Task: Find connections with filter location Doda with filter topic #Selfworthwith filter profile language German with filter current company Indian Oil Corporation Limited with filter school Lucknow freshers Jobs with filter industry Metal Valve, Ball, and Roller Manufacturing with filter service category Business Analytics with filter keywords title Marketing Staff
Action: Mouse moved to (186, 291)
Screenshot: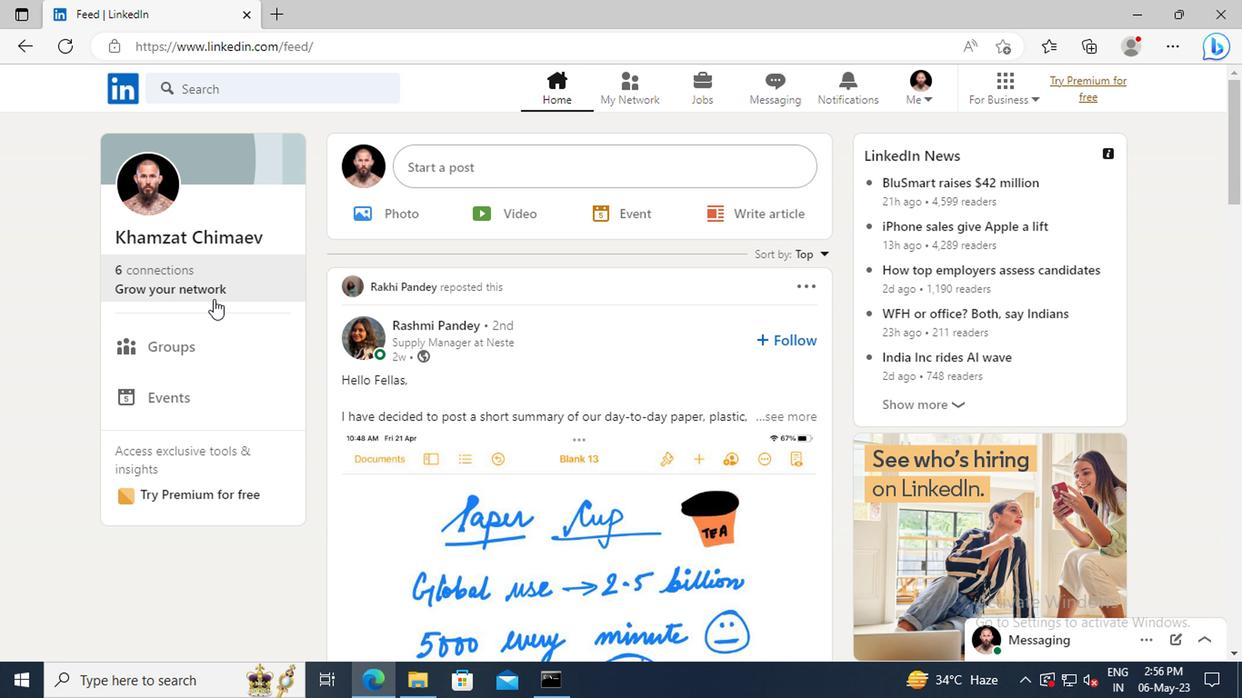 
Action: Mouse pressed left at (186, 291)
Screenshot: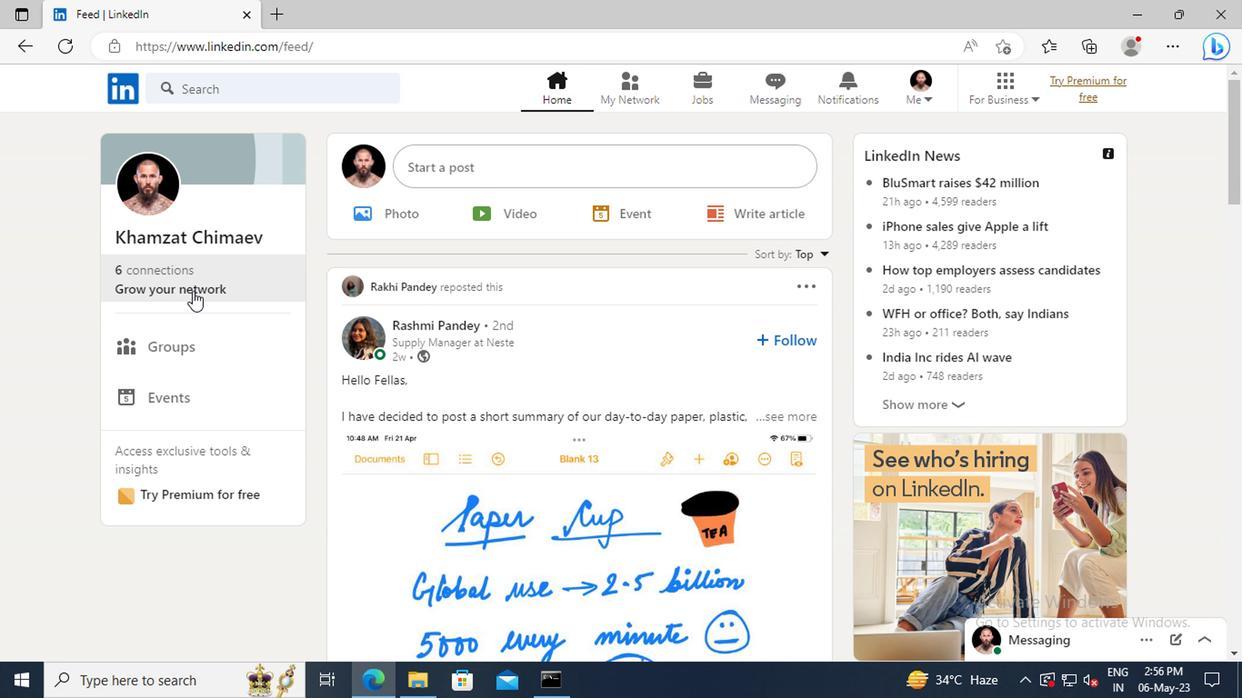 
Action: Mouse moved to (186, 194)
Screenshot: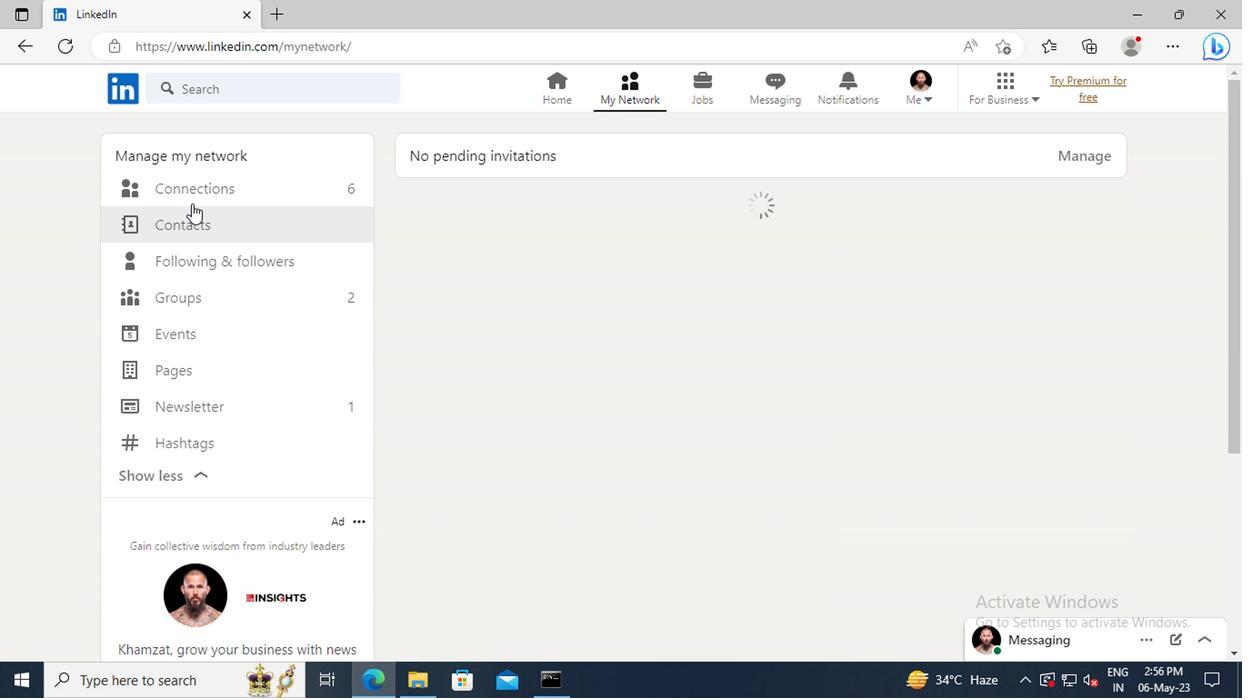 
Action: Mouse pressed left at (186, 194)
Screenshot: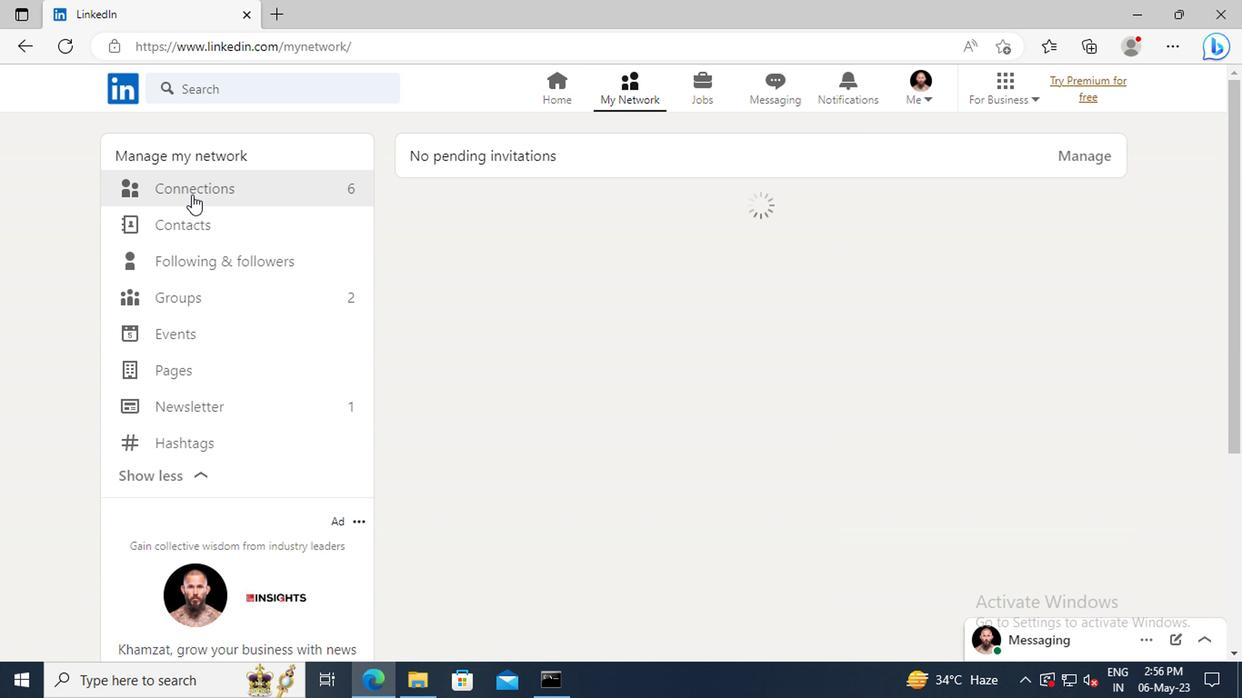 
Action: Mouse moved to (744, 199)
Screenshot: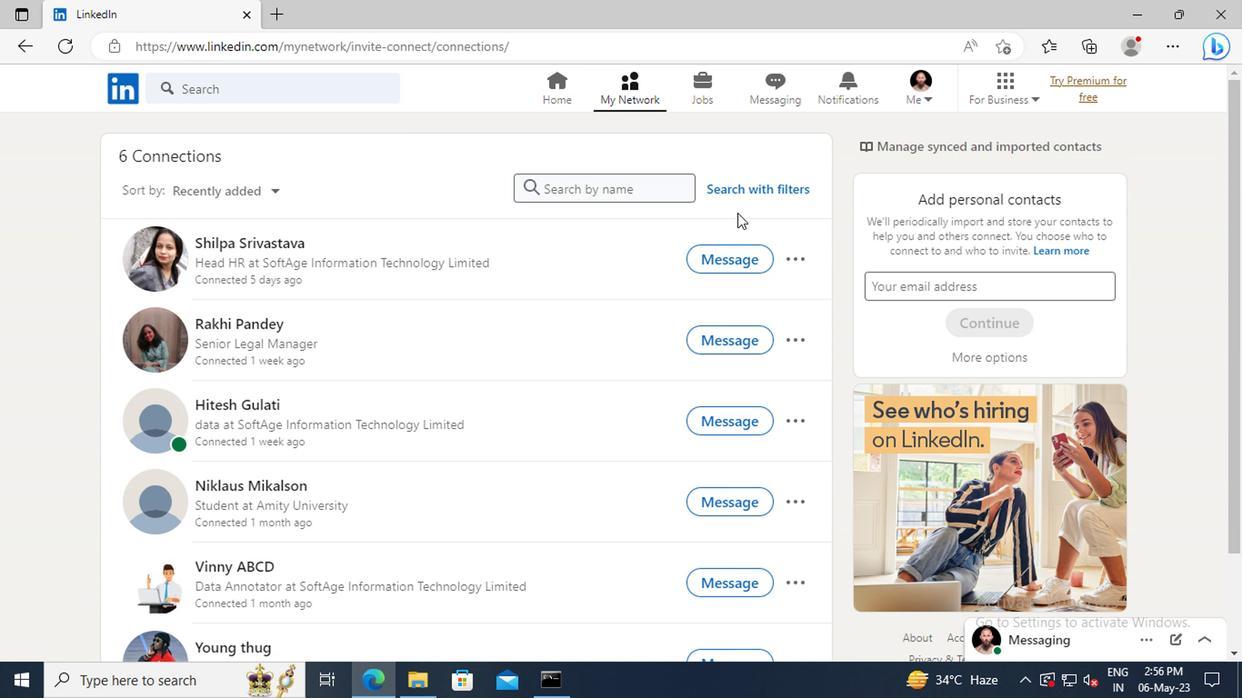 
Action: Mouse pressed left at (744, 199)
Screenshot: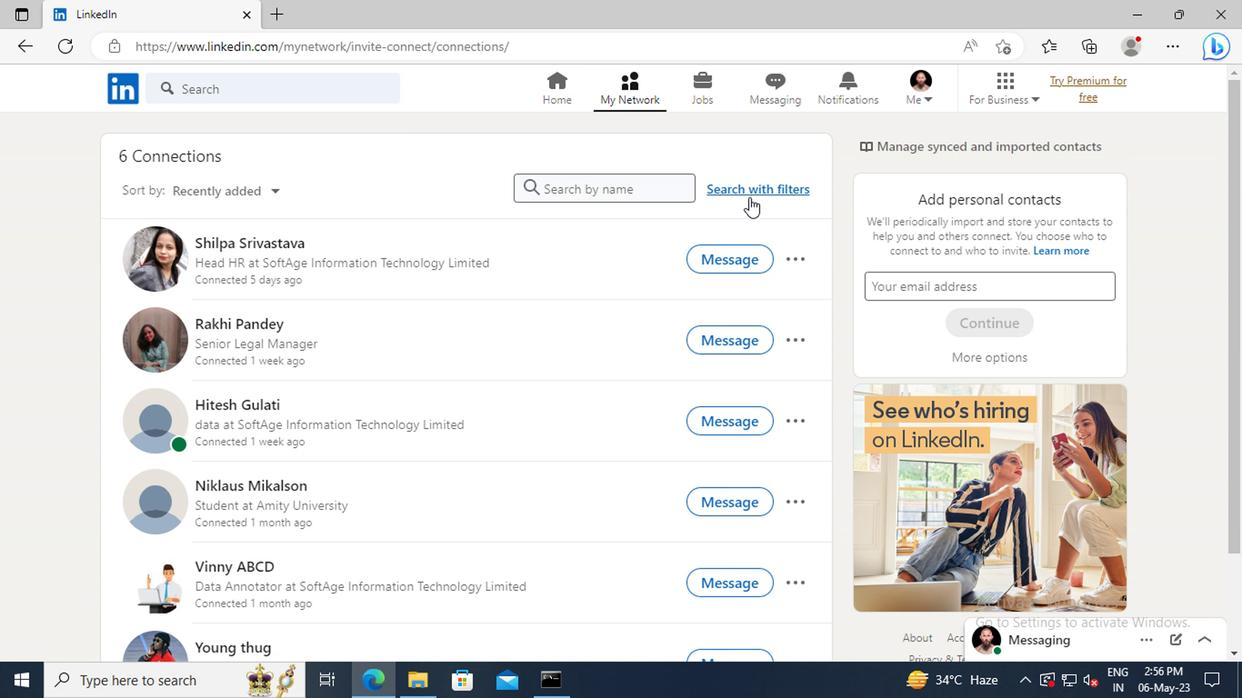 
Action: Mouse moved to (683, 144)
Screenshot: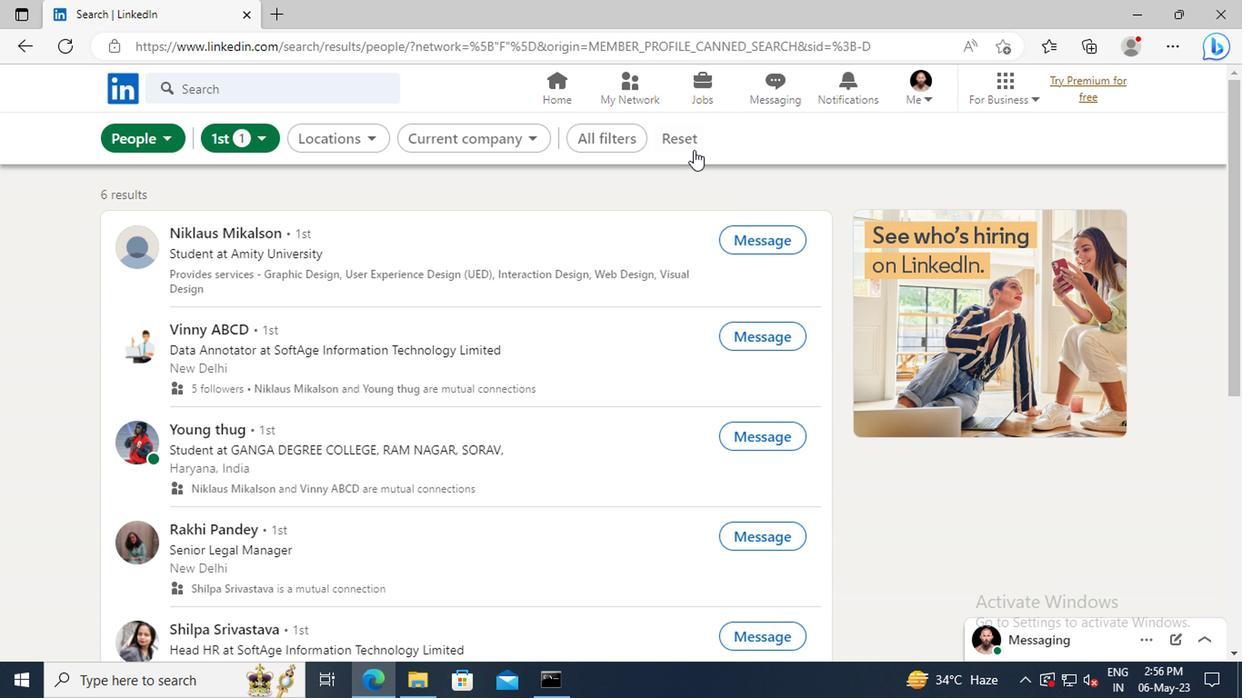 
Action: Mouse pressed left at (683, 144)
Screenshot: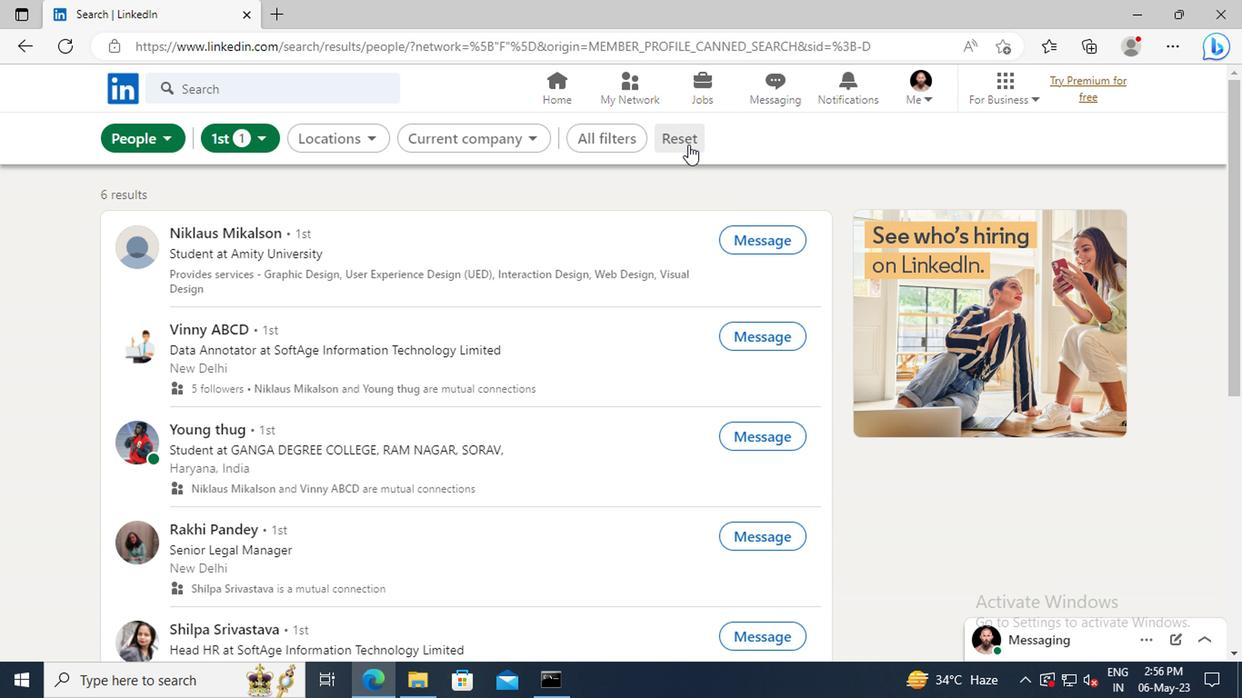 
Action: Mouse moved to (666, 142)
Screenshot: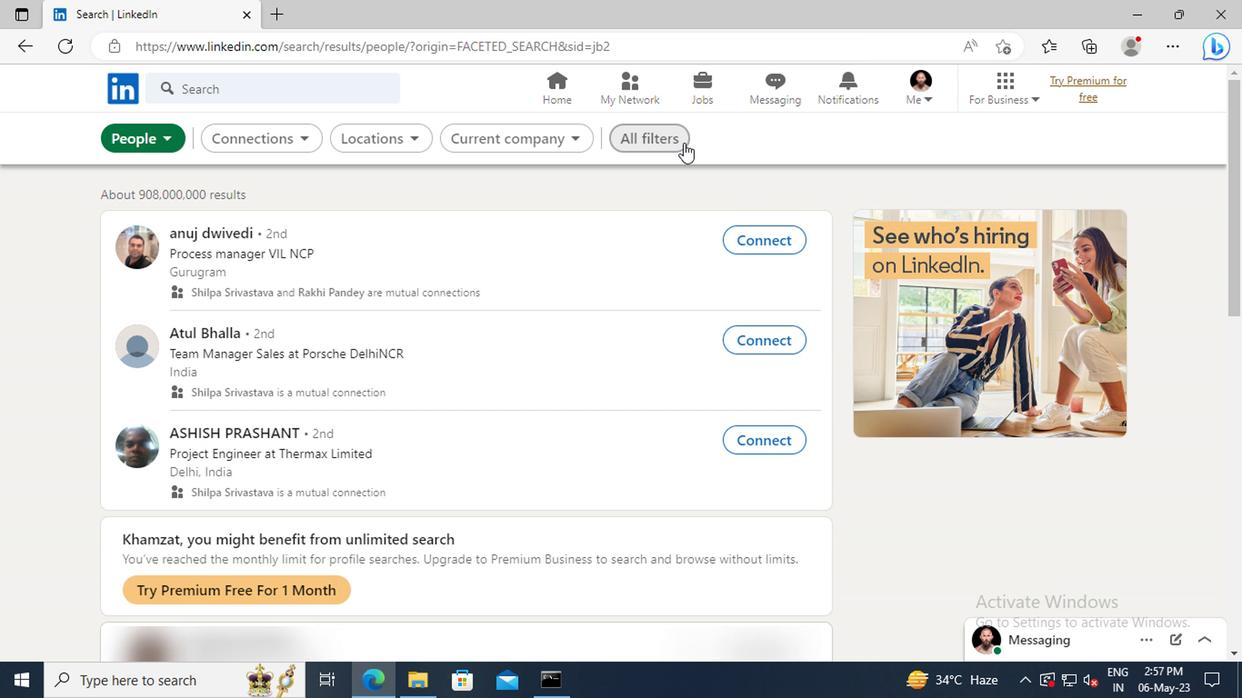
Action: Mouse pressed left at (666, 142)
Screenshot: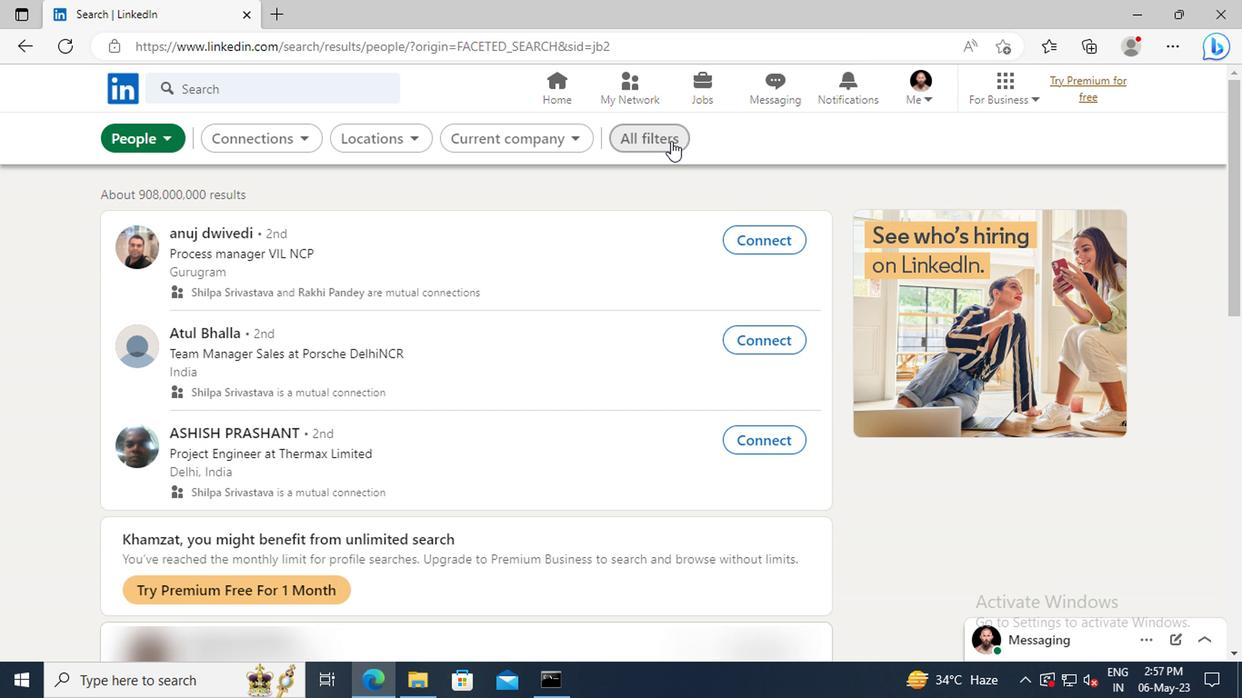 
Action: Mouse moved to (996, 349)
Screenshot: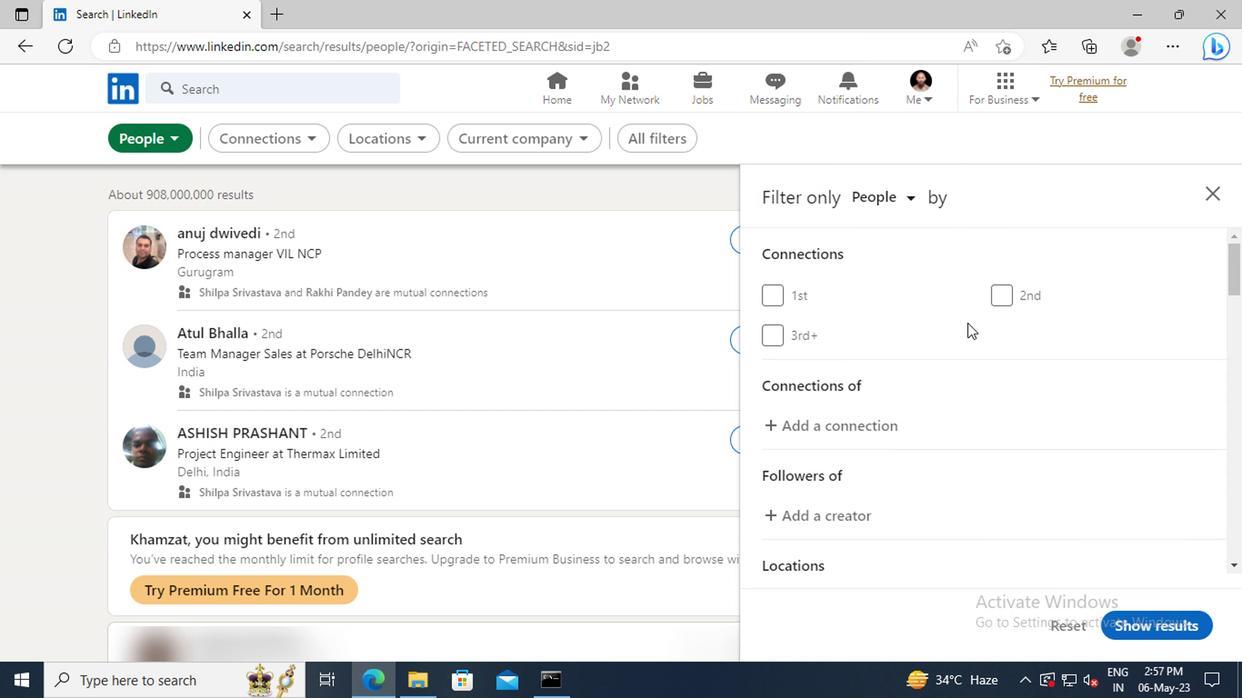 
Action: Mouse scrolled (996, 348) with delta (0, -1)
Screenshot: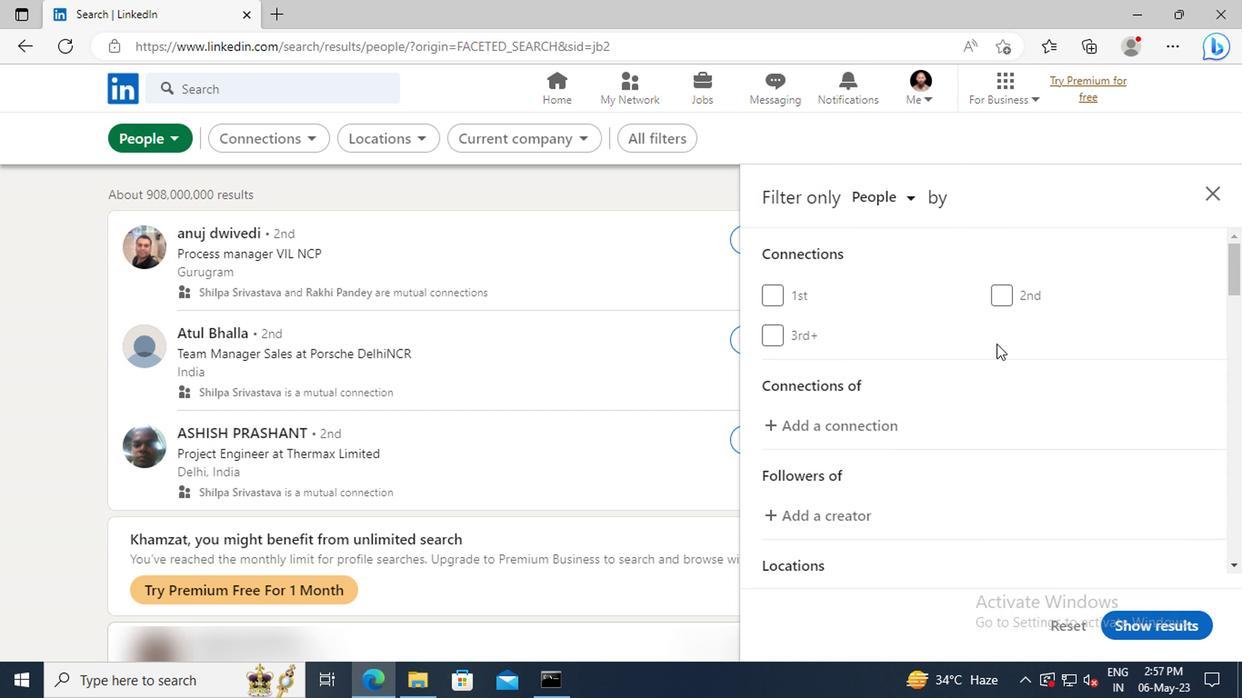 
Action: Mouse scrolled (996, 348) with delta (0, -1)
Screenshot: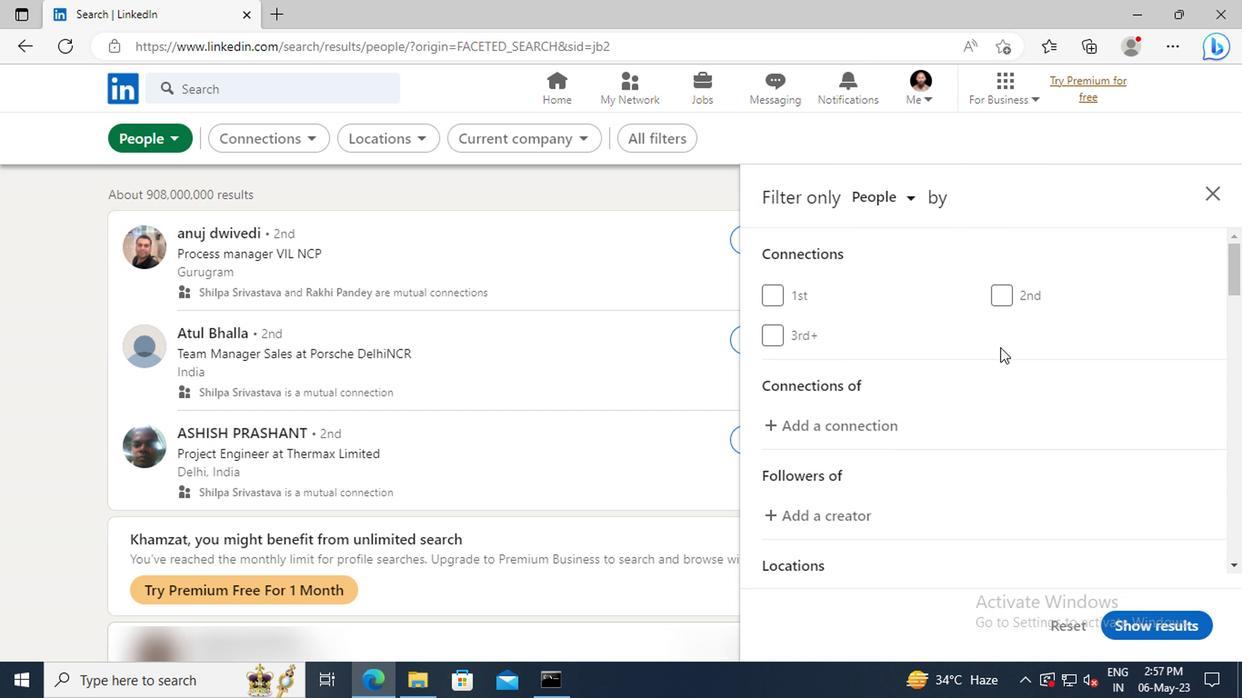 
Action: Mouse scrolled (996, 348) with delta (0, -1)
Screenshot: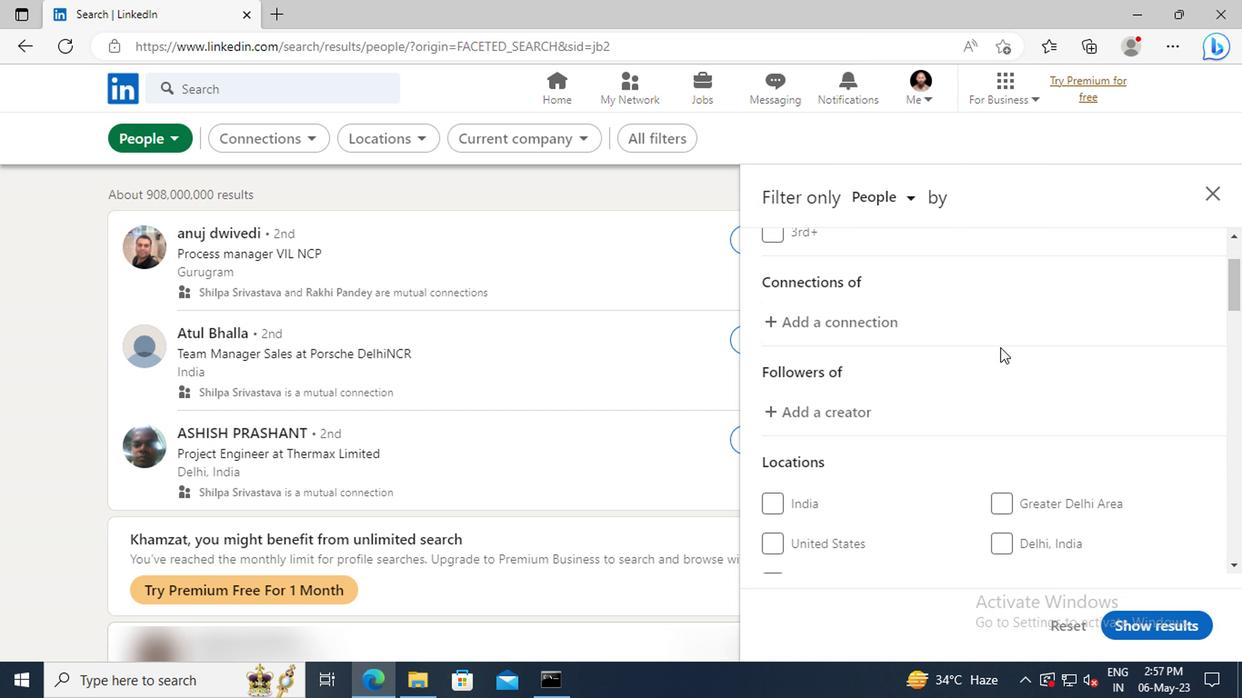
Action: Mouse scrolled (996, 348) with delta (0, -1)
Screenshot: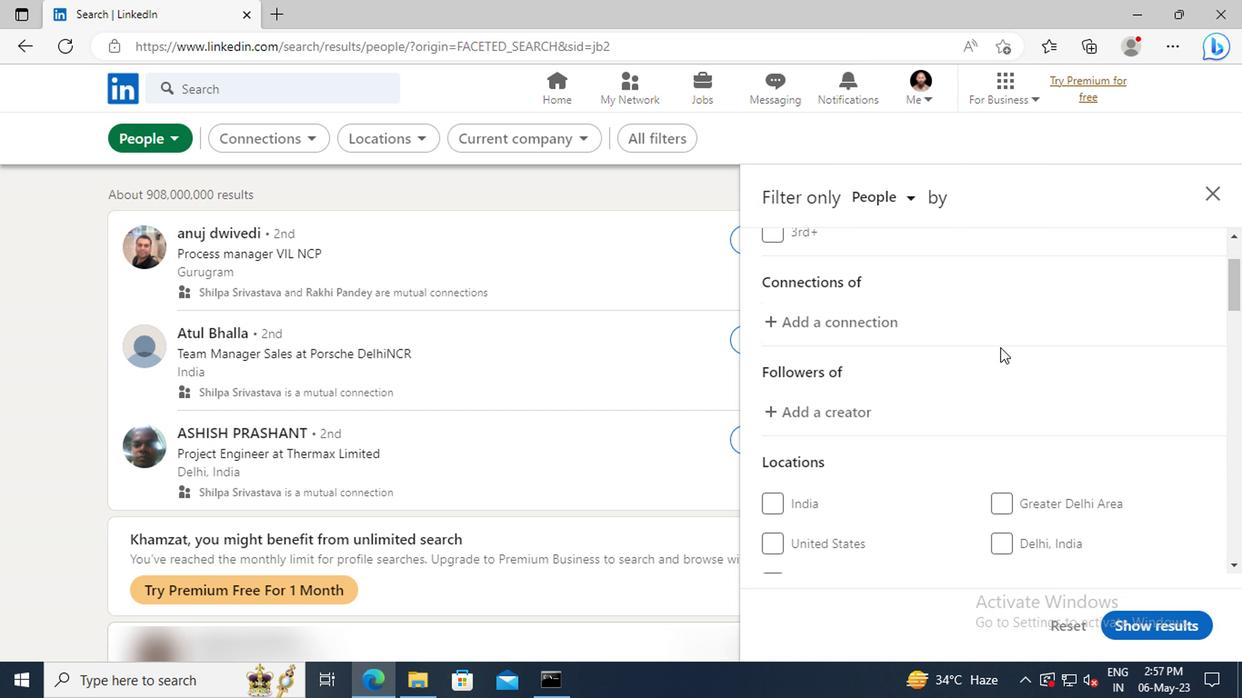 
Action: Mouse scrolled (996, 348) with delta (0, -1)
Screenshot: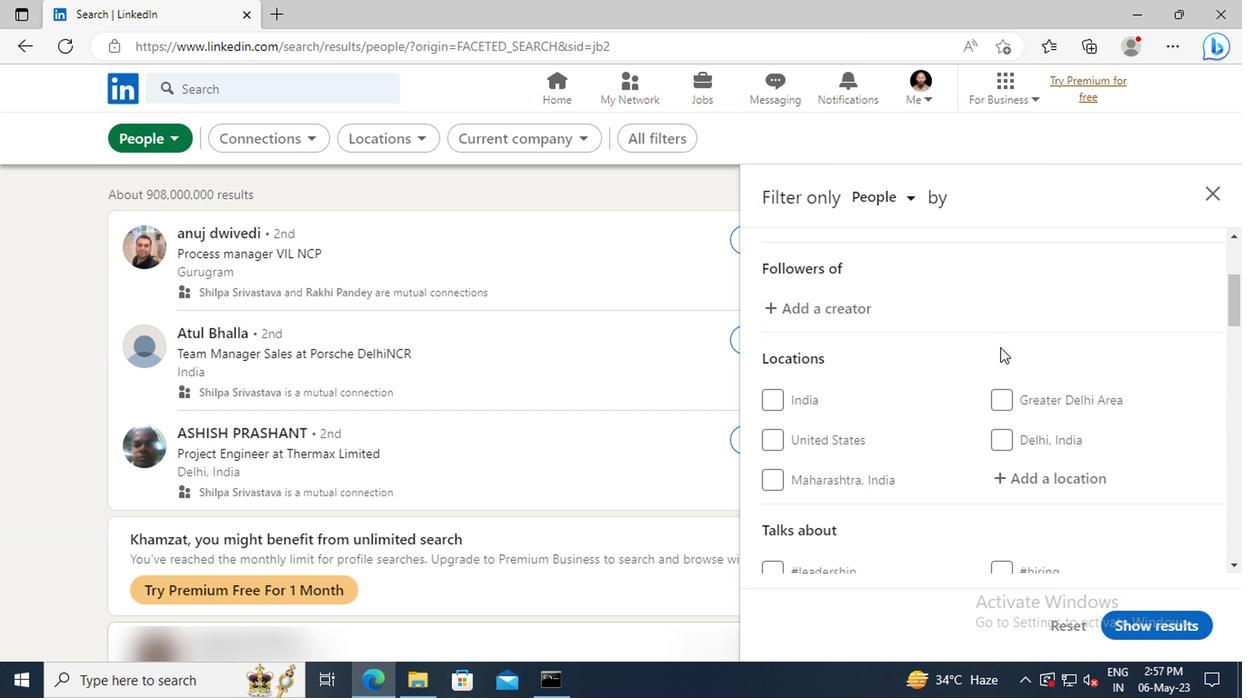 
Action: Mouse scrolled (996, 348) with delta (0, -1)
Screenshot: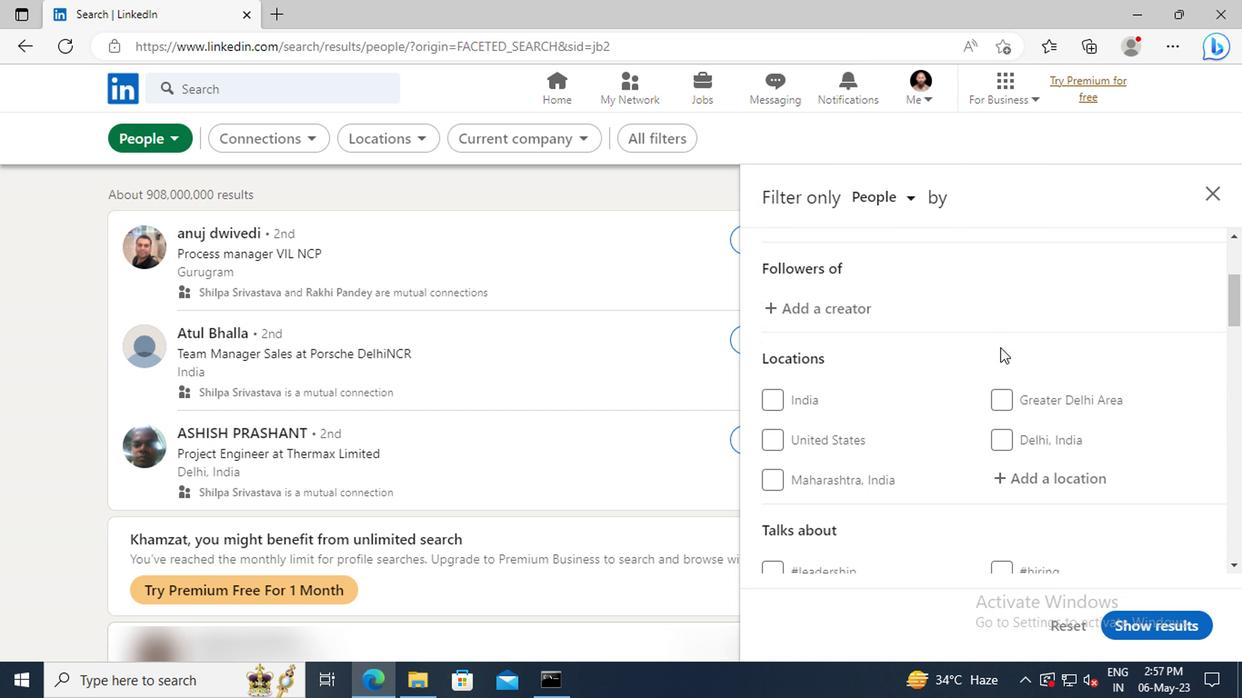 
Action: Mouse moved to (1003, 375)
Screenshot: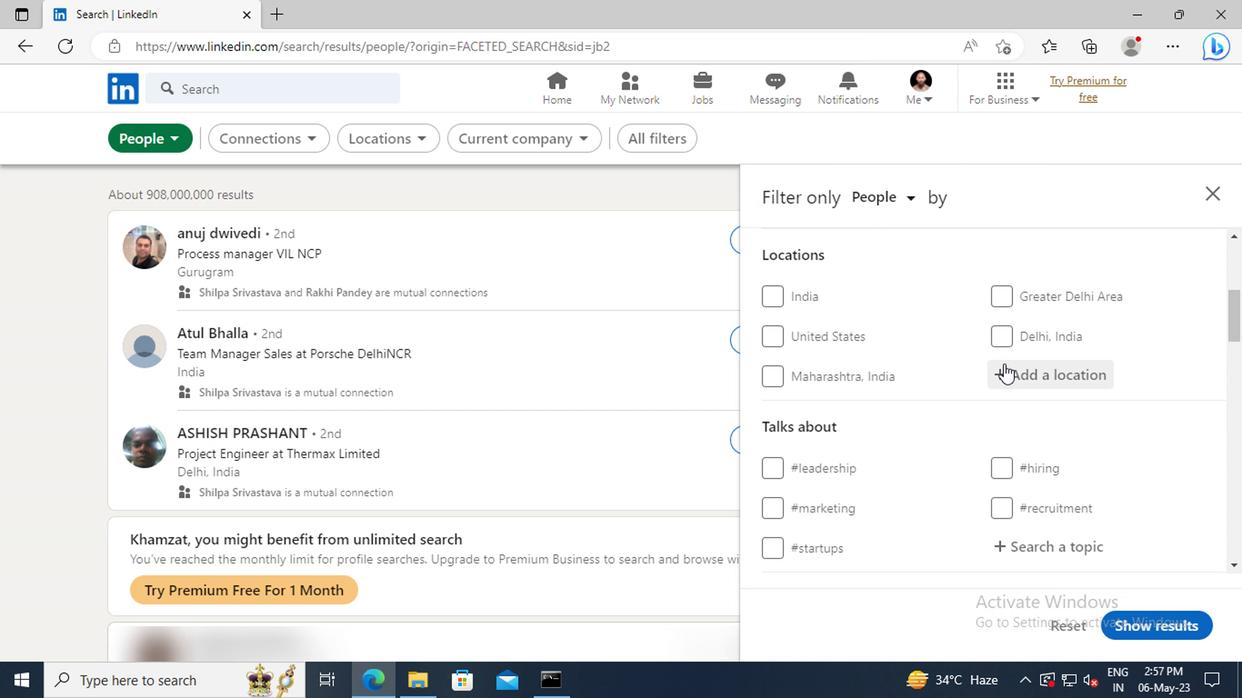 
Action: Mouse pressed left at (1003, 375)
Screenshot: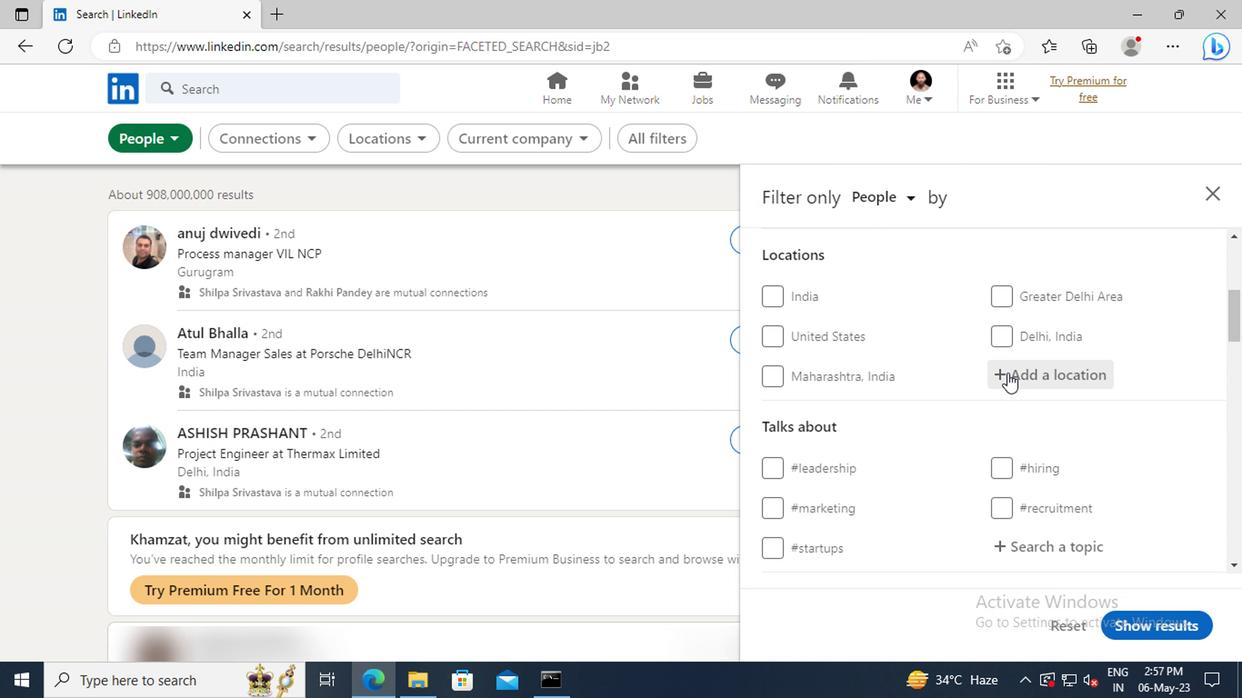 
Action: Key pressed <Key.shift>DODA
Screenshot: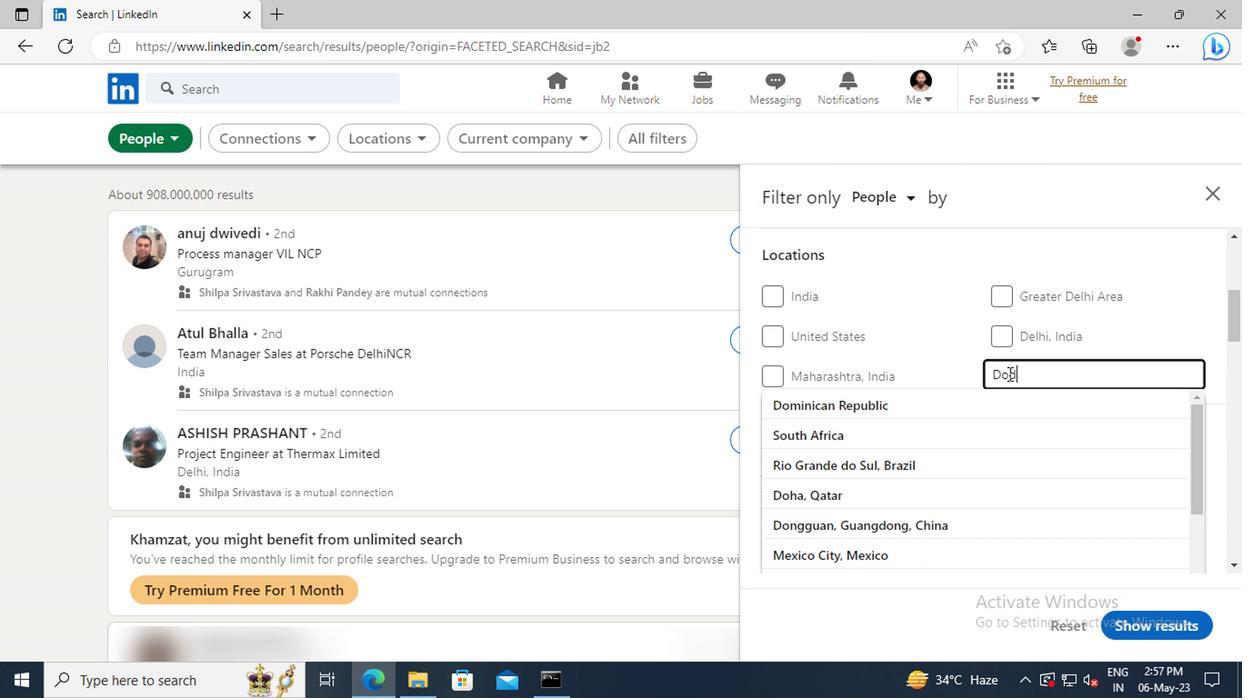 
Action: Mouse moved to (1003, 403)
Screenshot: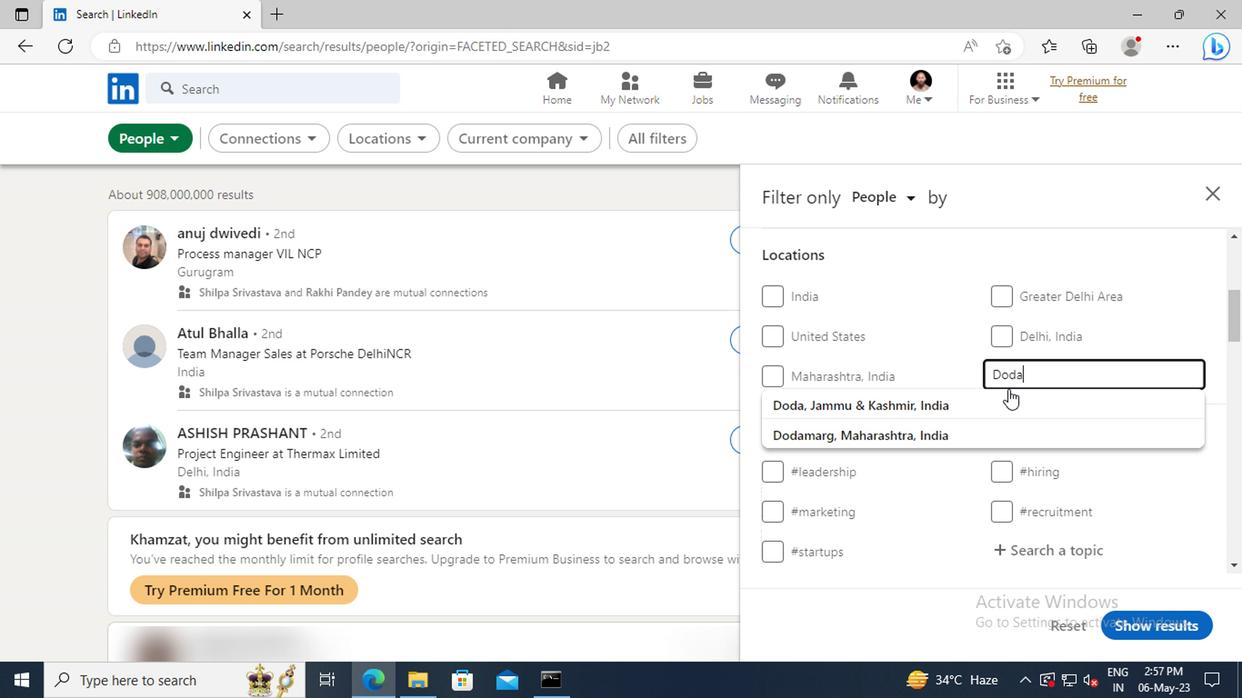 
Action: Mouse pressed left at (1003, 403)
Screenshot: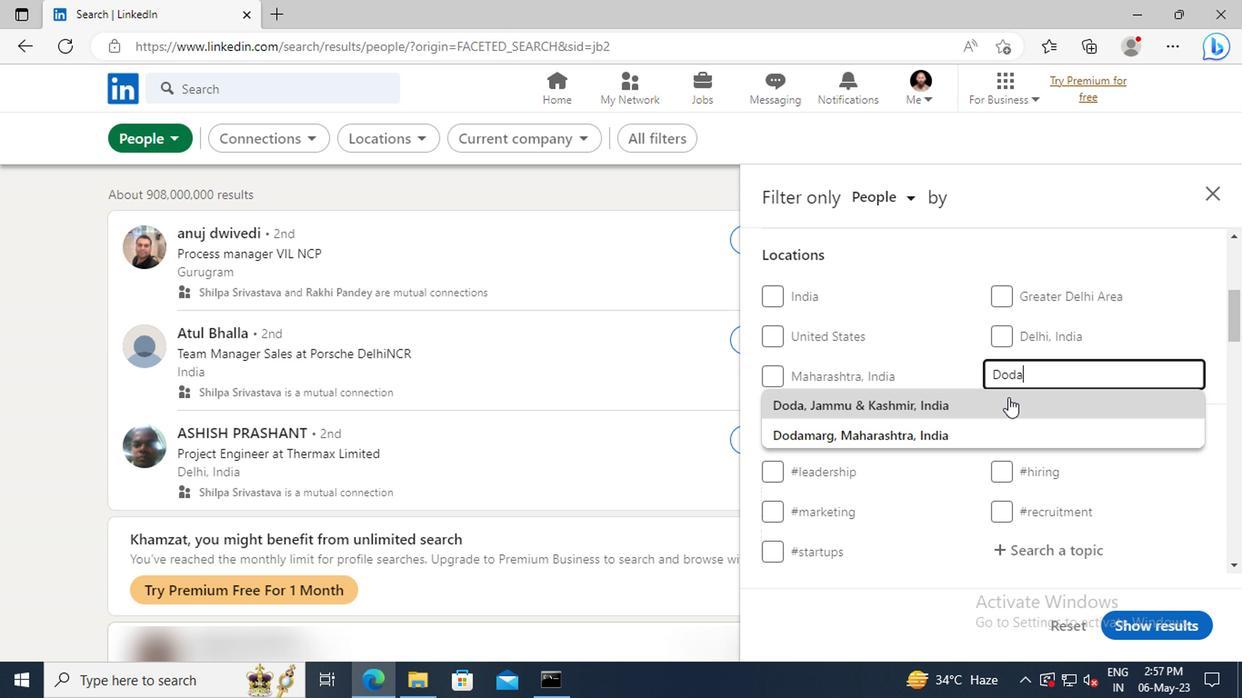
Action: Mouse scrolled (1003, 401) with delta (0, -1)
Screenshot: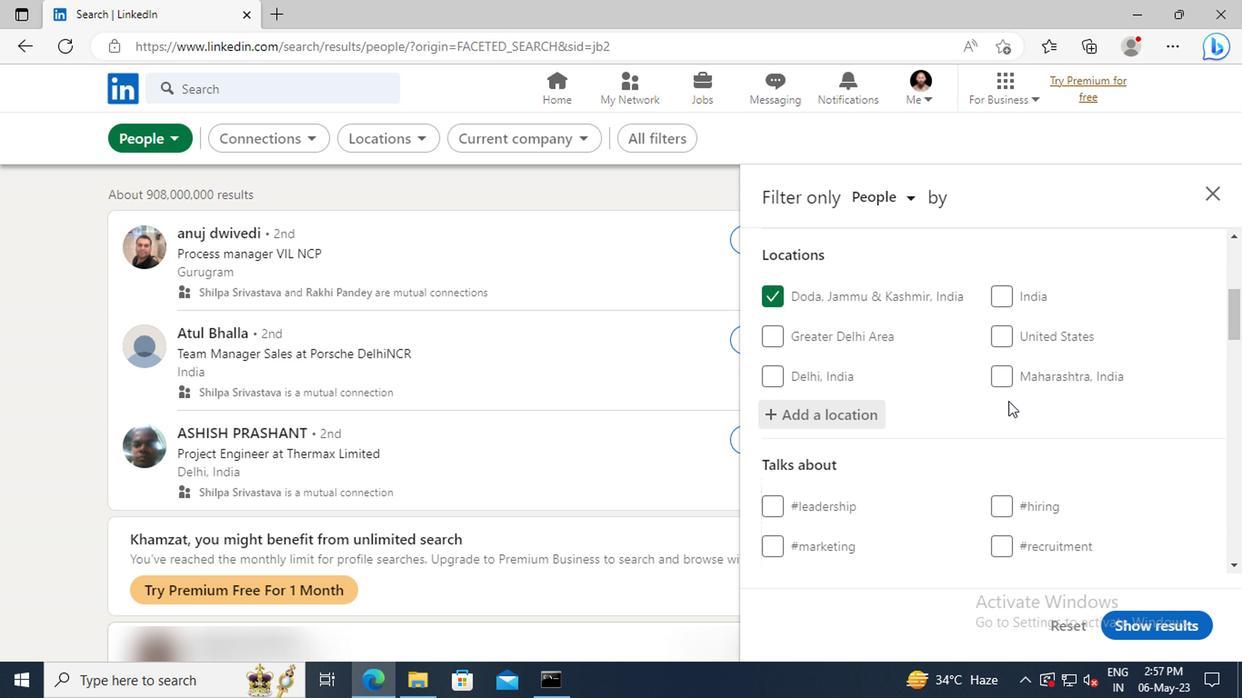 
Action: Mouse scrolled (1003, 401) with delta (0, -1)
Screenshot: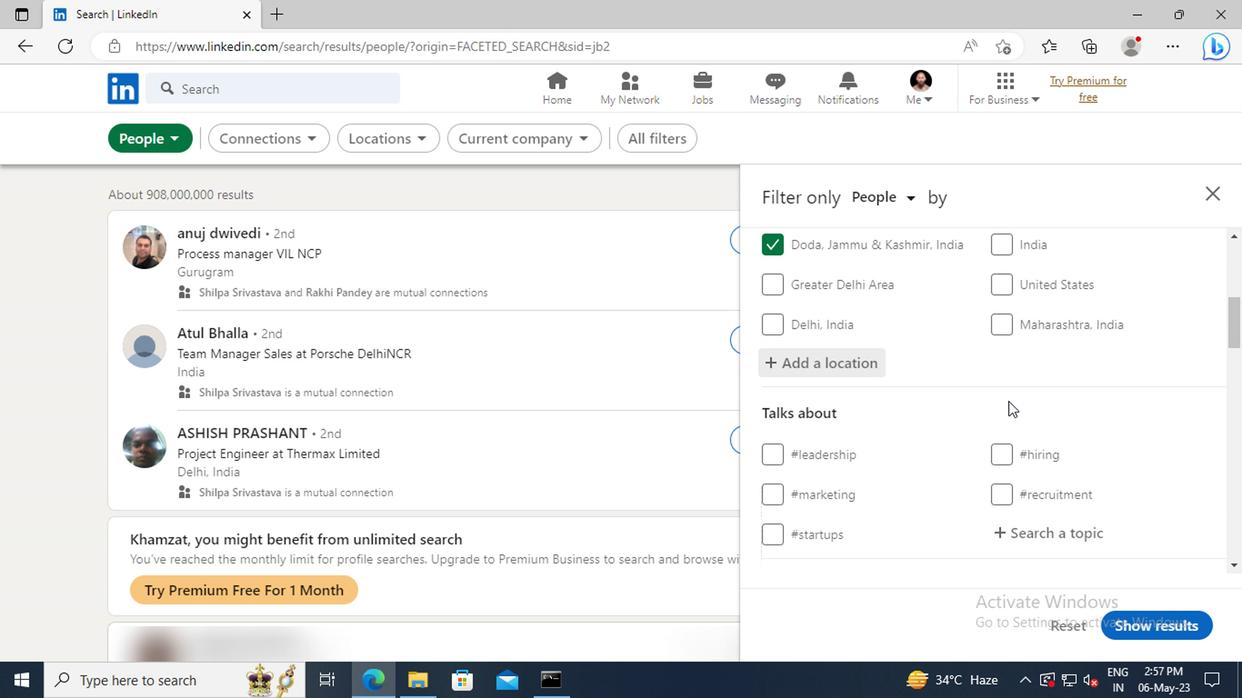 
Action: Mouse scrolled (1003, 401) with delta (0, -1)
Screenshot: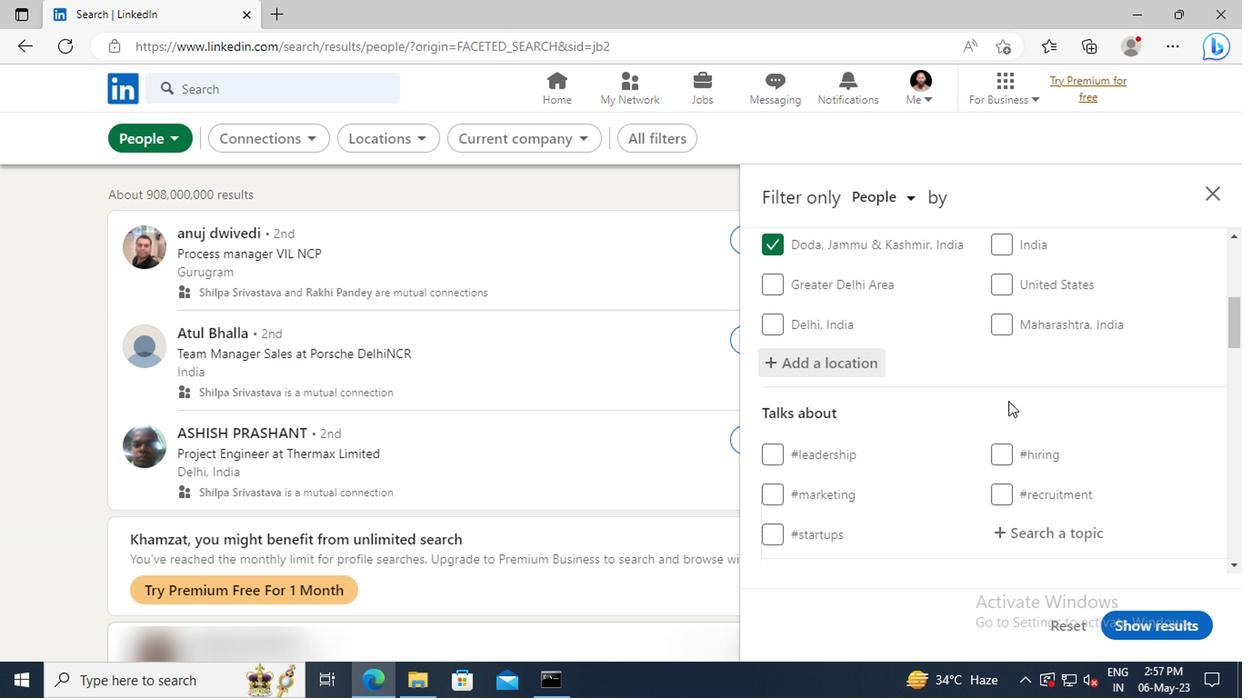 
Action: Mouse moved to (1011, 431)
Screenshot: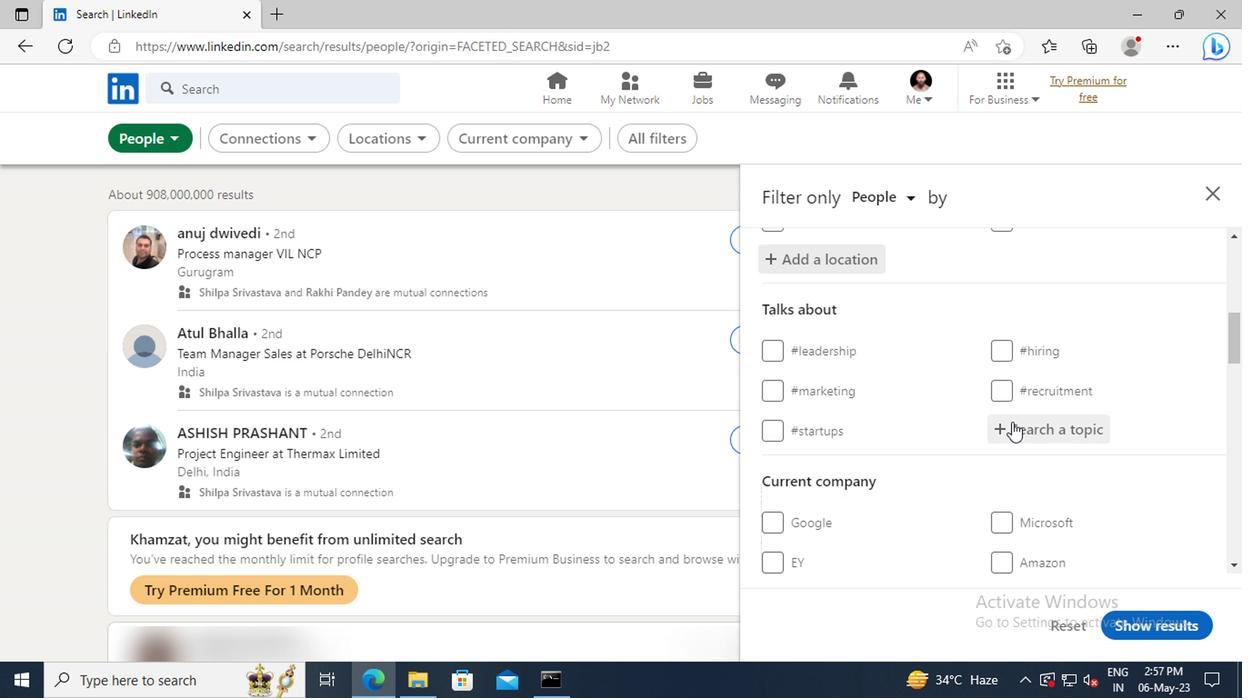 
Action: Mouse pressed left at (1011, 431)
Screenshot: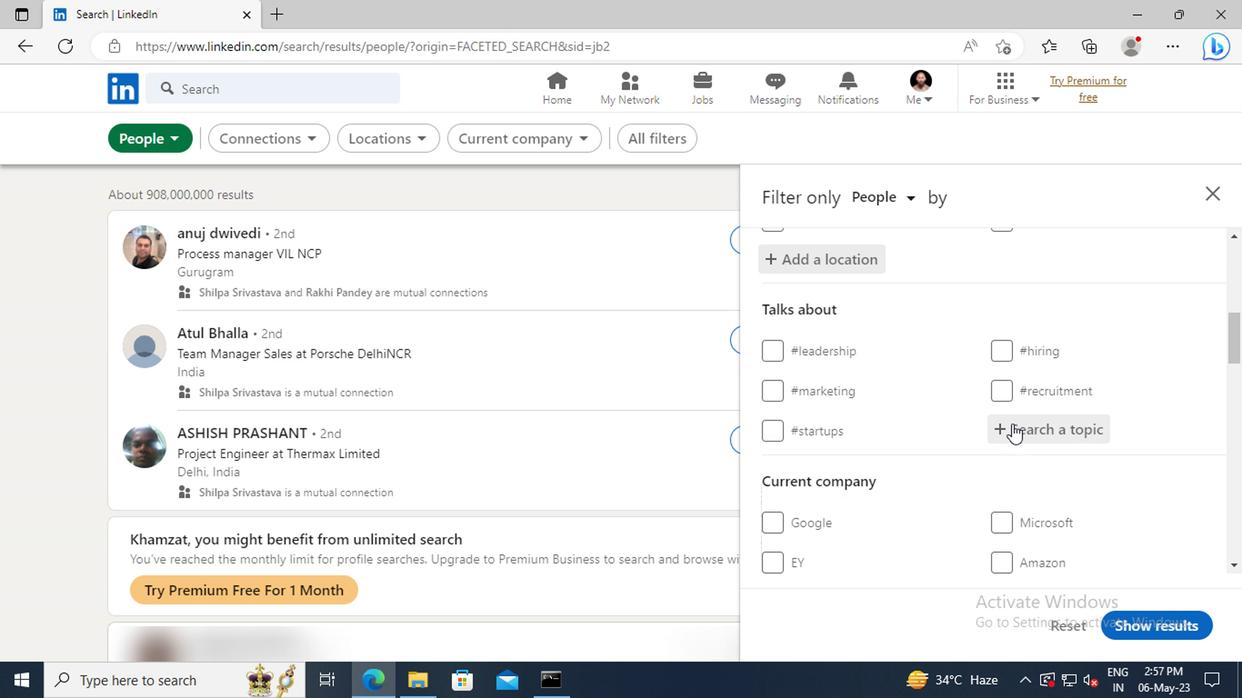
Action: Key pressed <Key.shift>SELFWO
Screenshot: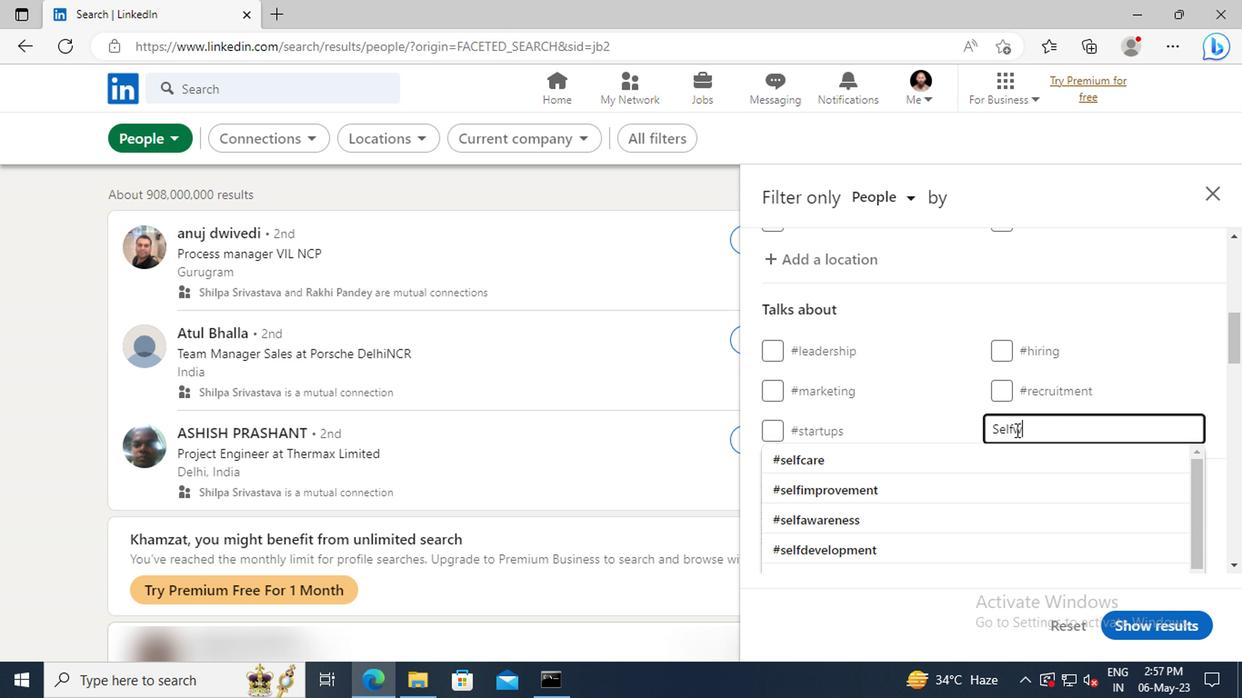 
Action: Mouse moved to (1011, 455)
Screenshot: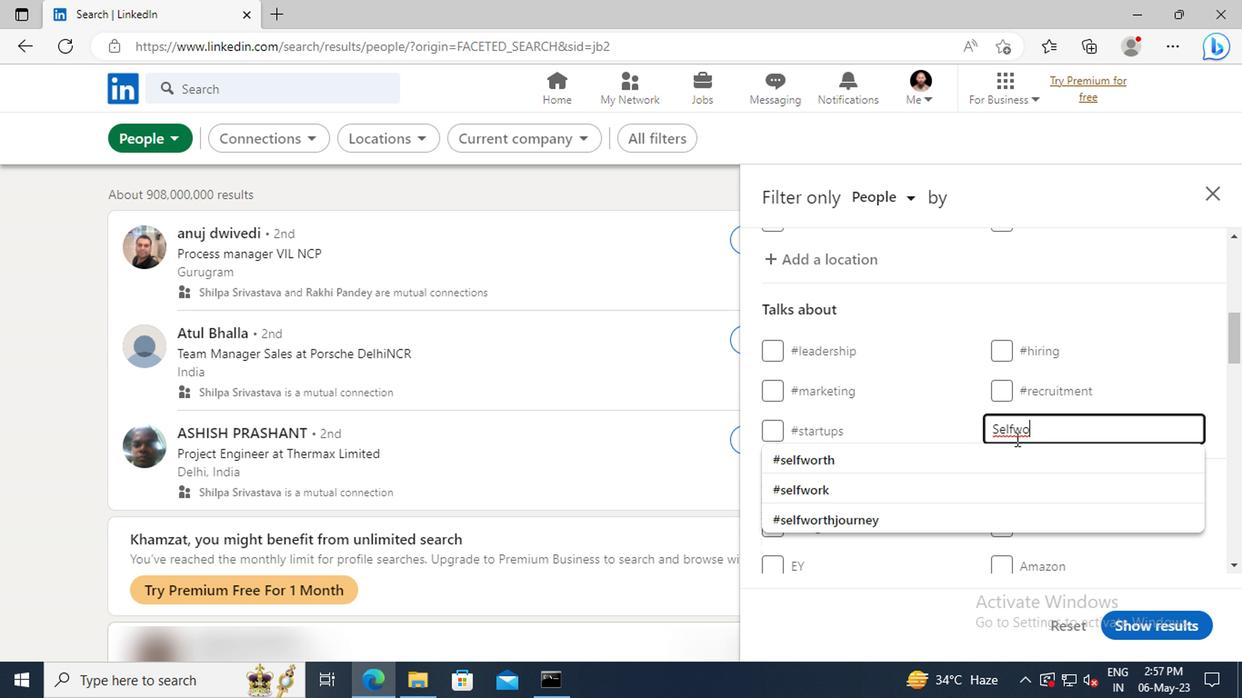 
Action: Mouse pressed left at (1011, 455)
Screenshot: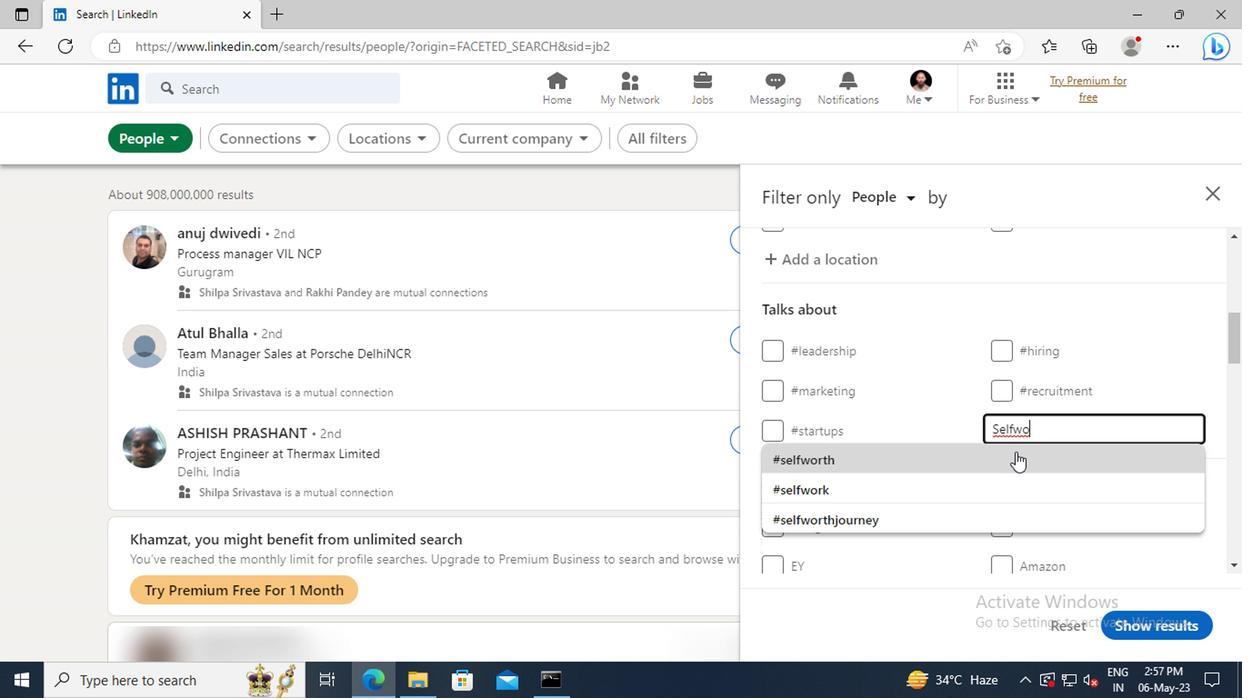 
Action: Mouse scrolled (1011, 454) with delta (0, 0)
Screenshot: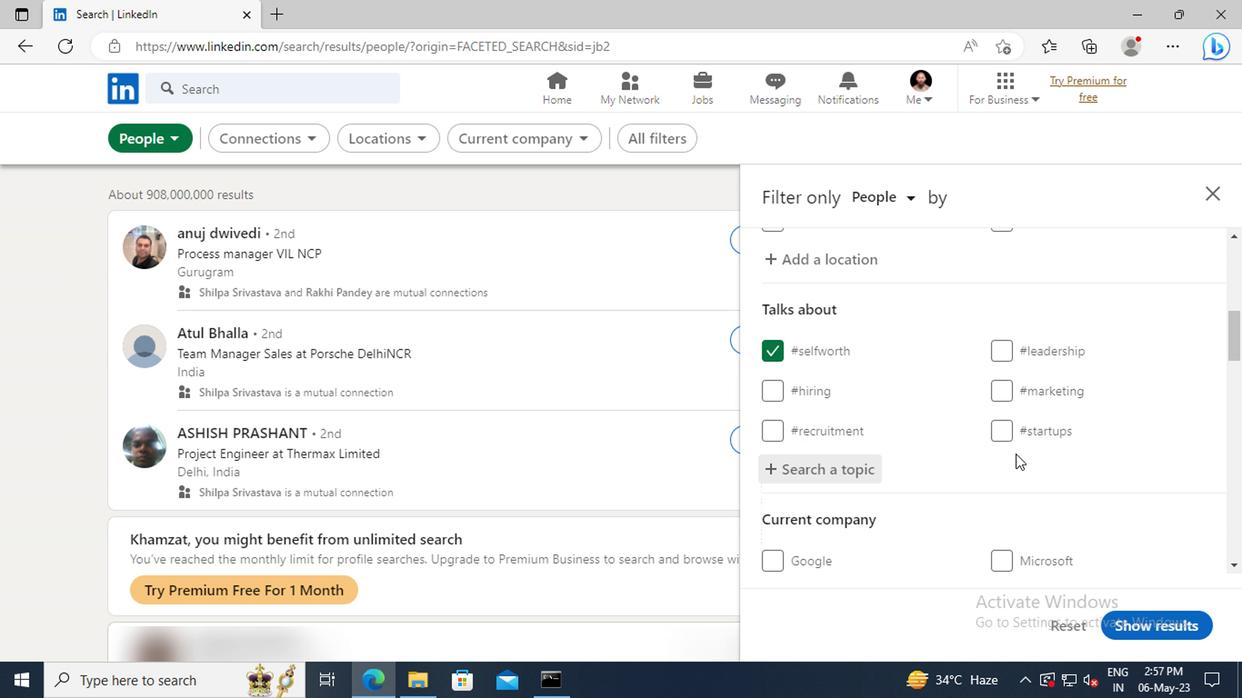 
Action: Mouse scrolled (1011, 454) with delta (0, 0)
Screenshot: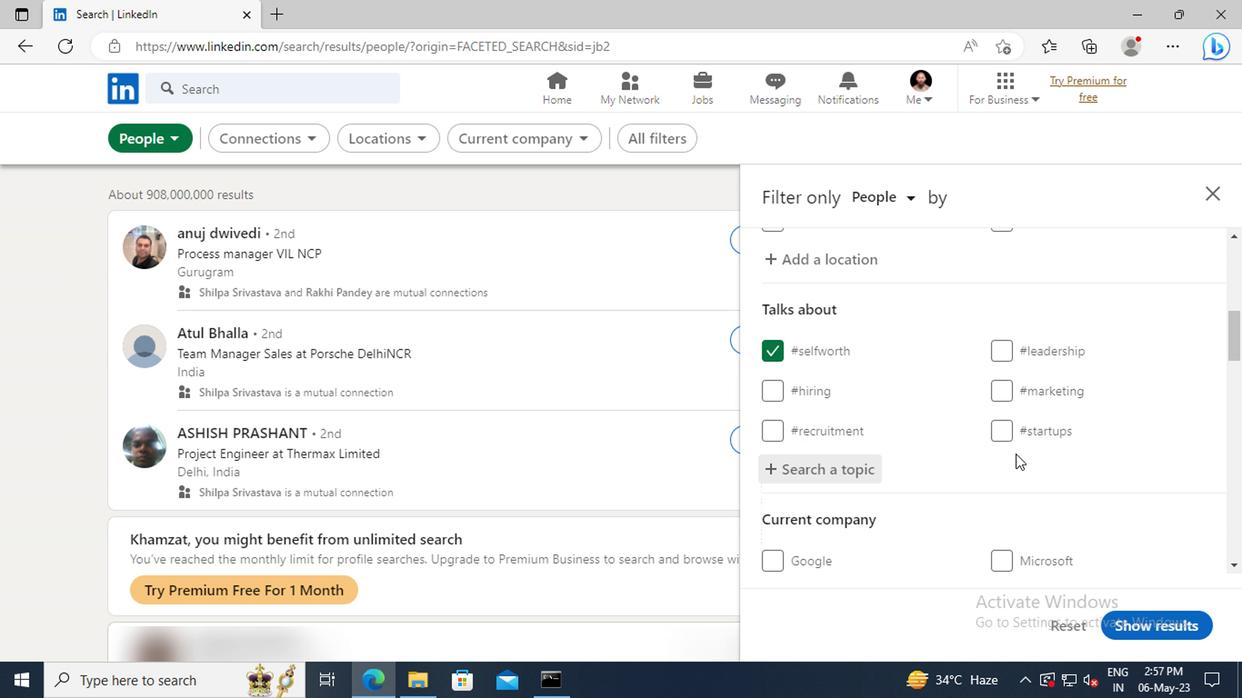 
Action: Mouse scrolled (1011, 454) with delta (0, 0)
Screenshot: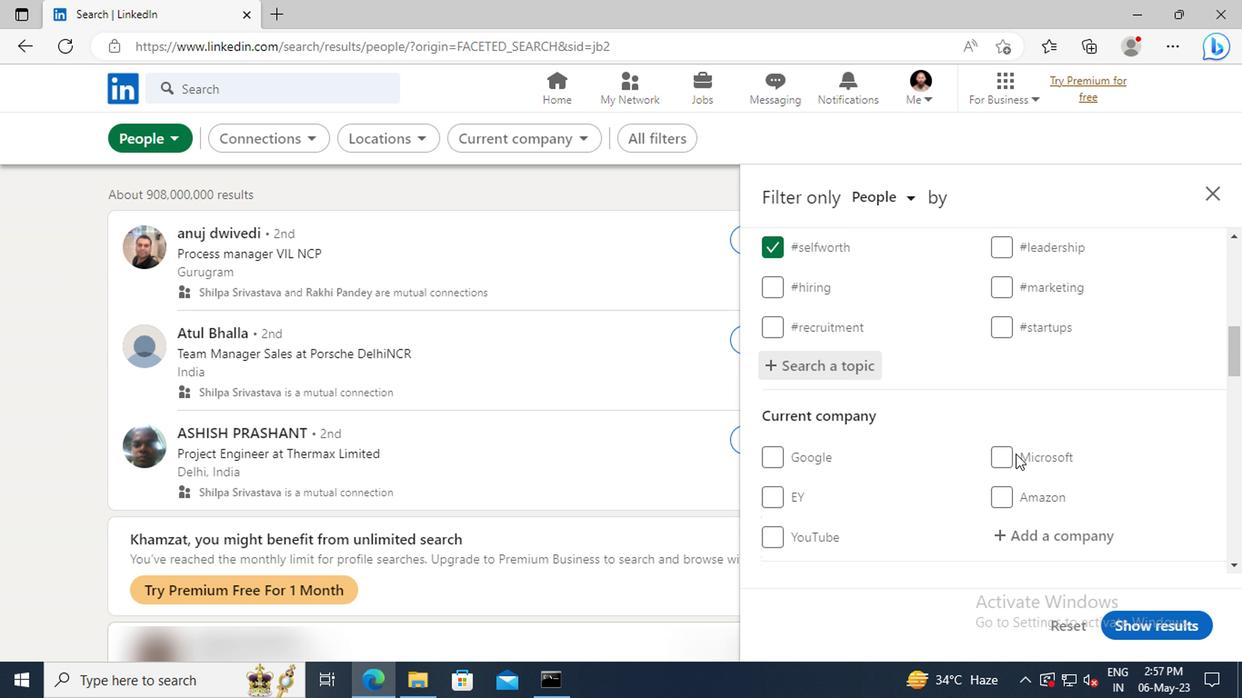 
Action: Mouse scrolled (1011, 454) with delta (0, 0)
Screenshot: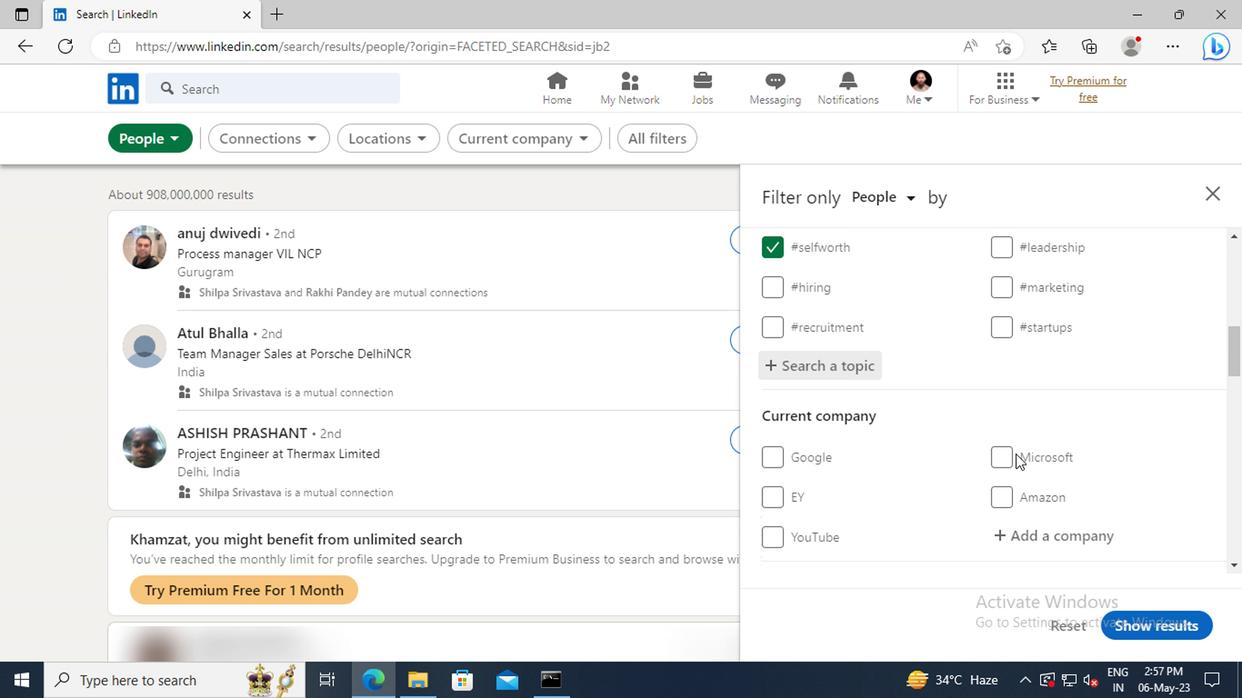
Action: Mouse scrolled (1011, 454) with delta (0, 0)
Screenshot: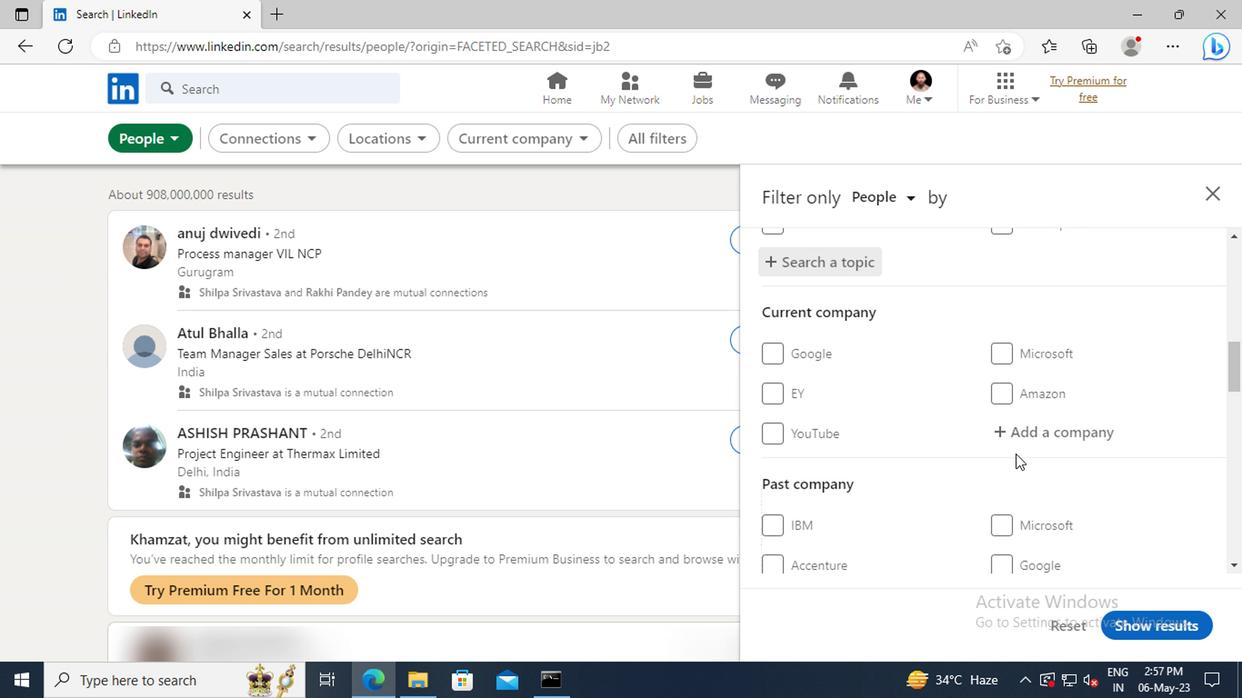 
Action: Mouse scrolled (1011, 454) with delta (0, 0)
Screenshot: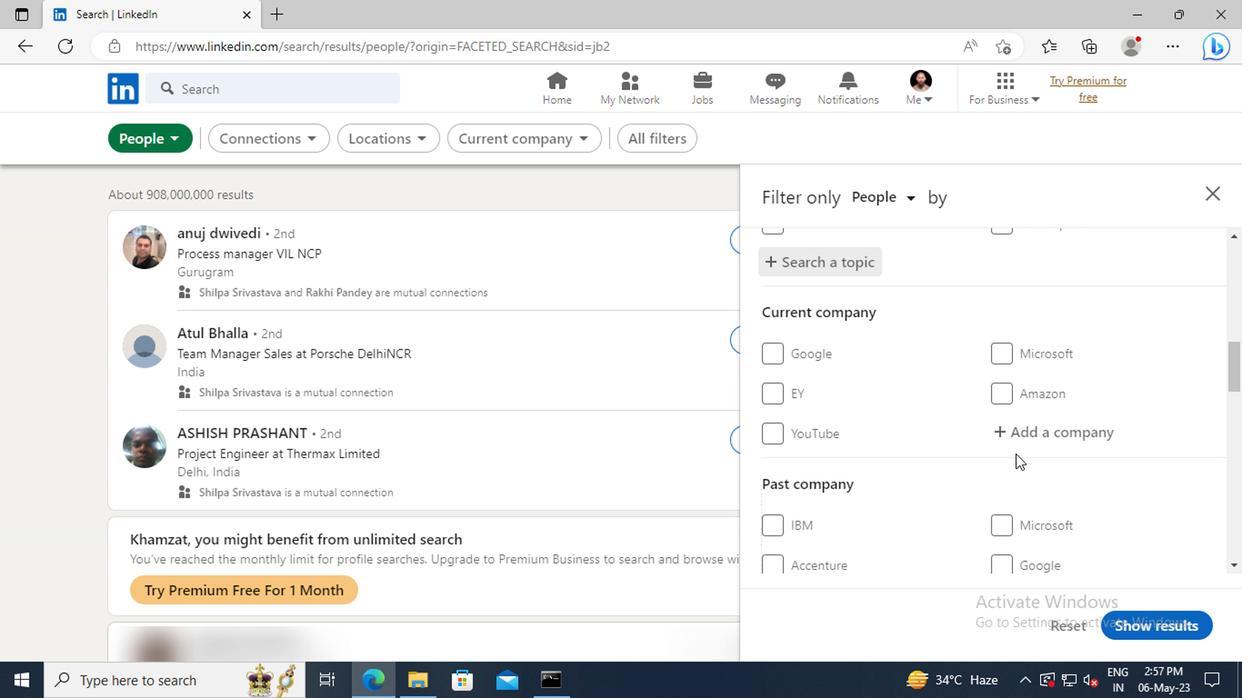 
Action: Mouse scrolled (1011, 454) with delta (0, 0)
Screenshot: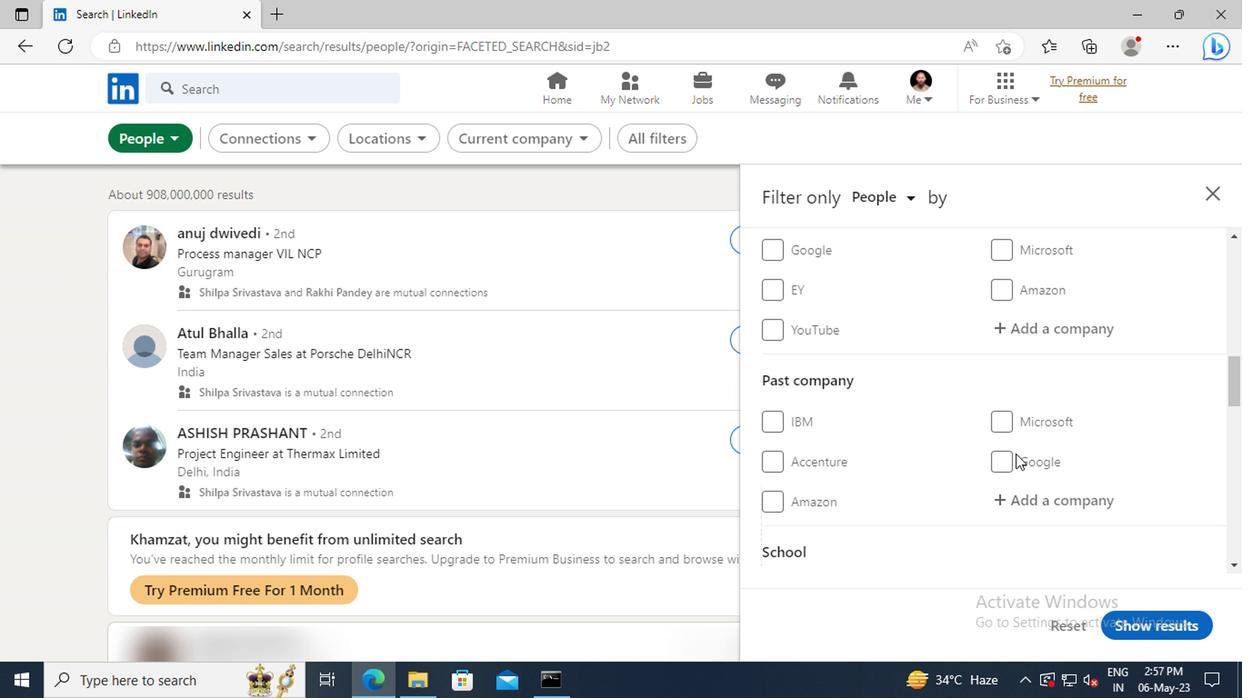 
Action: Mouse scrolled (1011, 454) with delta (0, 0)
Screenshot: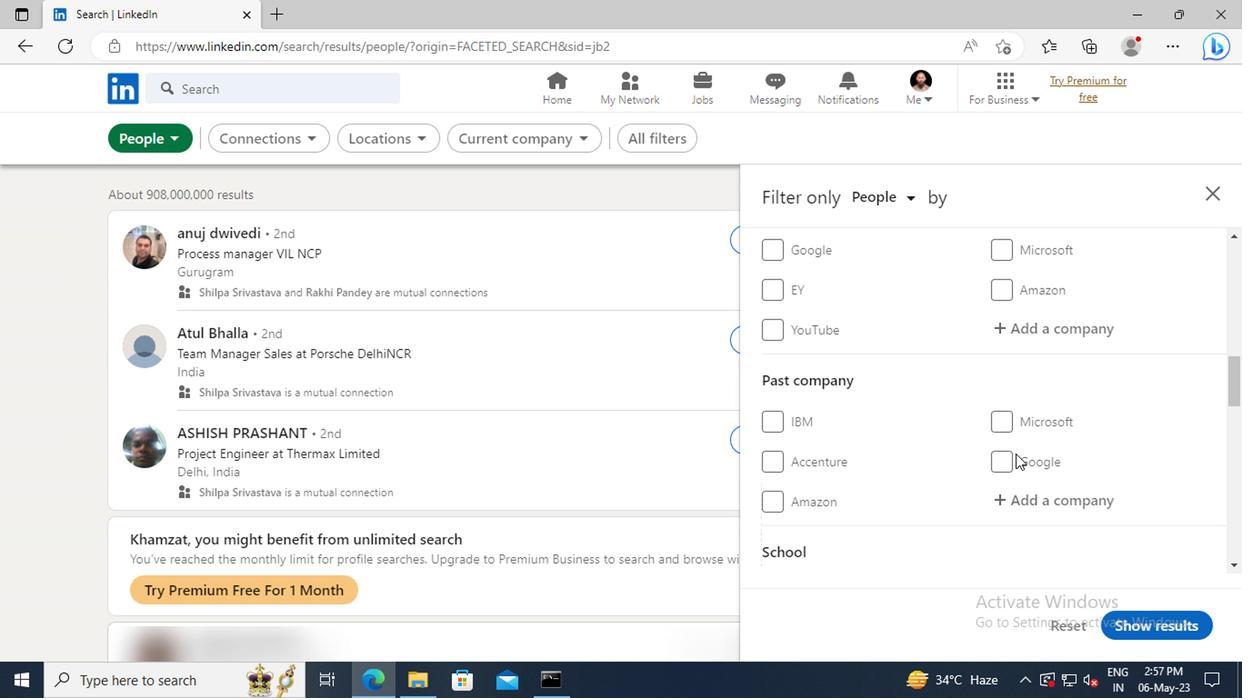 
Action: Mouse scrolled (1011, 454) with delta (0, 0)
Screenshot: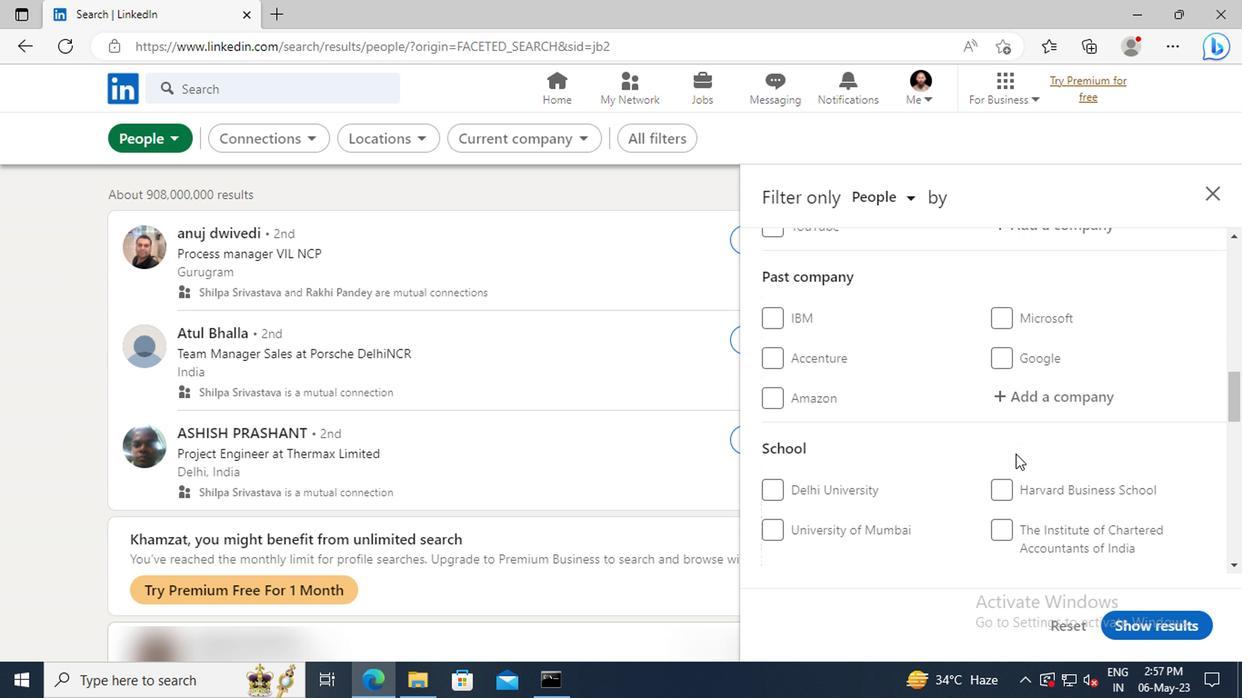 
Action: Mouse scrolled (1011, 454) with delta (0, 0)
Screenshot: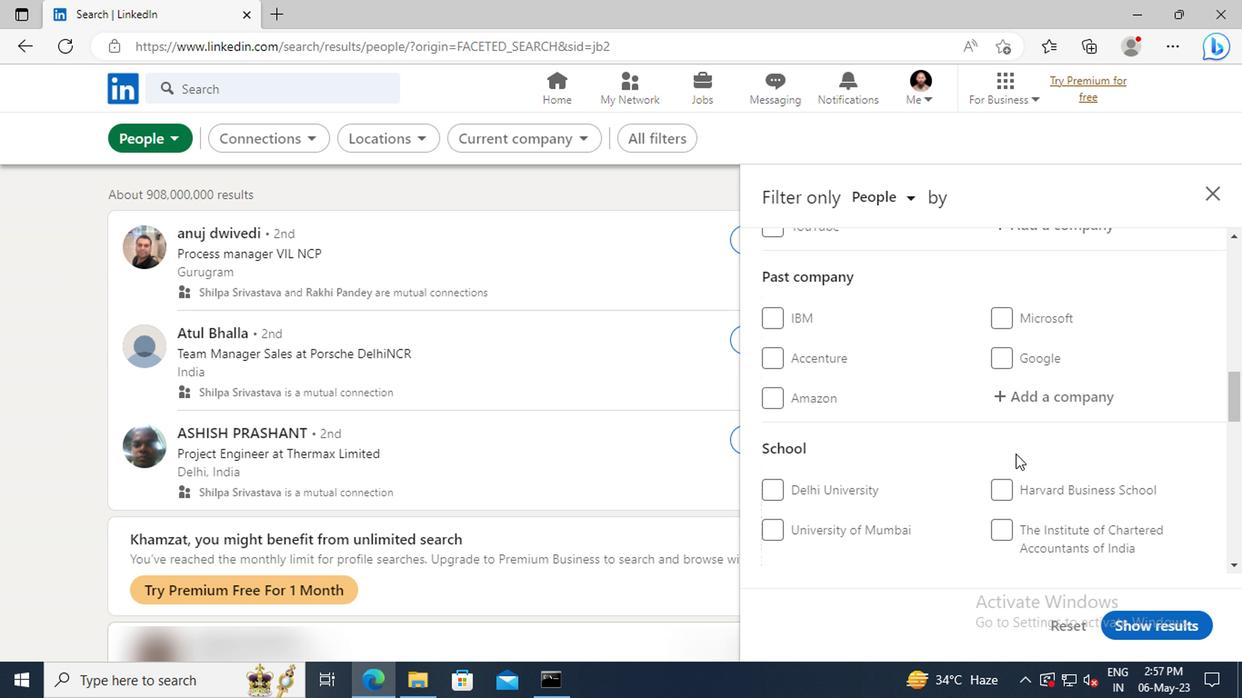 
Action: Mouse scrolled (1011, 454) with delta (0, 0)
Screenshot: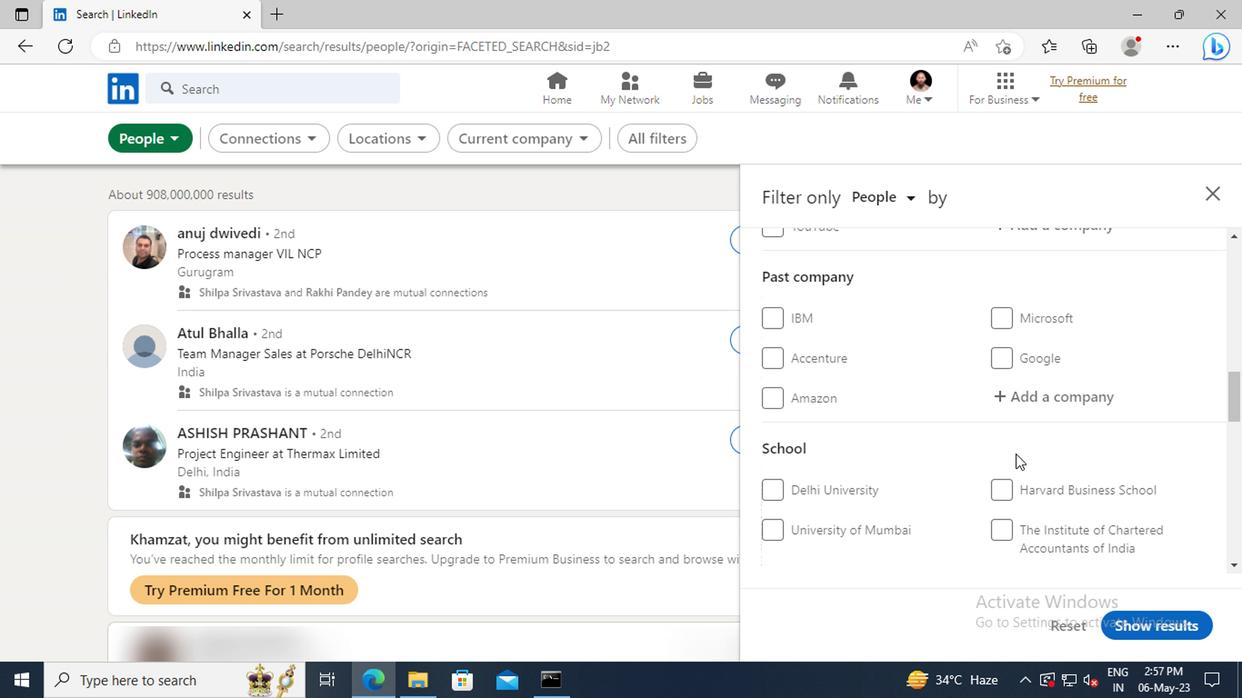 
Action: Mouse scrolled (1011, 454) with delta (0, 0)
Screenshot: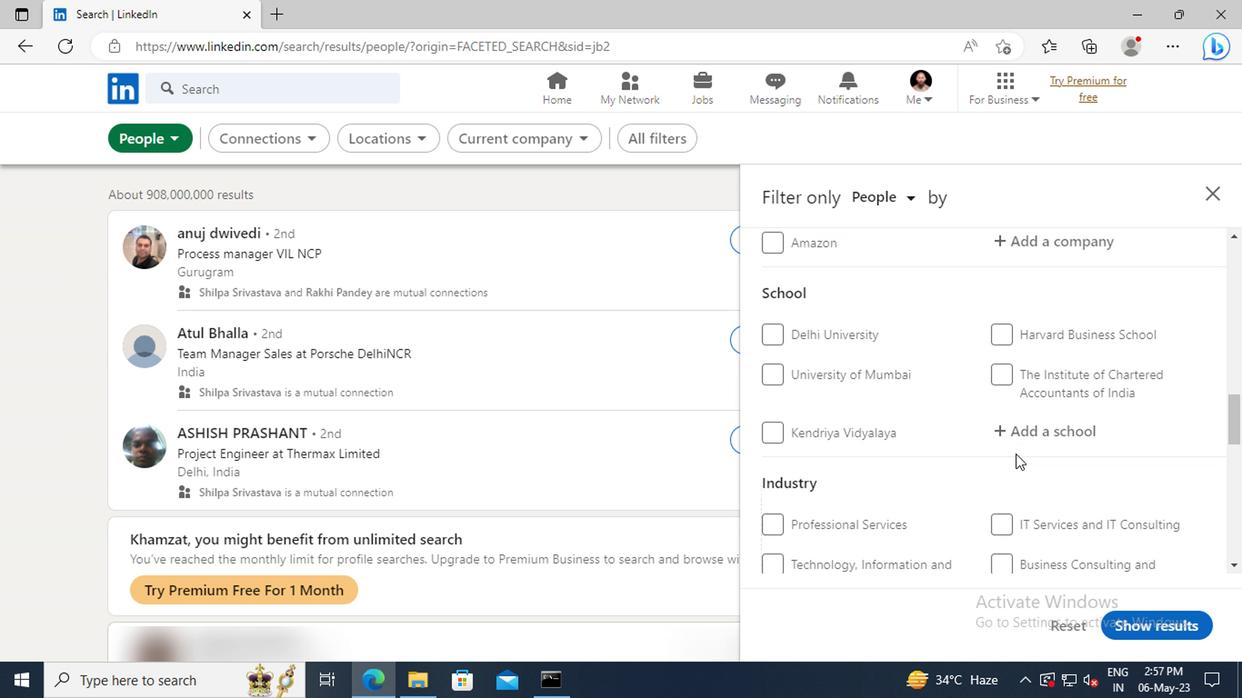 
Action: Mouse scrolled (1011, 454) with delta (0, 0)
Screenshot: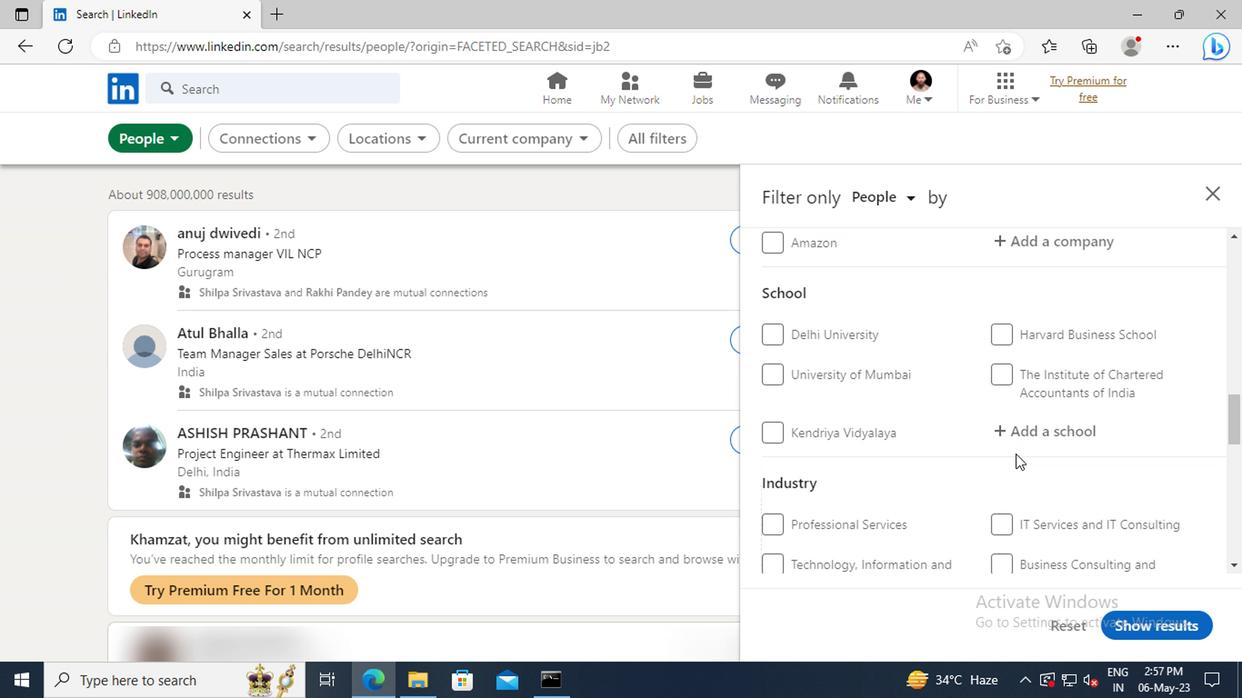 
Action: Mouse scrolled (1011, 454) with delta (0, 0)
Screenshot: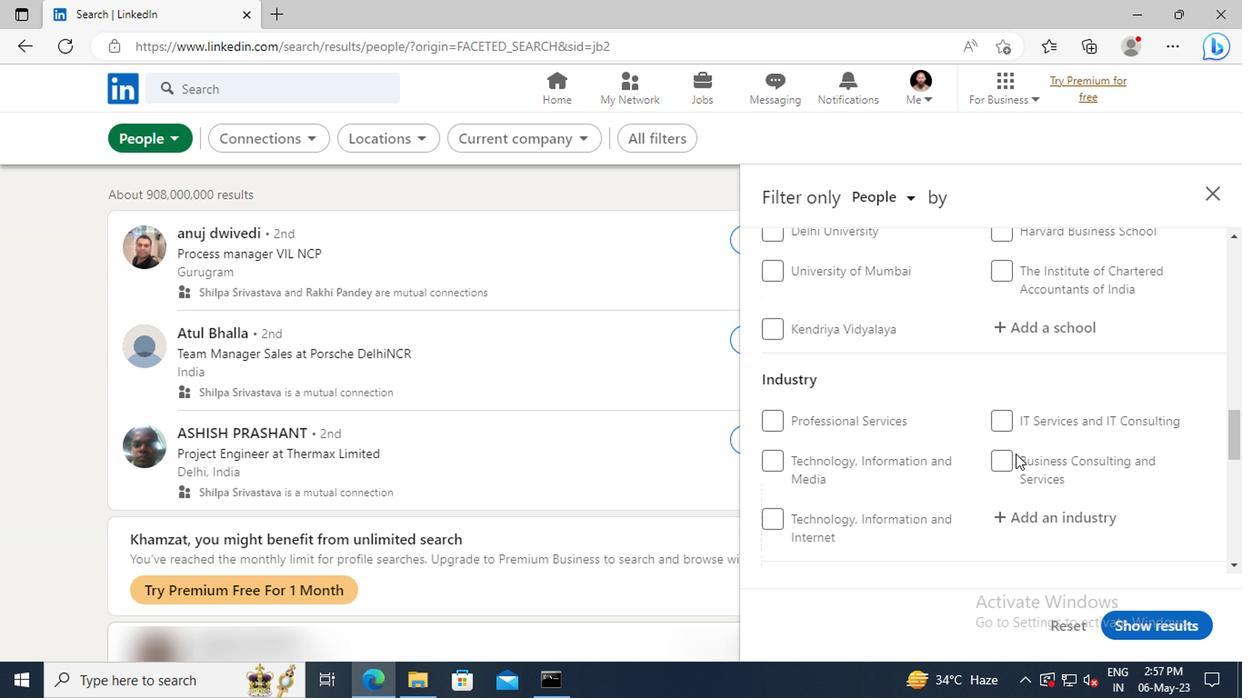 
Action: Mouse scrolled (1011, 454) with delta (0, 0)
Screenshot: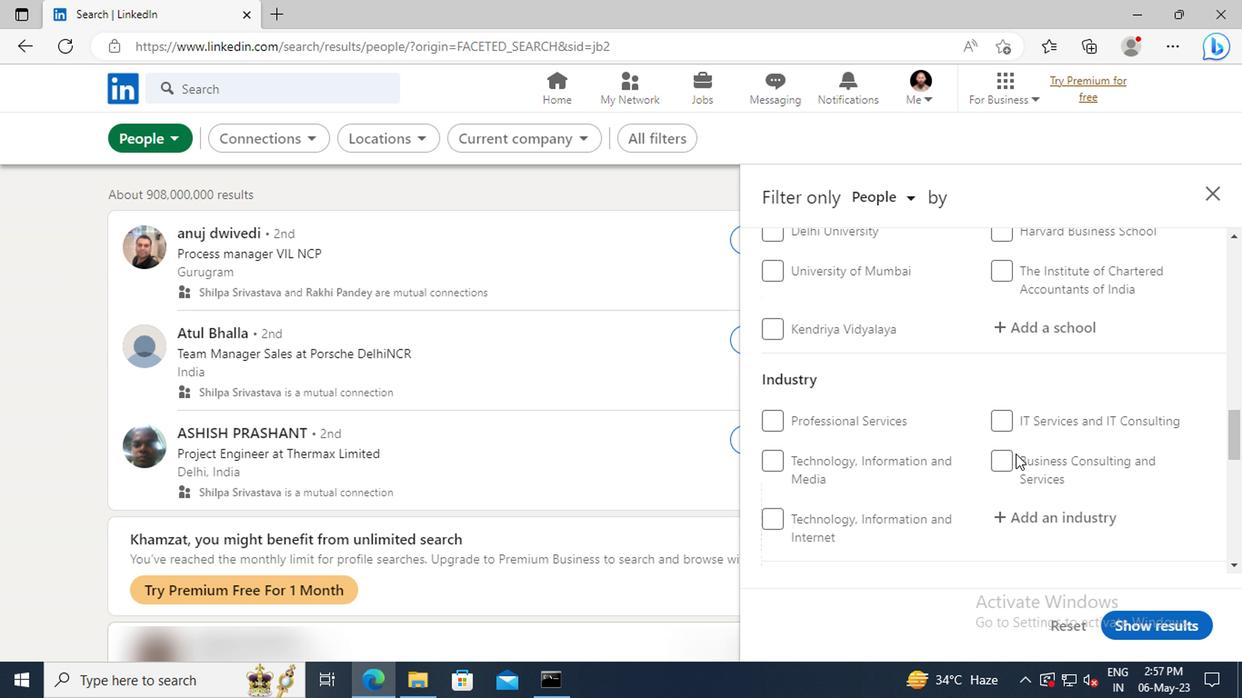 
Action: Mouse scrolled (1011, 454) with delta (0, 0)
Screenshot: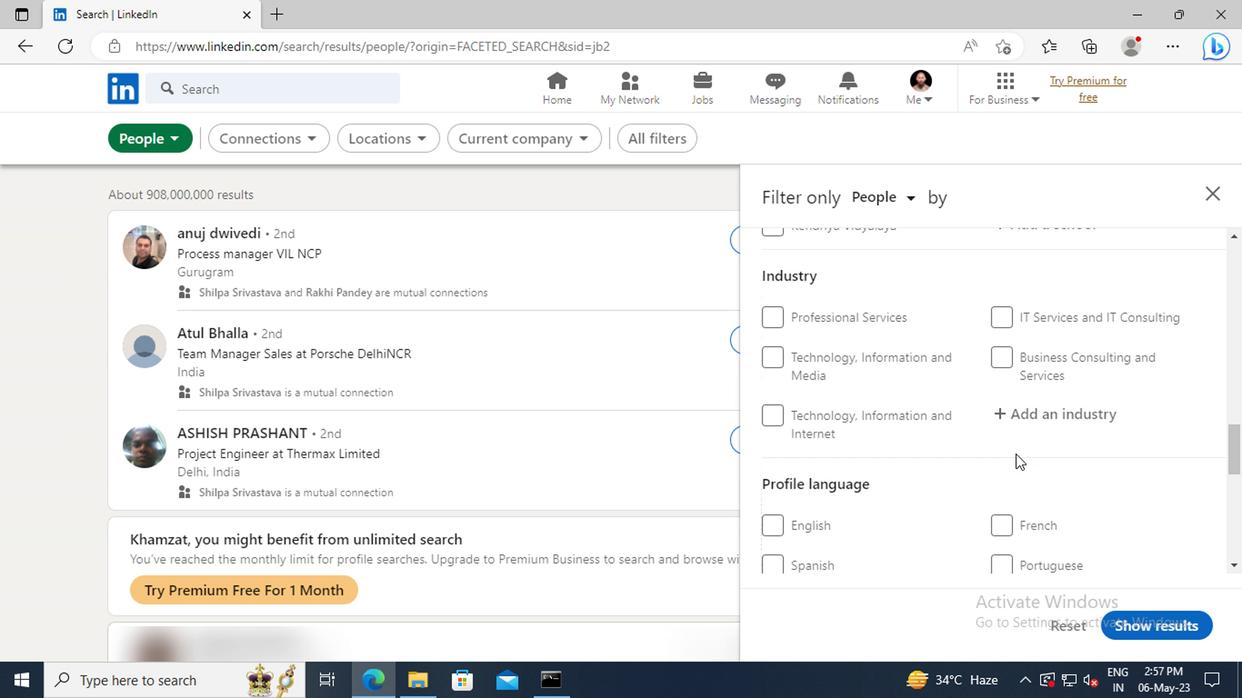
Action: Mouse scrolled (1011, 454) with delta (0, 0)
Screenshot: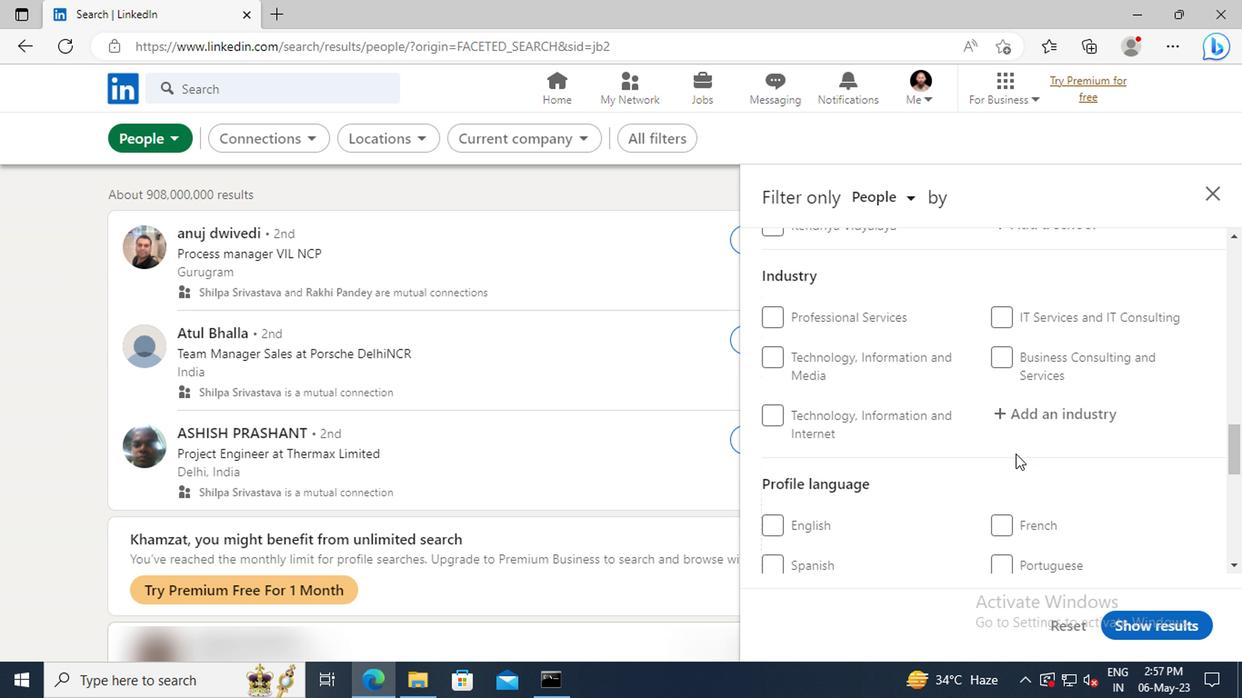 
Action: Mouse moved to (768, 507)
Screenshot: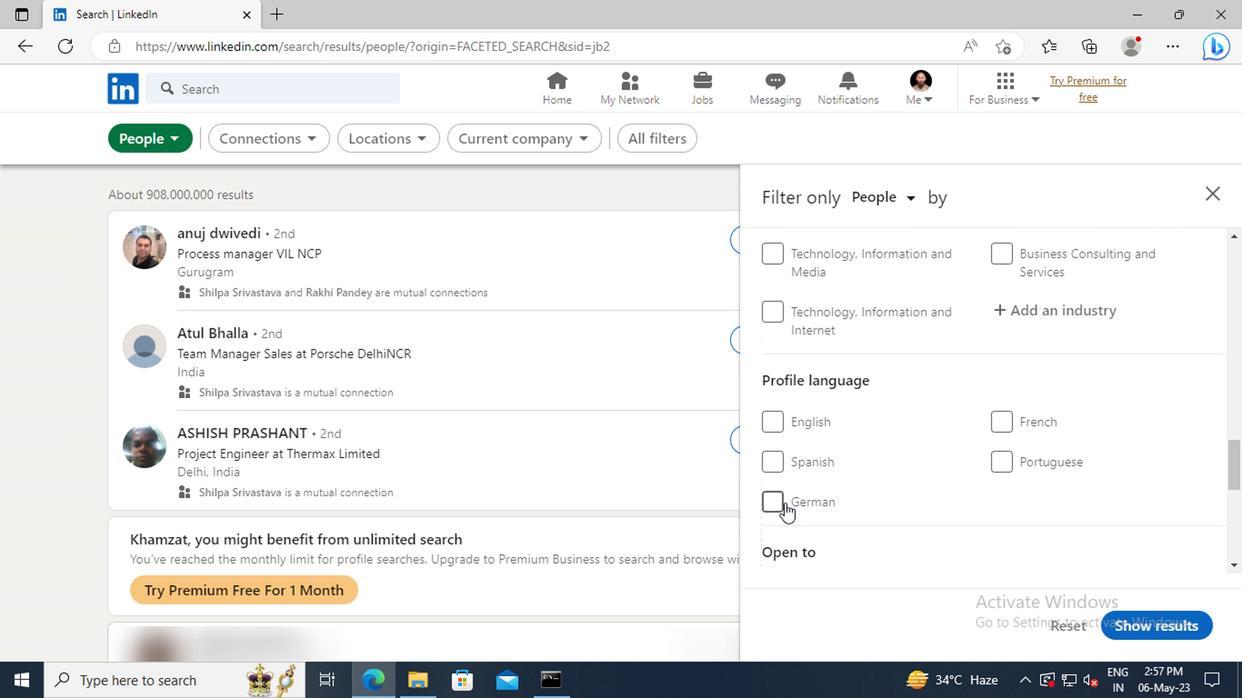 
Action: Mouse pressed left at (768, 507)
Screenshot: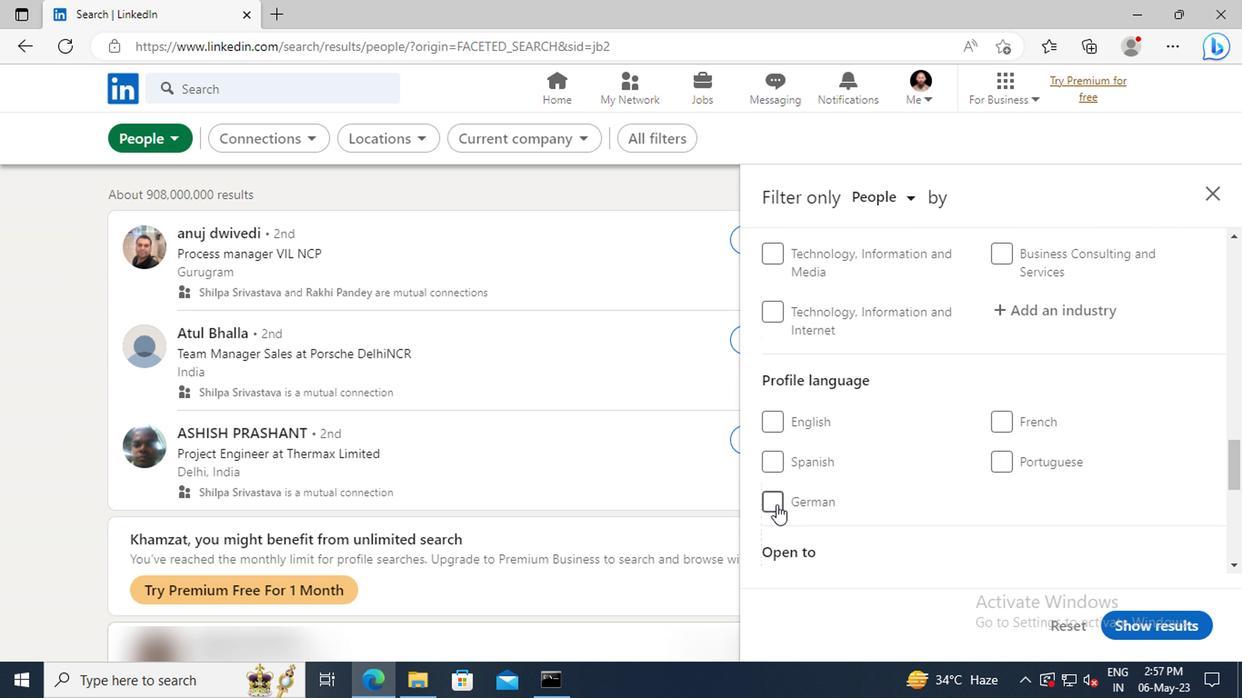 
Action: Mouse moved to (991, 460)
Screenshot: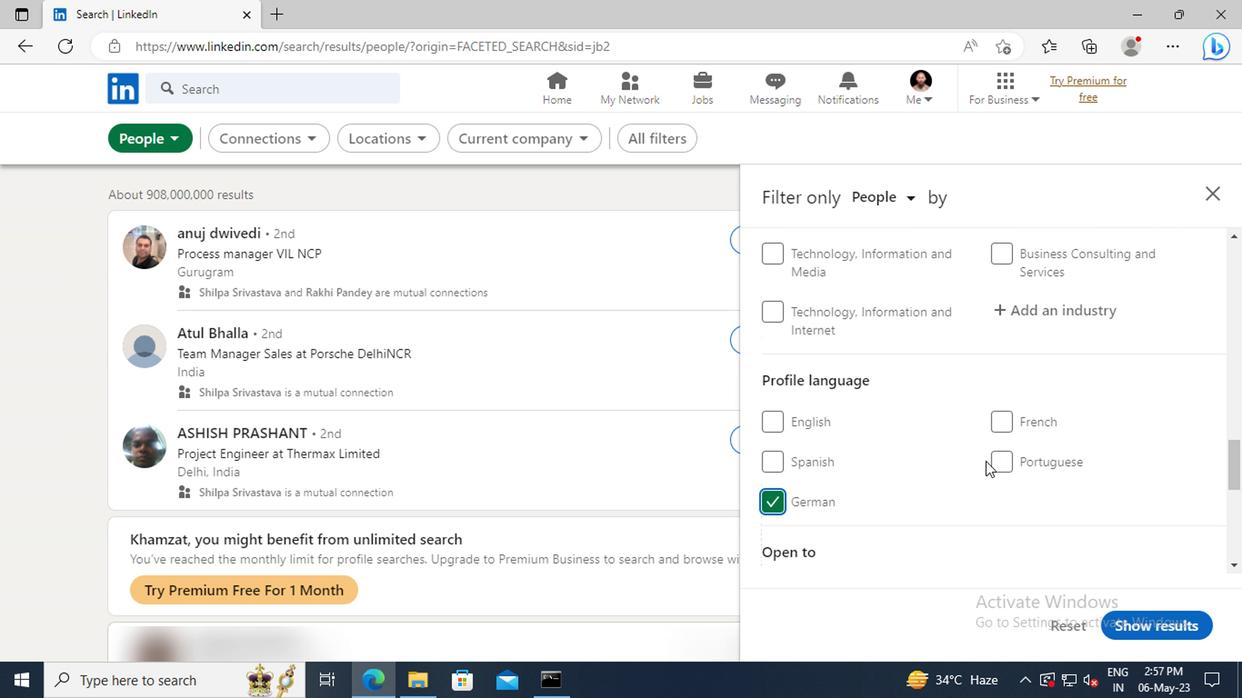 
Action: Mouse scrolled (991, 461) with delta (0, 1)
Screenshot: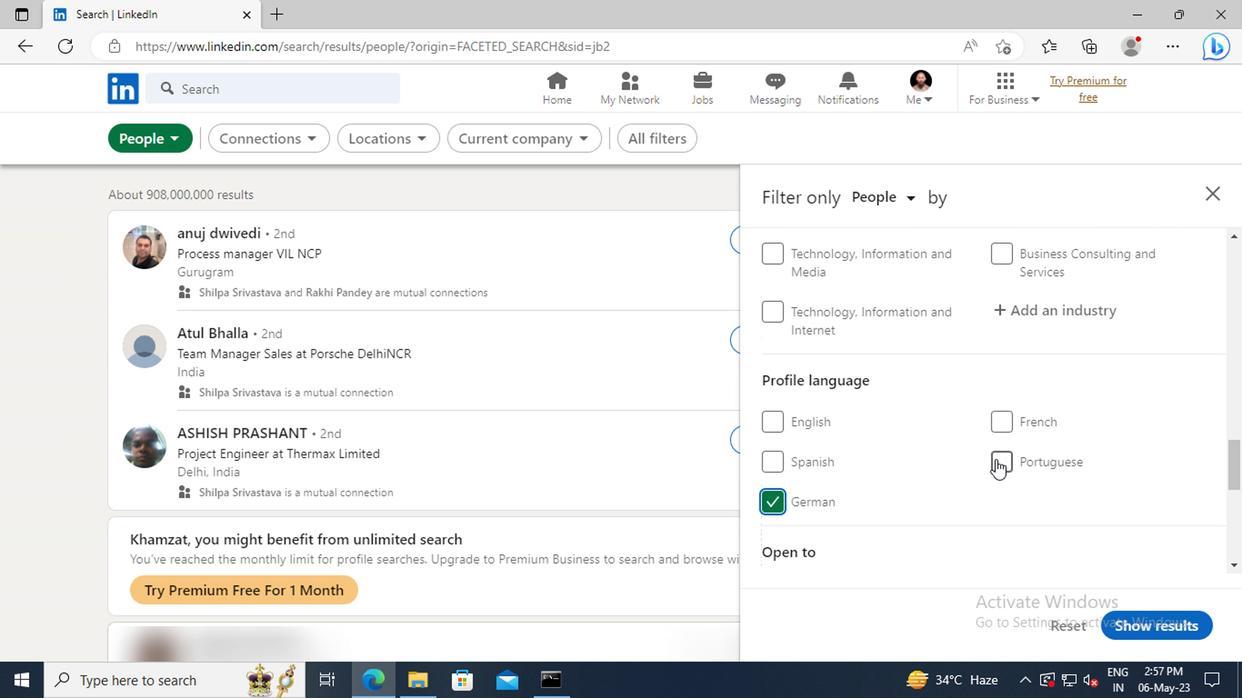 
Action: Mouse scrolled (991, 461) with delta (0, 1)
Screenshot: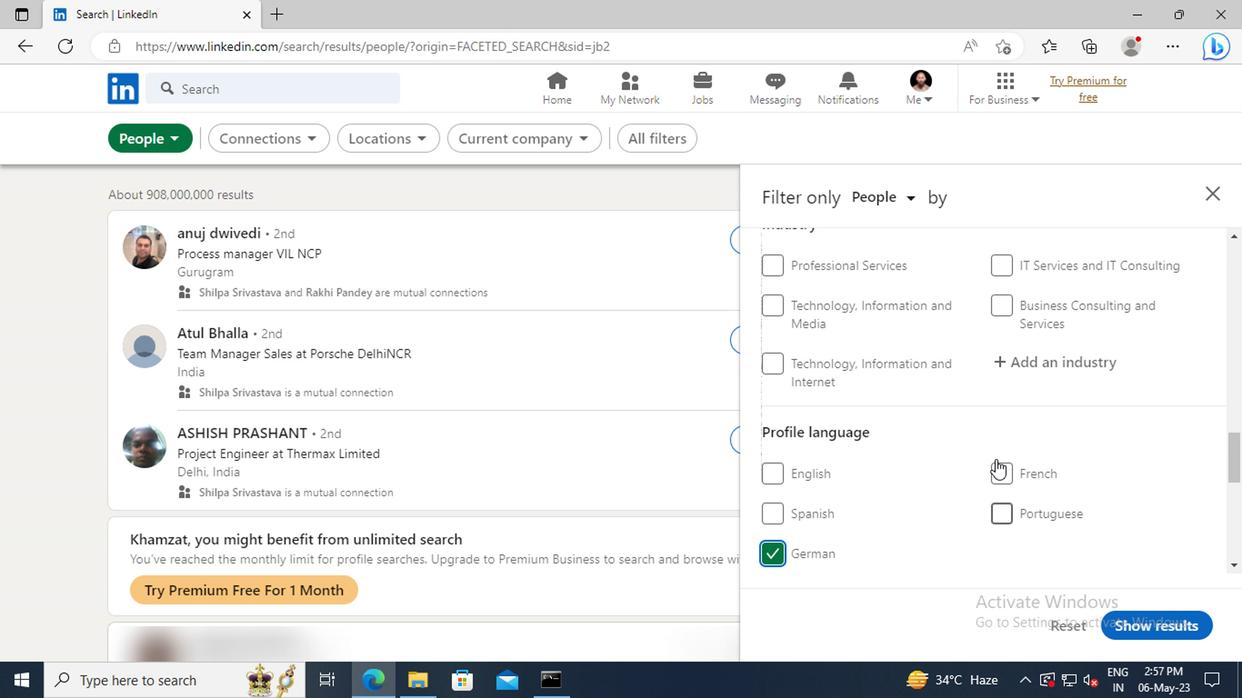 
Action: Mouse scrolled (991, 461) with delta (0, 1)
Screenshot: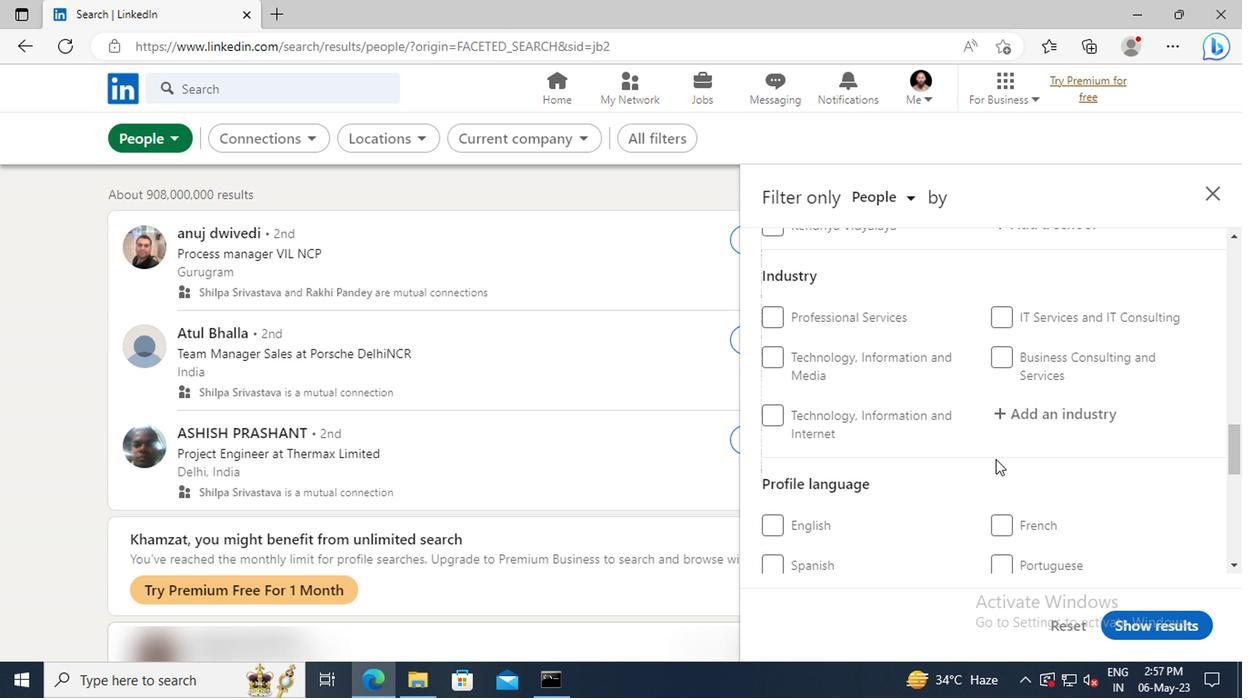 
Action: Mouse scrolled (991, 461) with delta (0, 1)
Screenshot: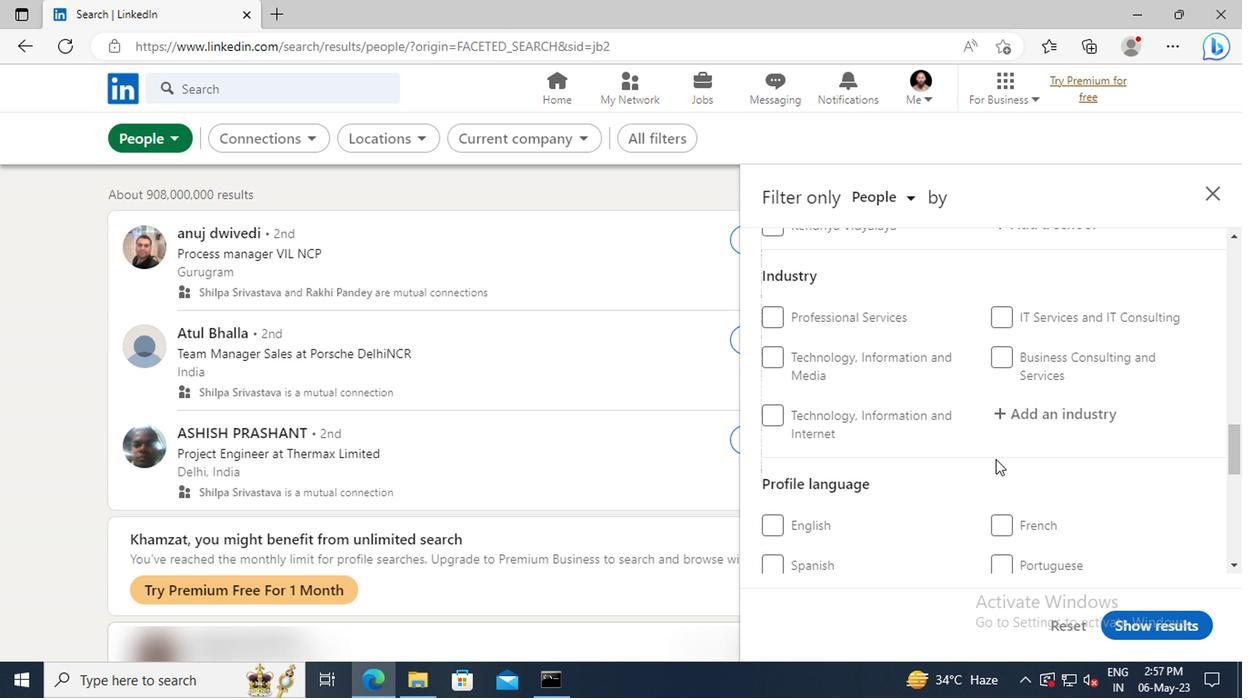 
Action: Mouse scrolled (991, 461) with delta (0, 1)
Screenshot: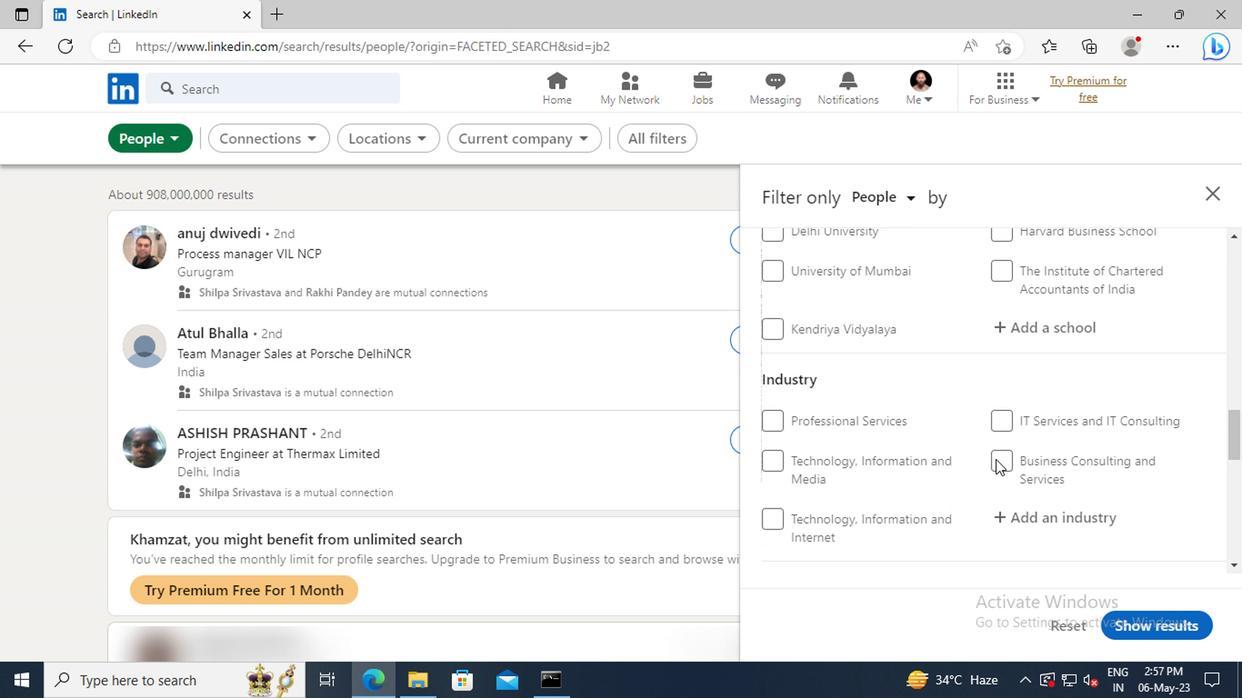 
Action: Mouse scrolled (991, 461) with delta (0, 1)
Screenshot: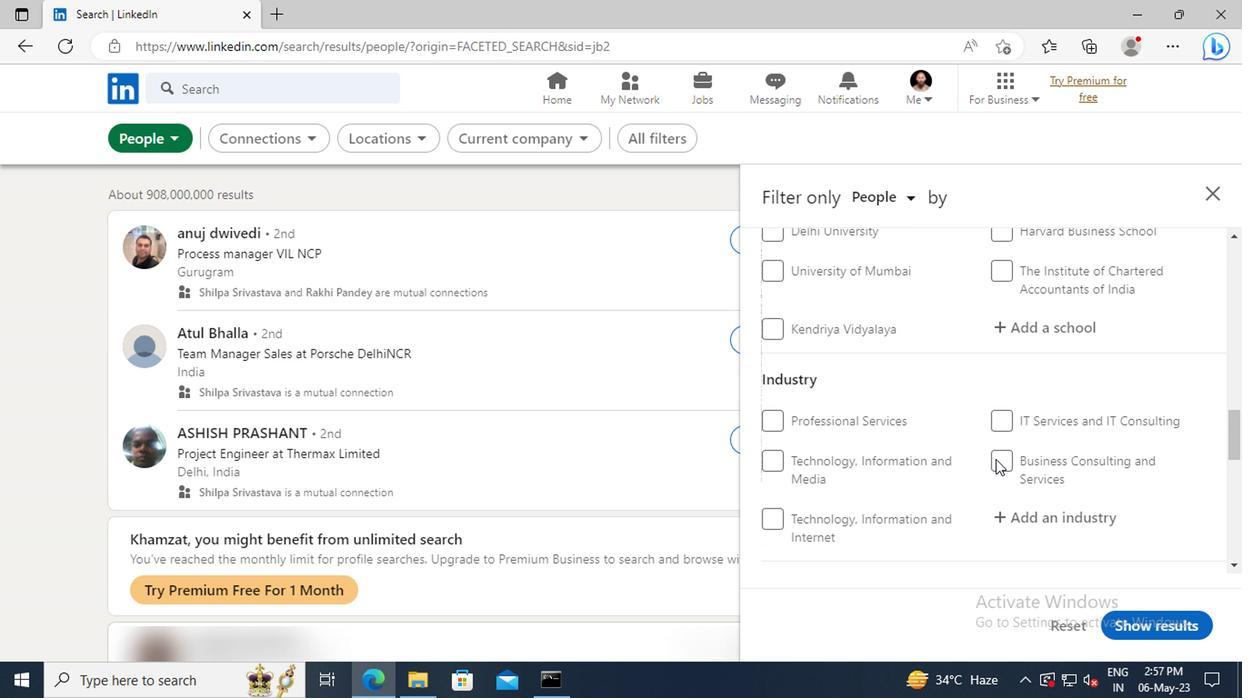 
Action: Mouse scrolled (991, 461) with delta (0, 1)
Screenshot: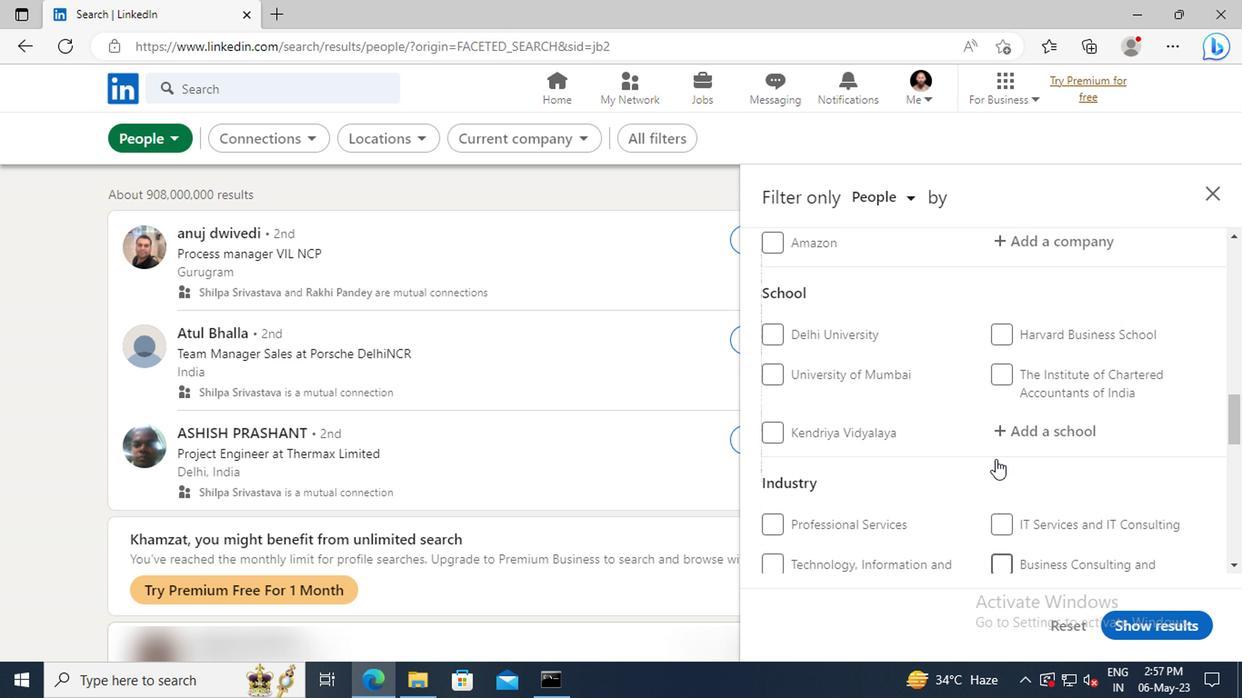 
Action: Mouse scrolled (991, 461) with delta (0, 1)
Screenshot: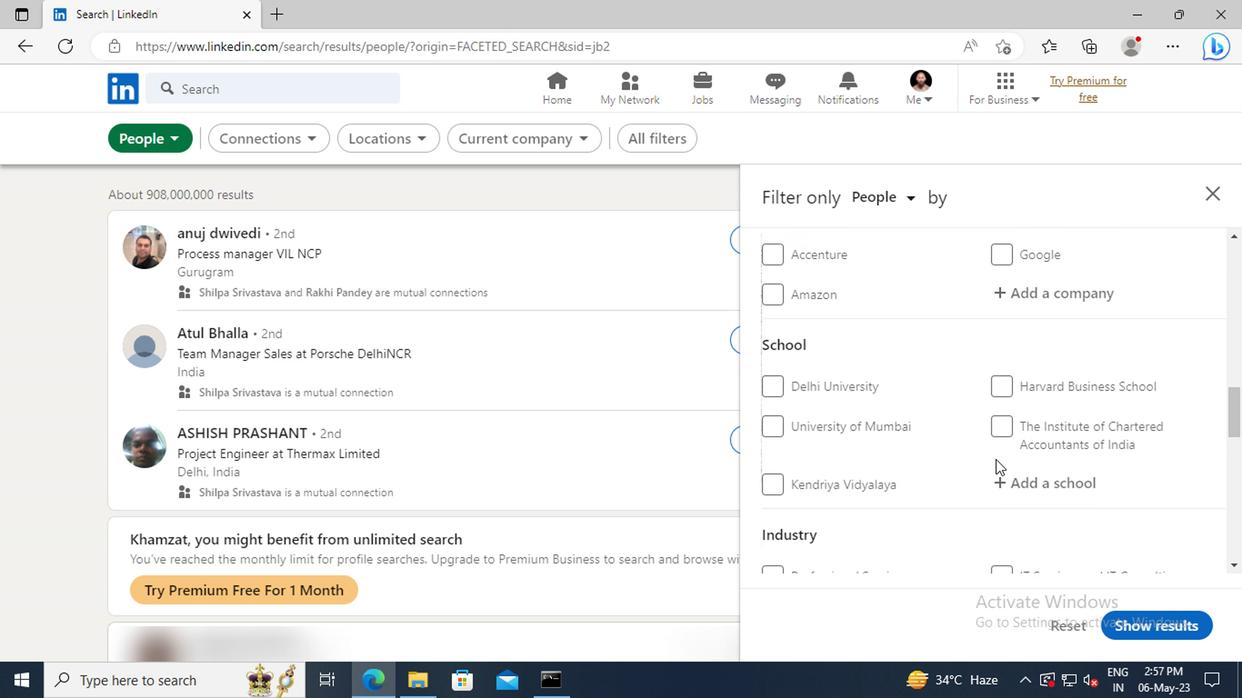 
Action: Mouse scrolled (991, 461) with delta (0, 1)
Screenshot: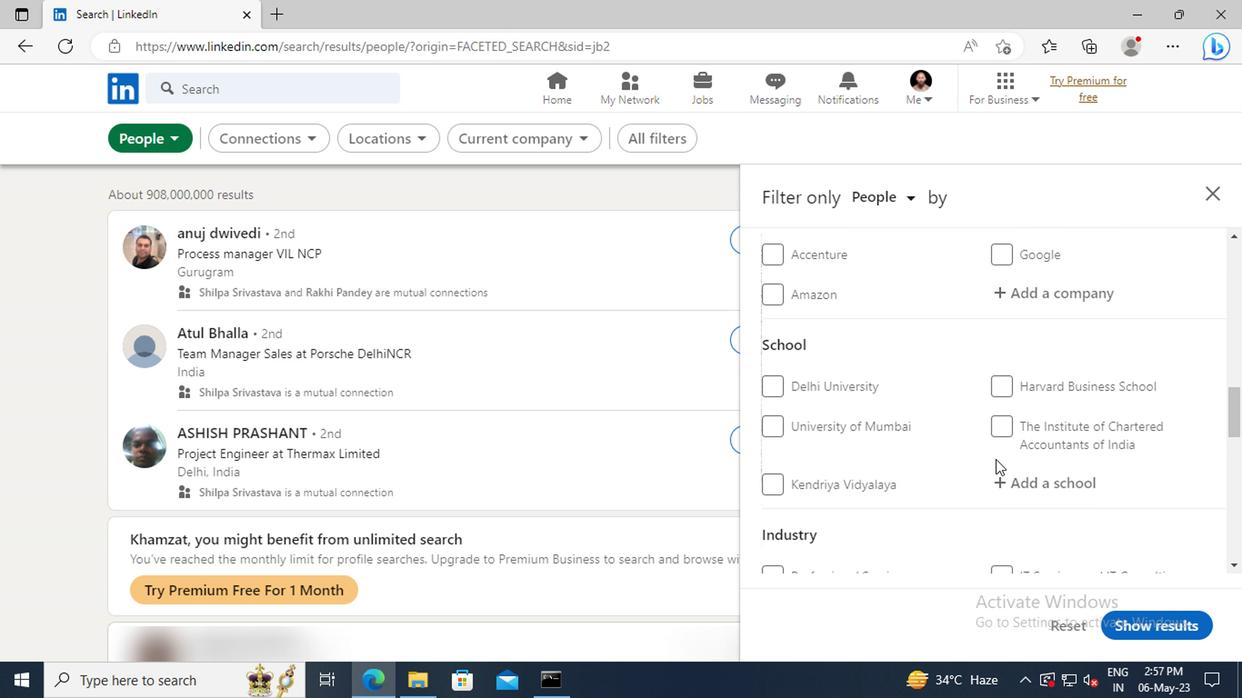 
Action: Mouse scrolled (991, 461) with delta (0, 1)
Screenshot: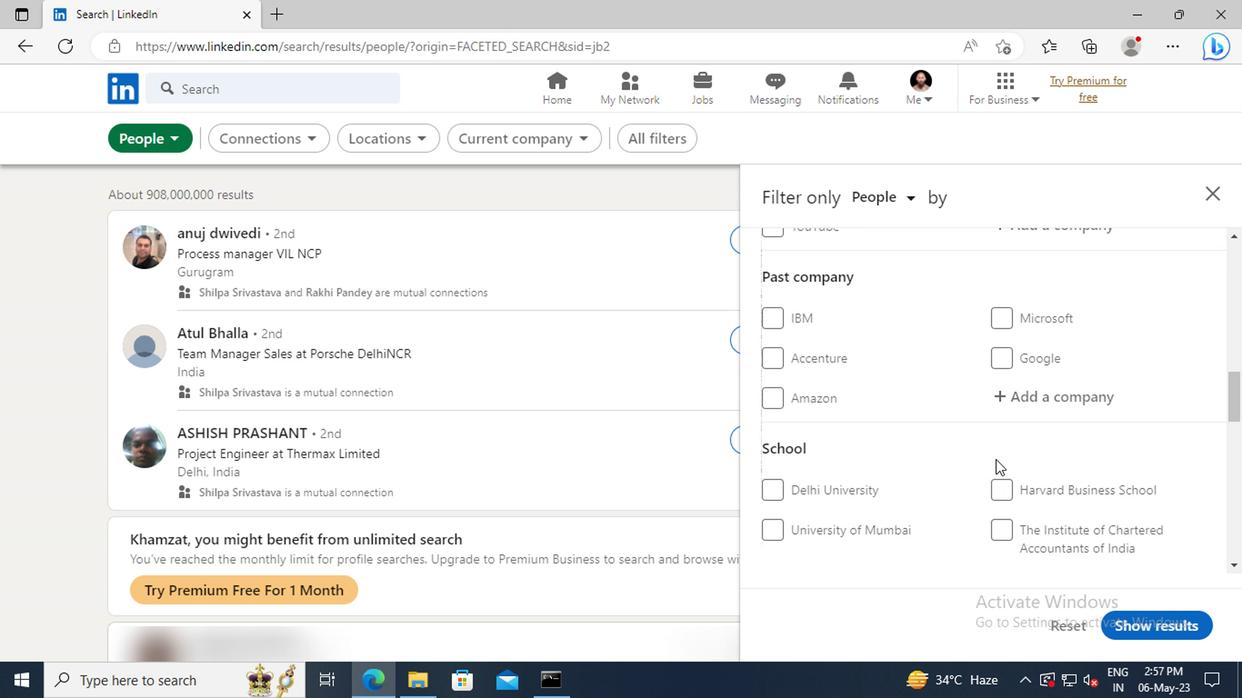 
Action: Mouse scrolled (991, 461) with delta (0, 1)
Screenshot: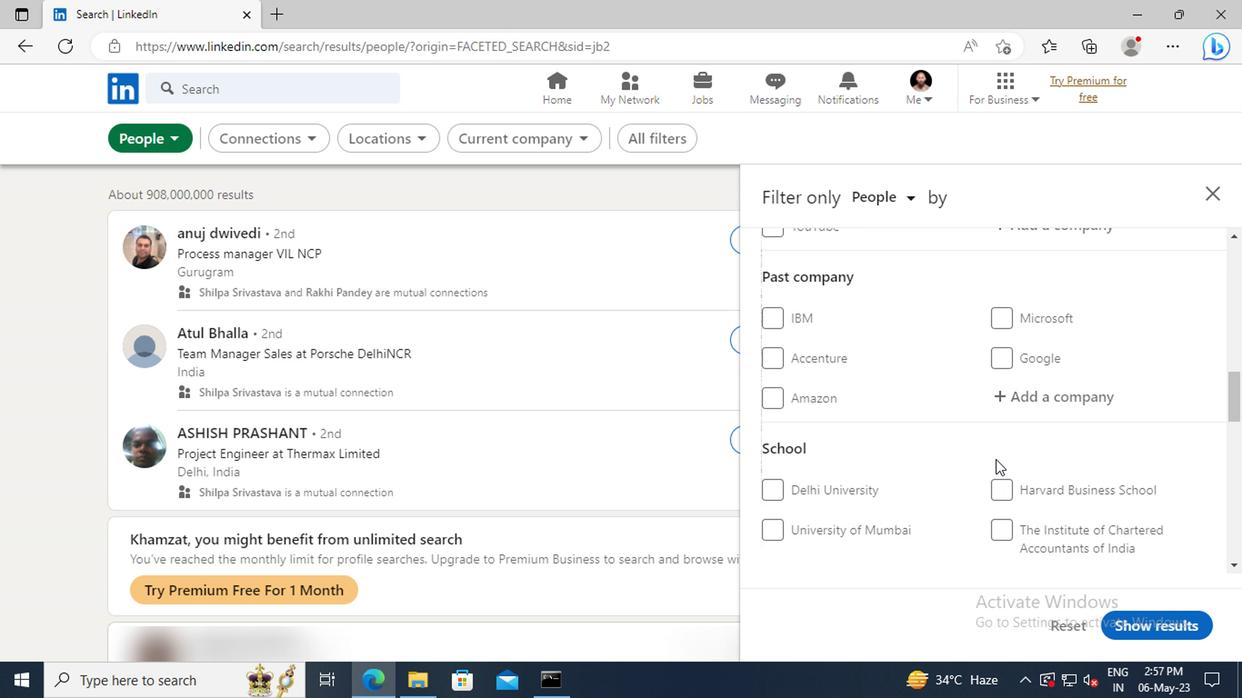 
Action: Mouse scrolled (991, 461) with delta (0, 1)
Screenshot: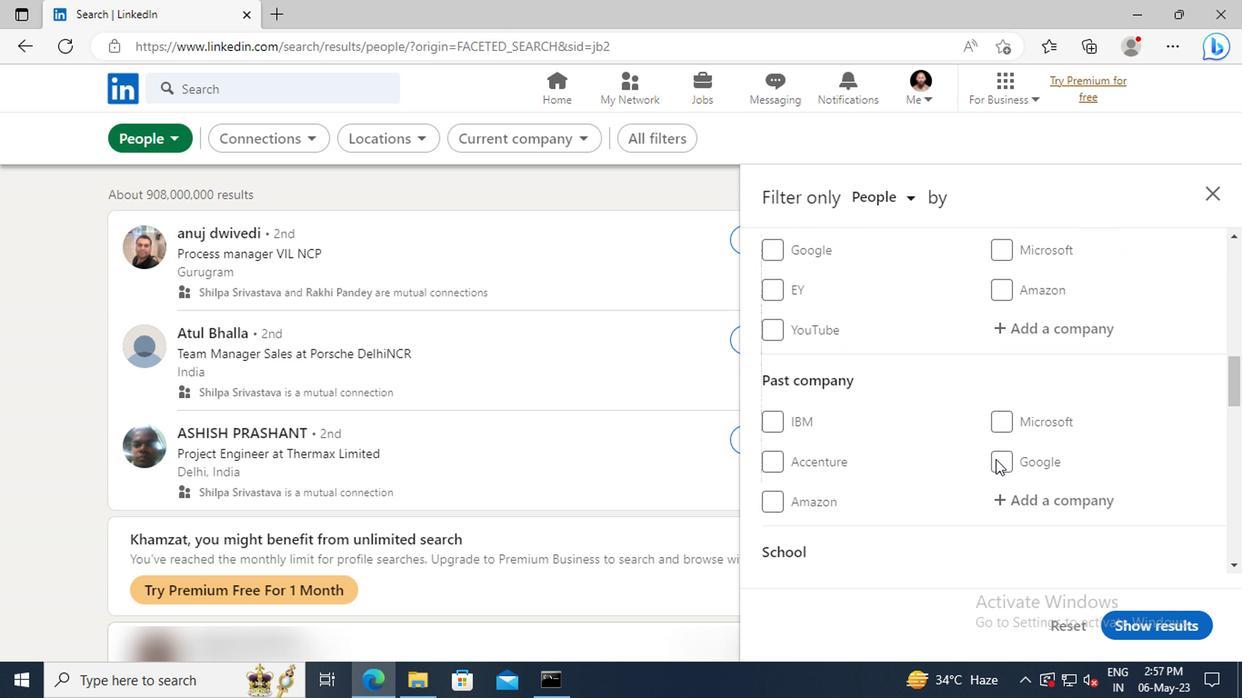 
Action: Mouse moved to (992, 459)
Screenshot: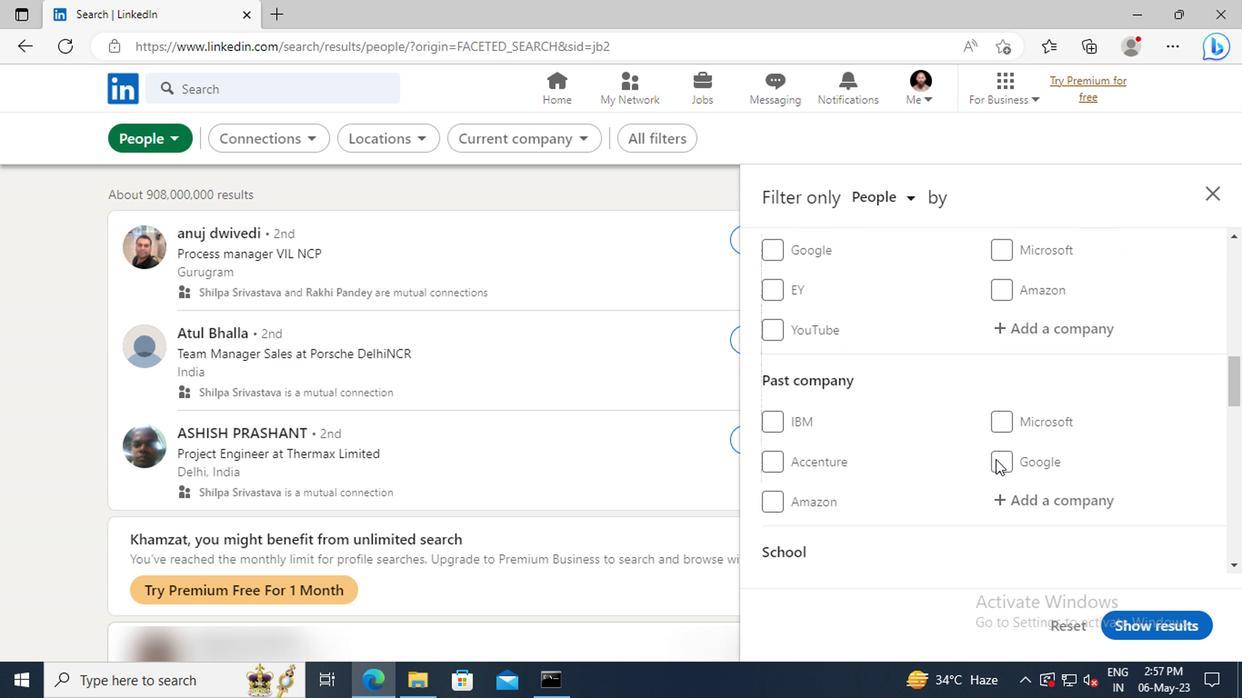 
Action: Mouse scrolled (992, 460) with delta (0, 0)
Screenshot: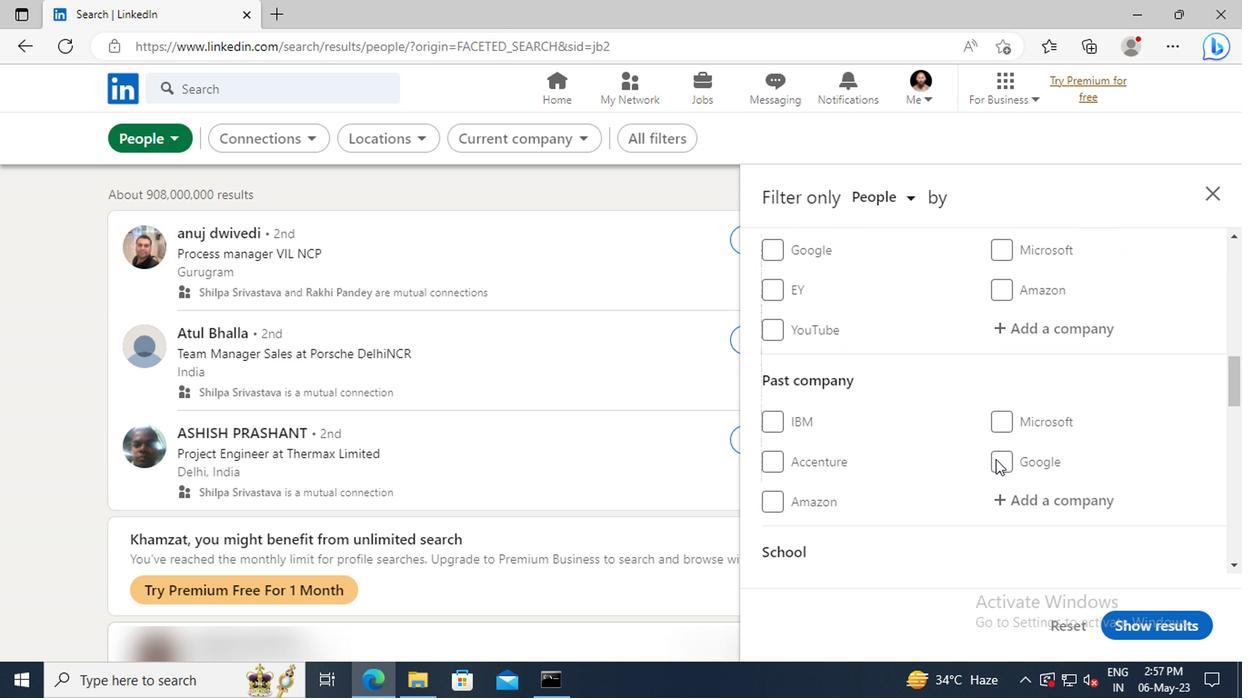 
Action: Mouse moved to (1001, 437)
Screenshot: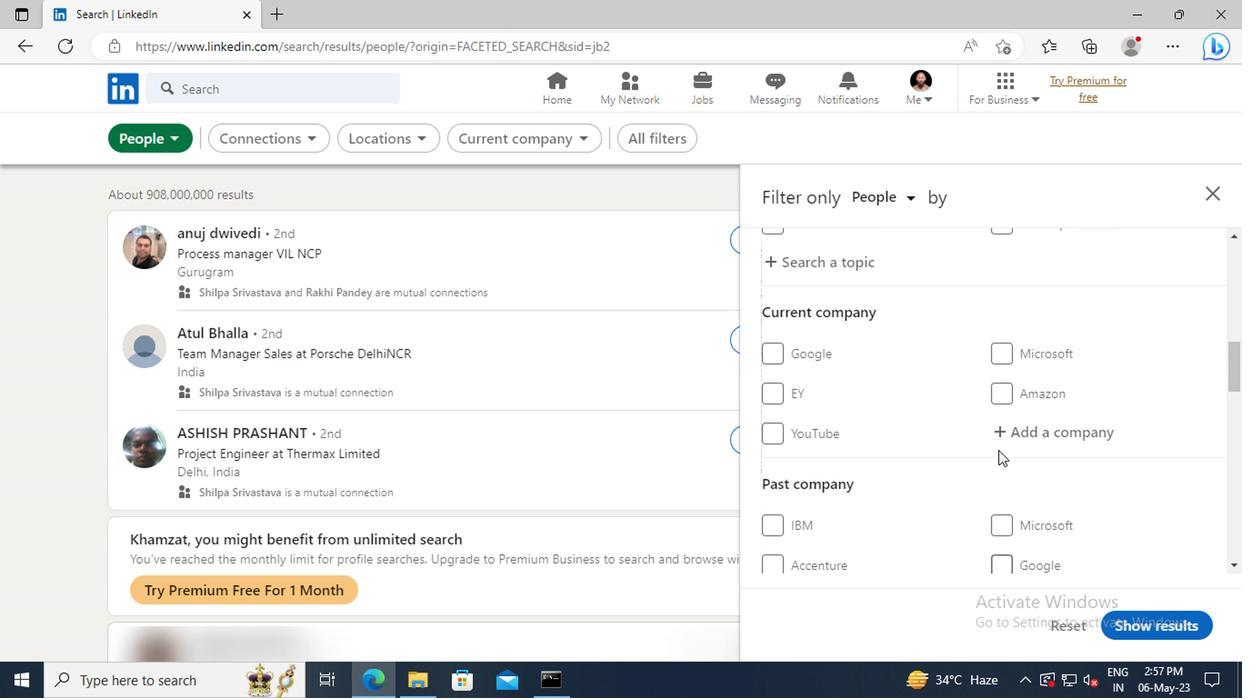 
Action: Mouse pressed left at (1001, 437)
Screenshot: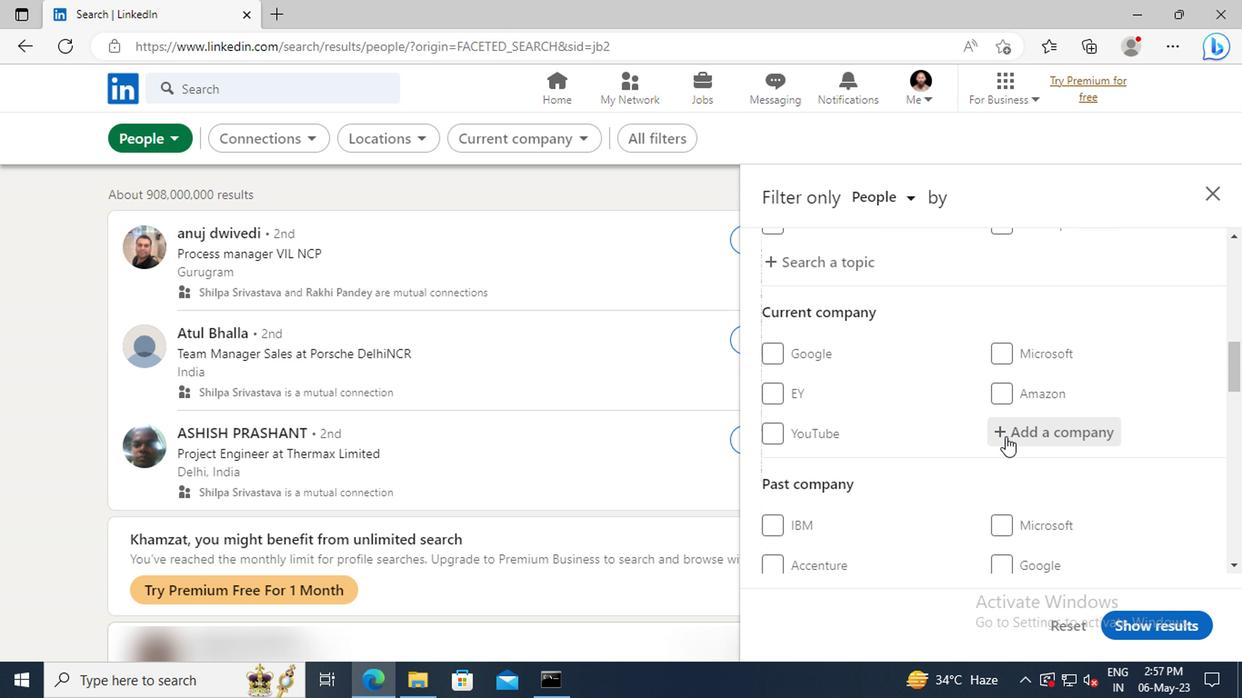 
Action: Key pressed <Key.shift><Key.shift>INDIAN<Key.space><Key.shift>OIL<Key.space><Key.shift>COR
Screenshot: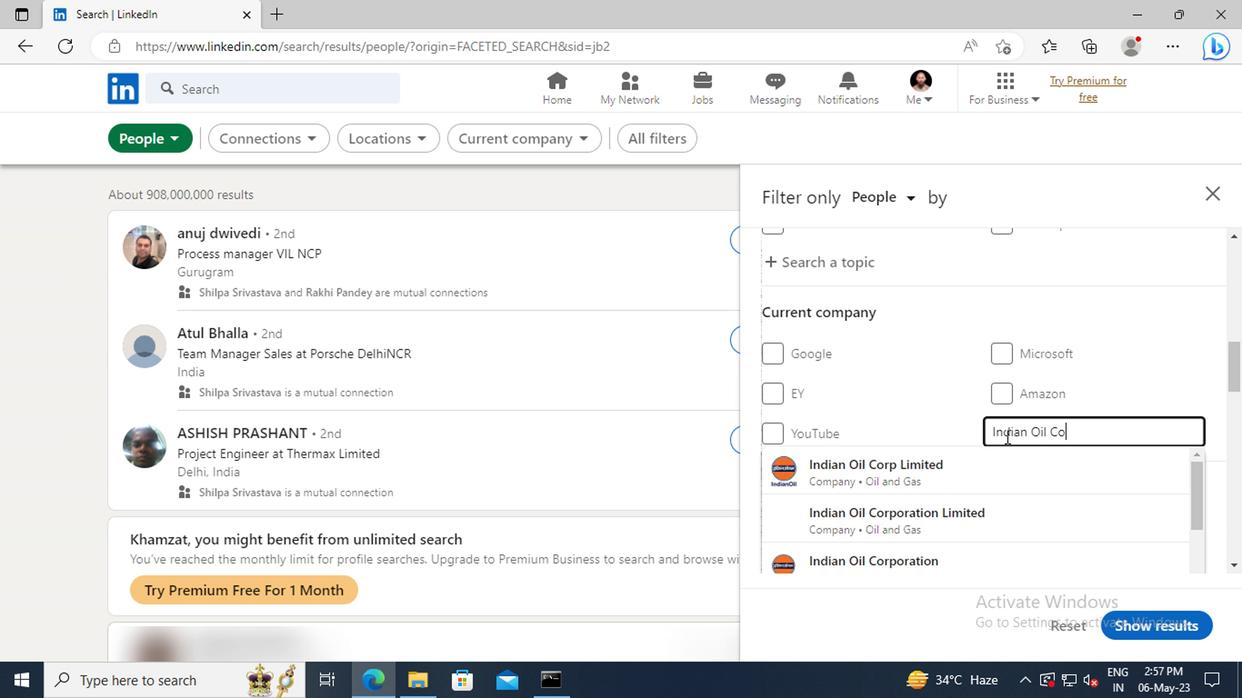 
Action: Mouse moved to (1007, 509)
Screenshot: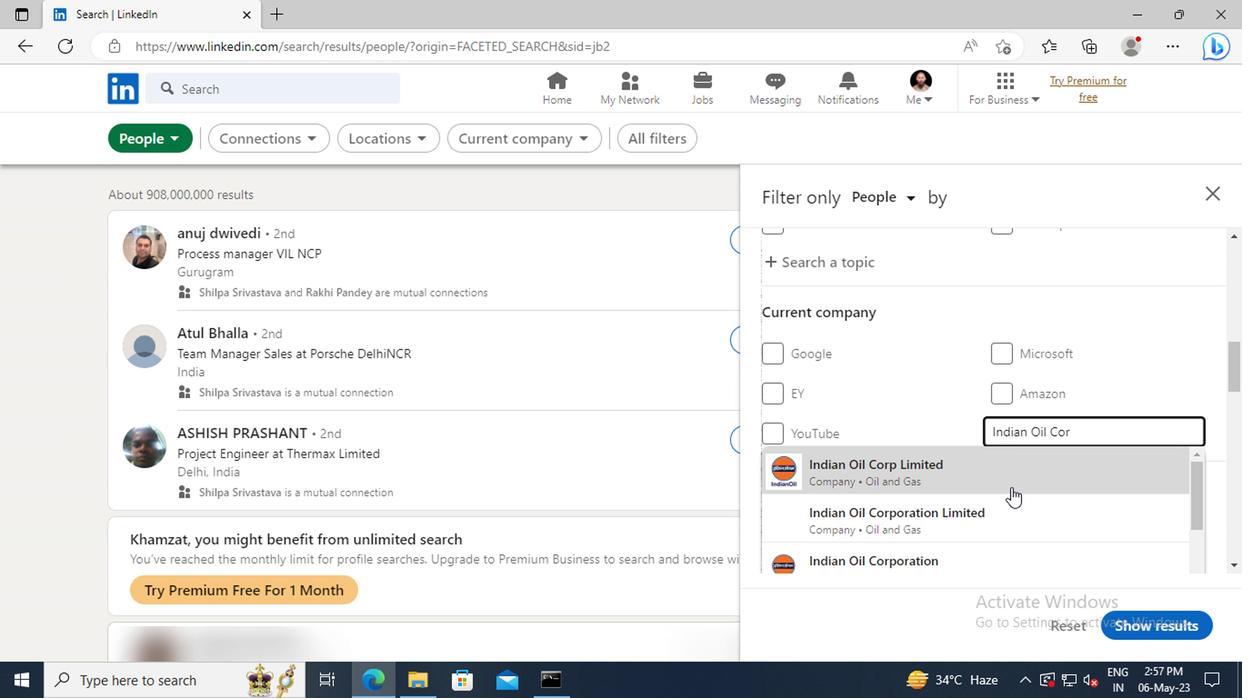 
Action: Mouse pressed left at (1007, 509)
Screenshot: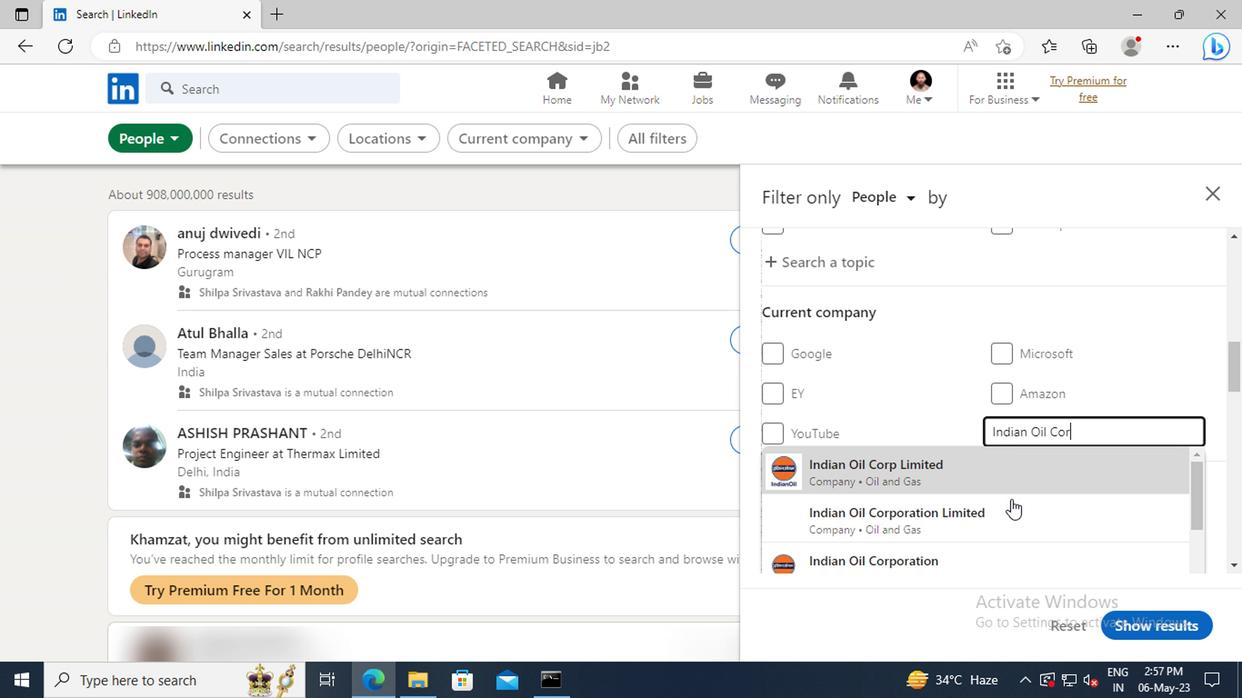 
Action: Mouse moved to (1007, 509)
Screenshot: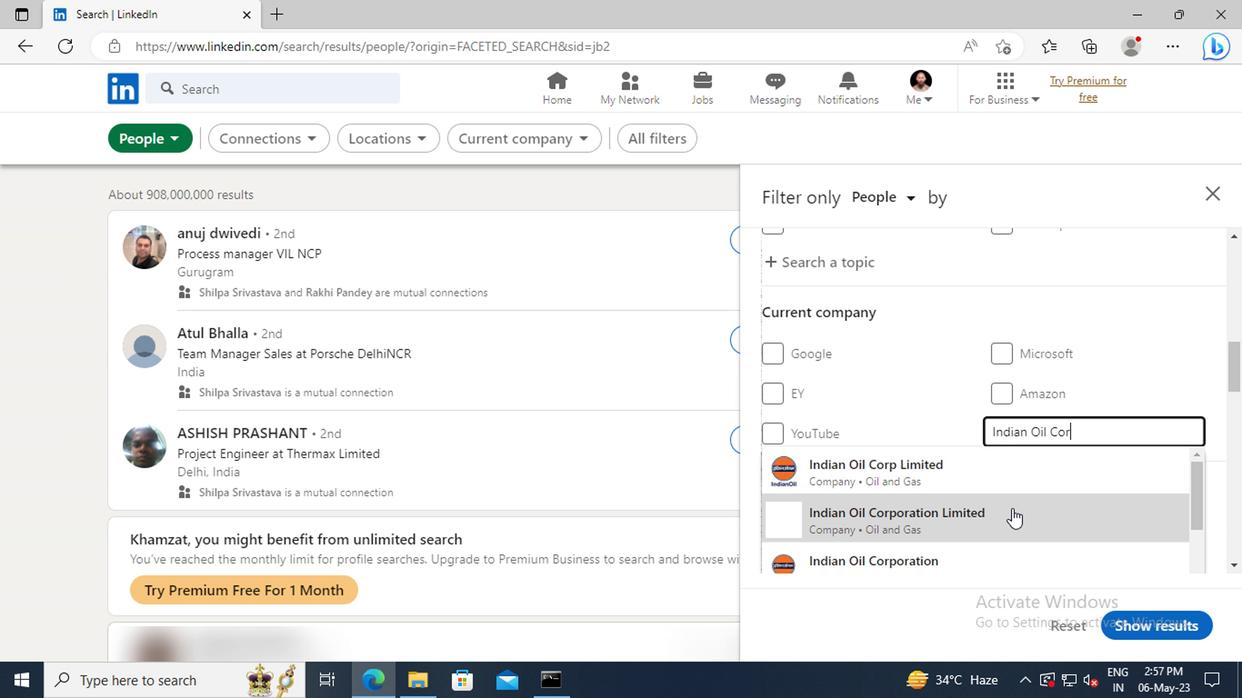 
Action: Mouse scrolled (1007, 509) with delta (0, 0)
Screenshot: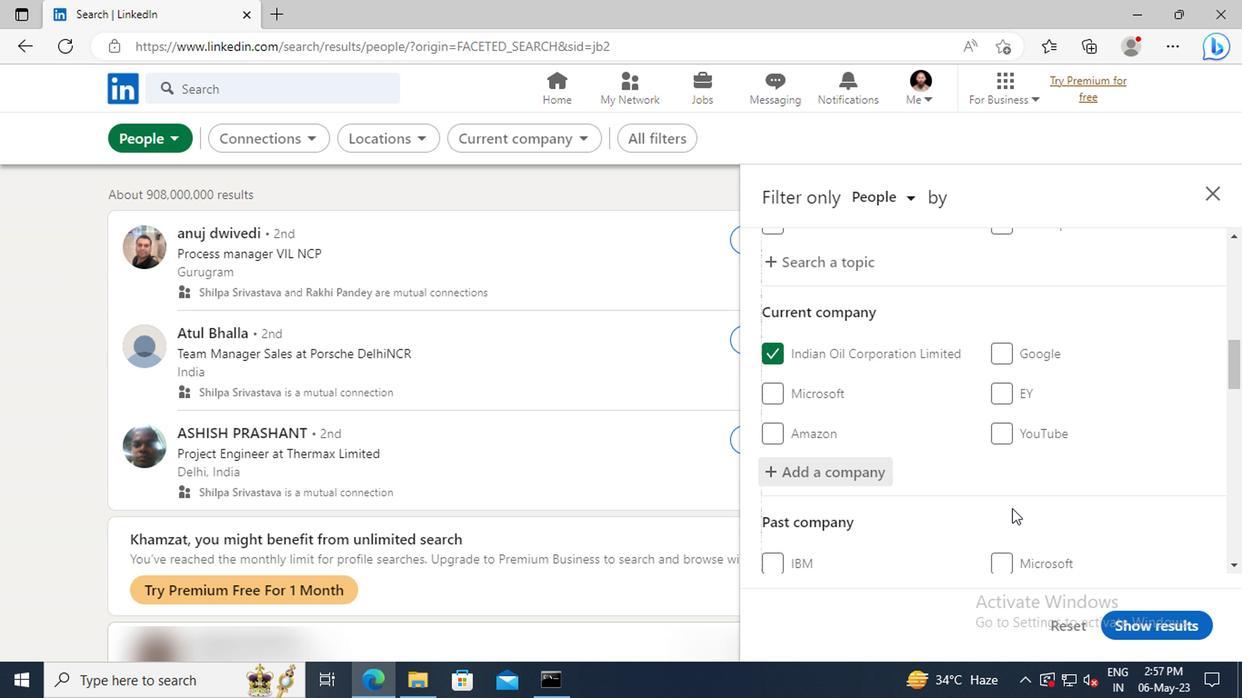 
Action: Mouse moved to (1007, 504)
Screenshot: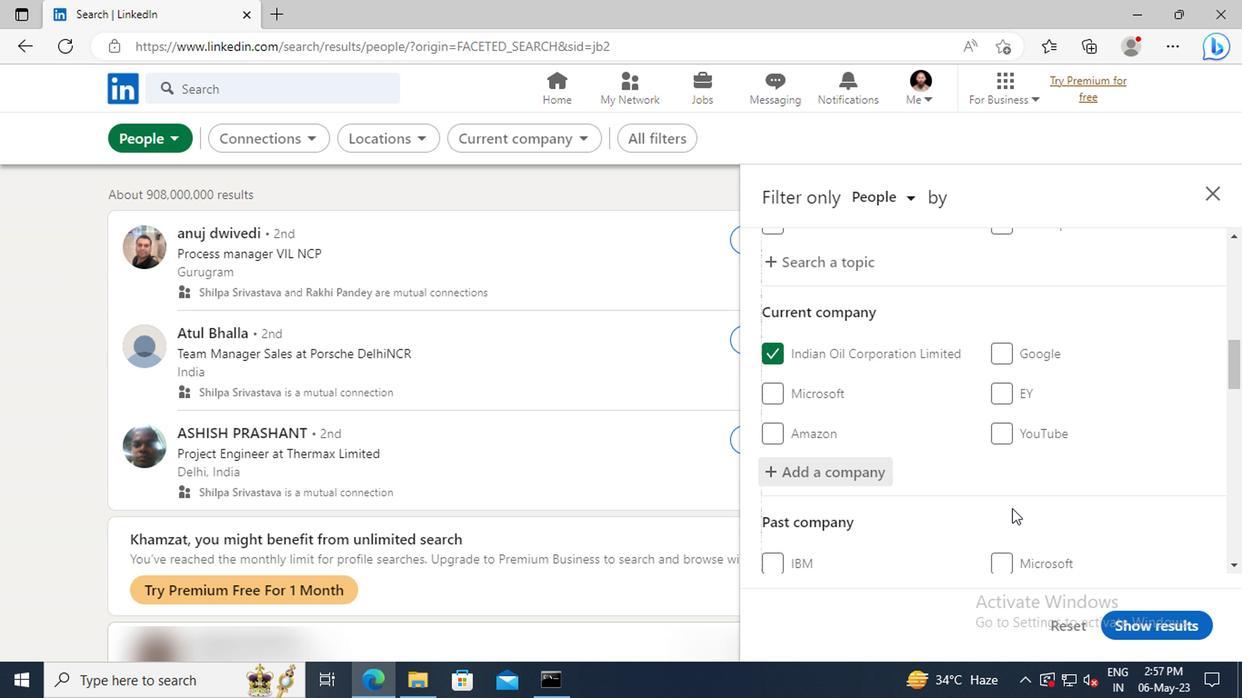 
Action: Mouse scrolled (1007, 503) with delta (0, -1)
Screenshot: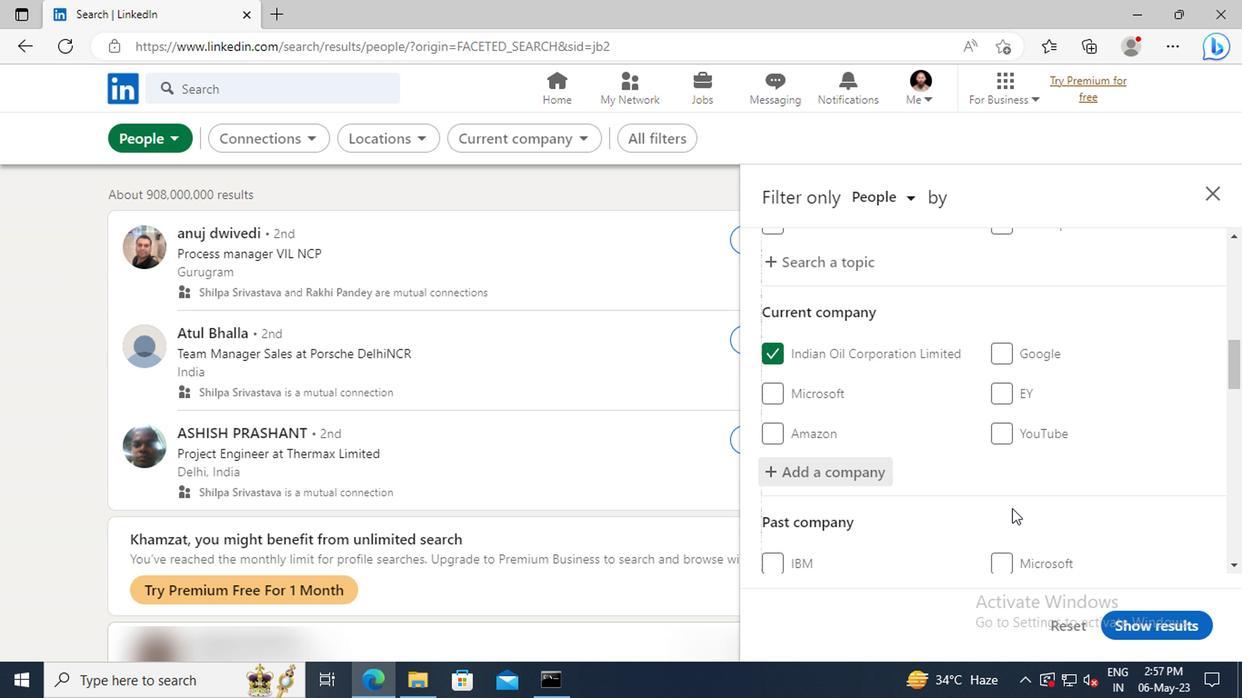 
Action: Mouse moved to (1007, 484)
Screenshot: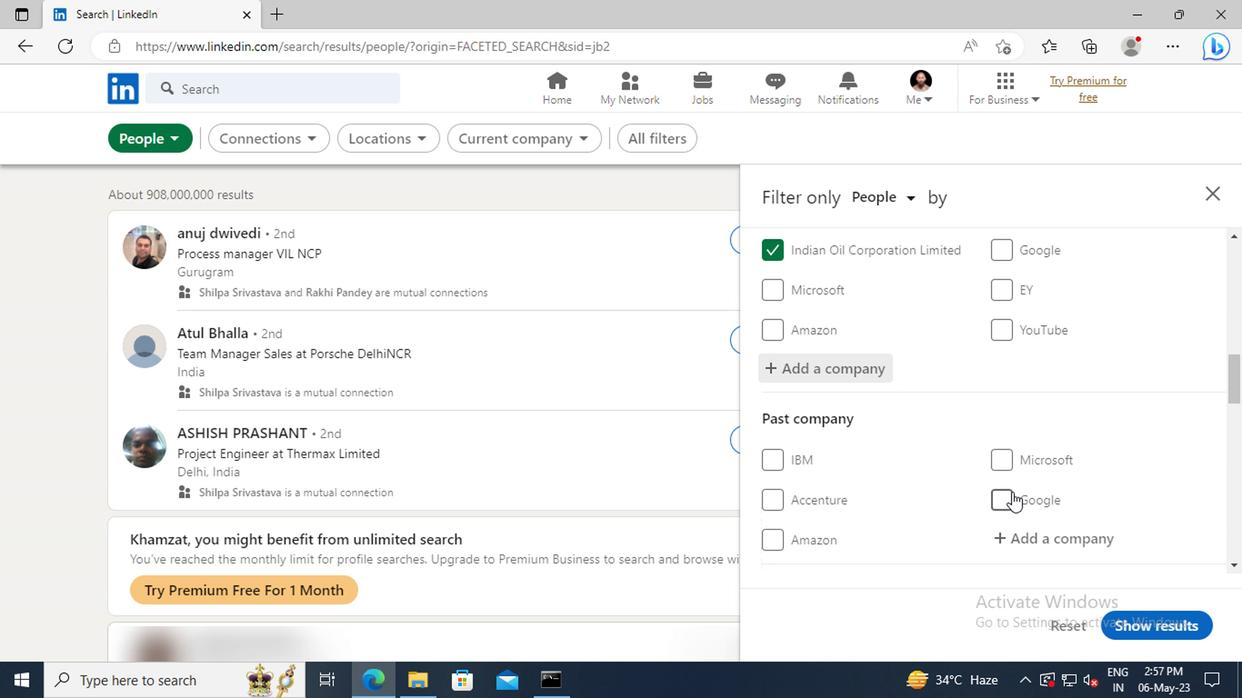 
Action: Mouse scrolled (1007, 483) with delta (0, -1)
Screenshot: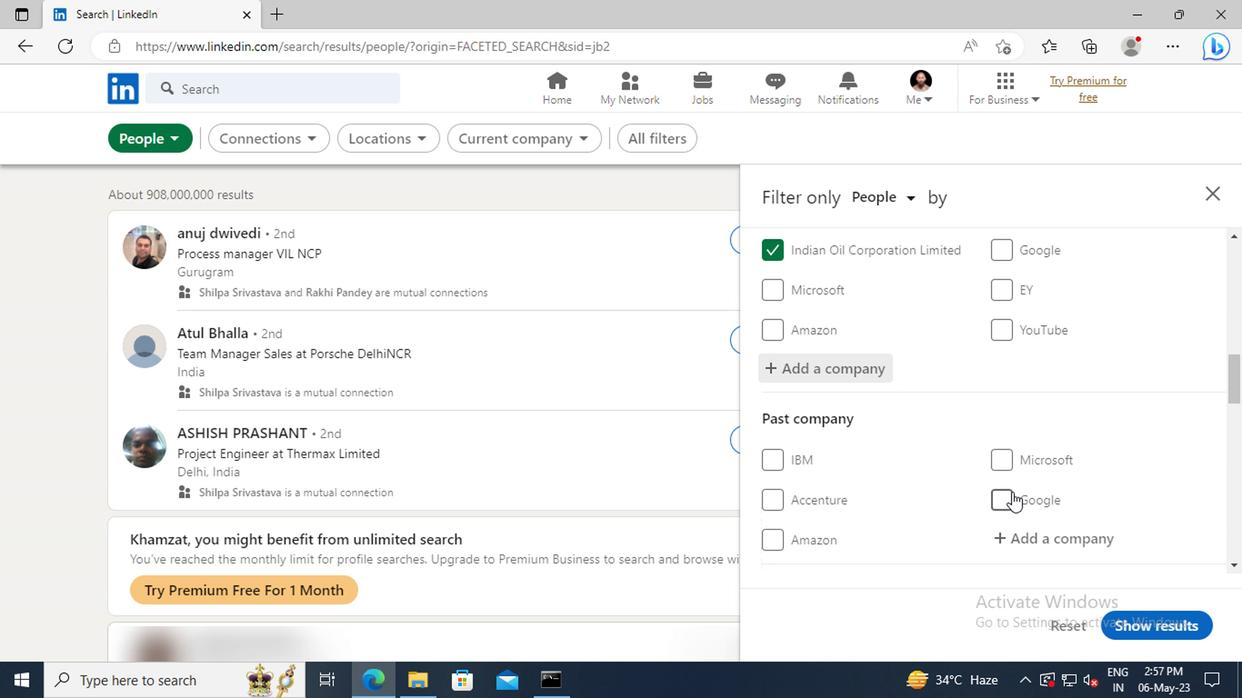 
Action: Mouse moved to (1007, 478)
Screenshot: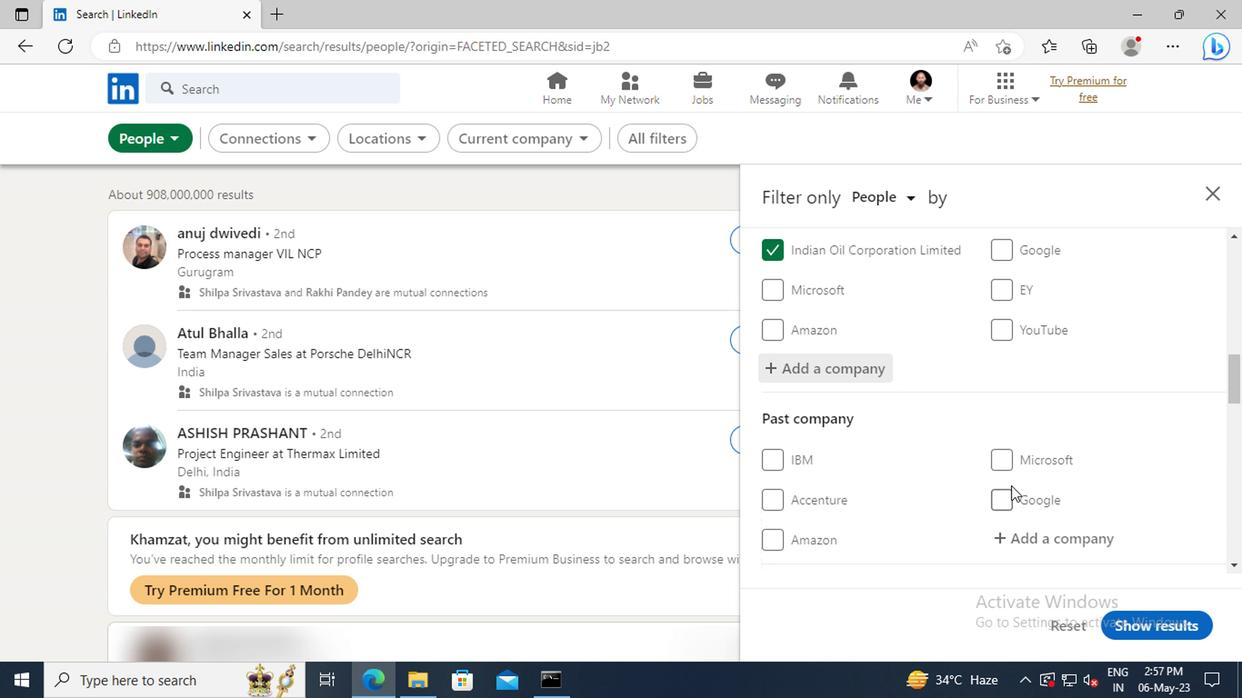 
Action: Mouse scrolled (1007, 478) with delta (0, 0)
Screenshot: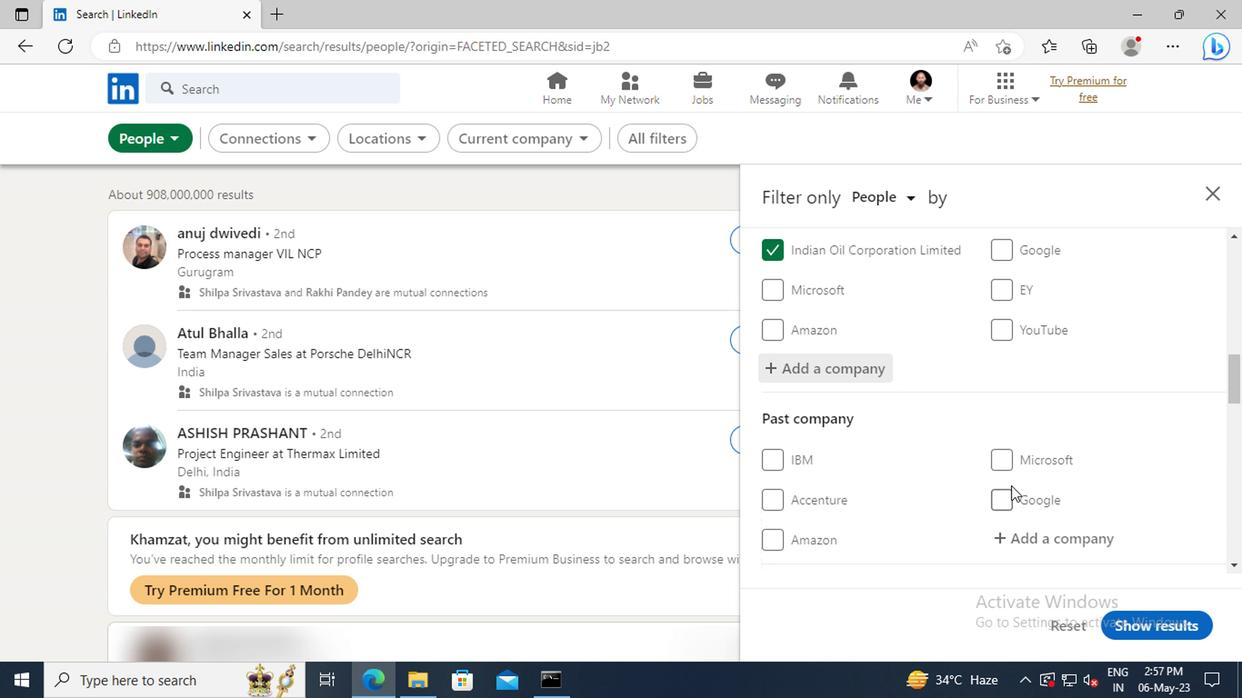 
Action: Mouse moved to (1003, 464)
Screenshot: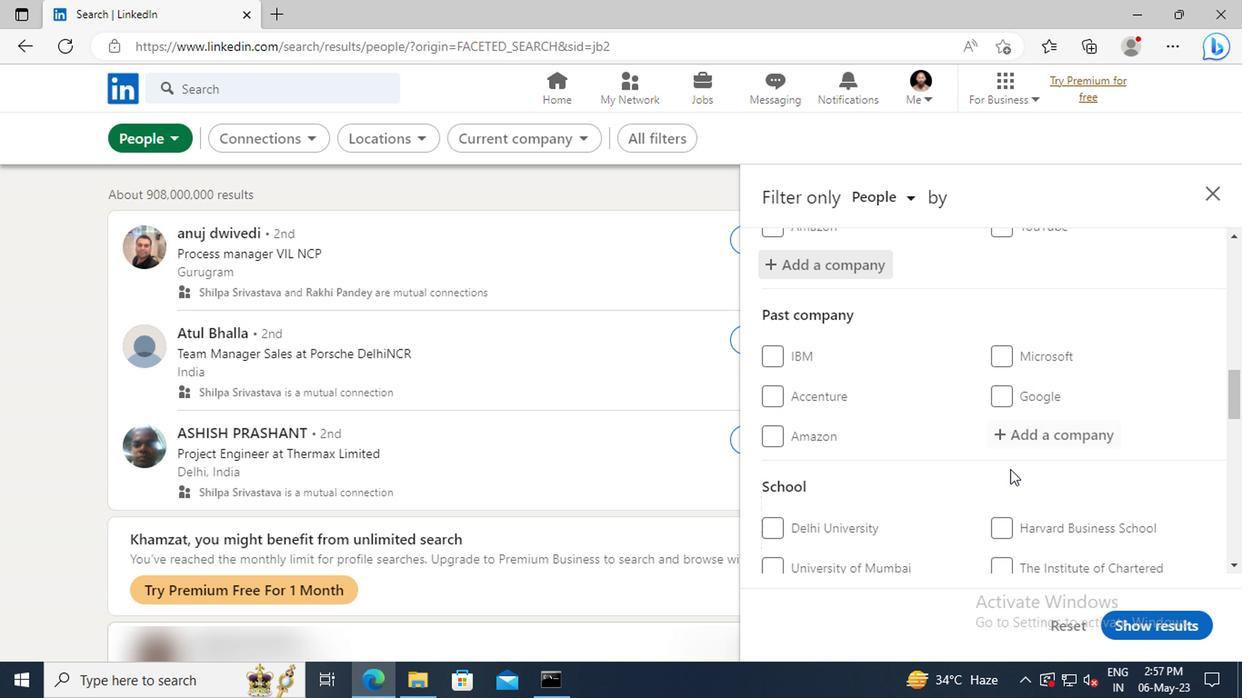 
Action: Mouse scrolled (1003, 463) with delta (0, 0)
Screenshot: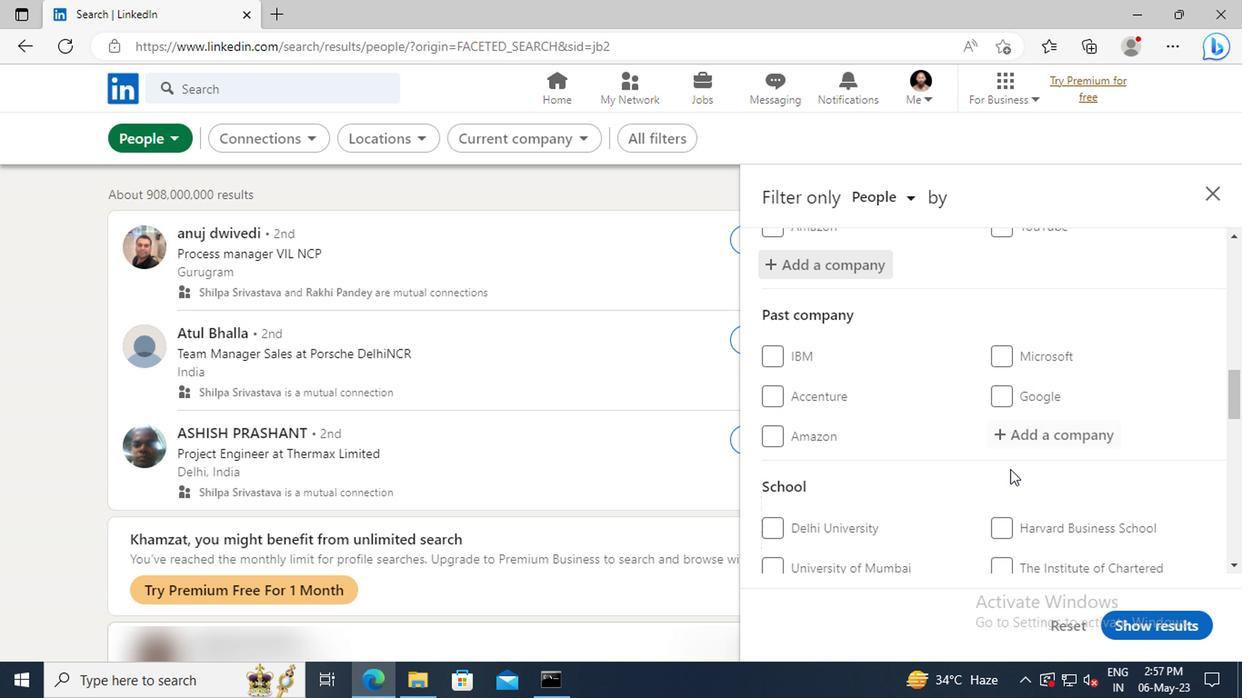 
Action: Mouse moved to (1003, 460)
Screenshot: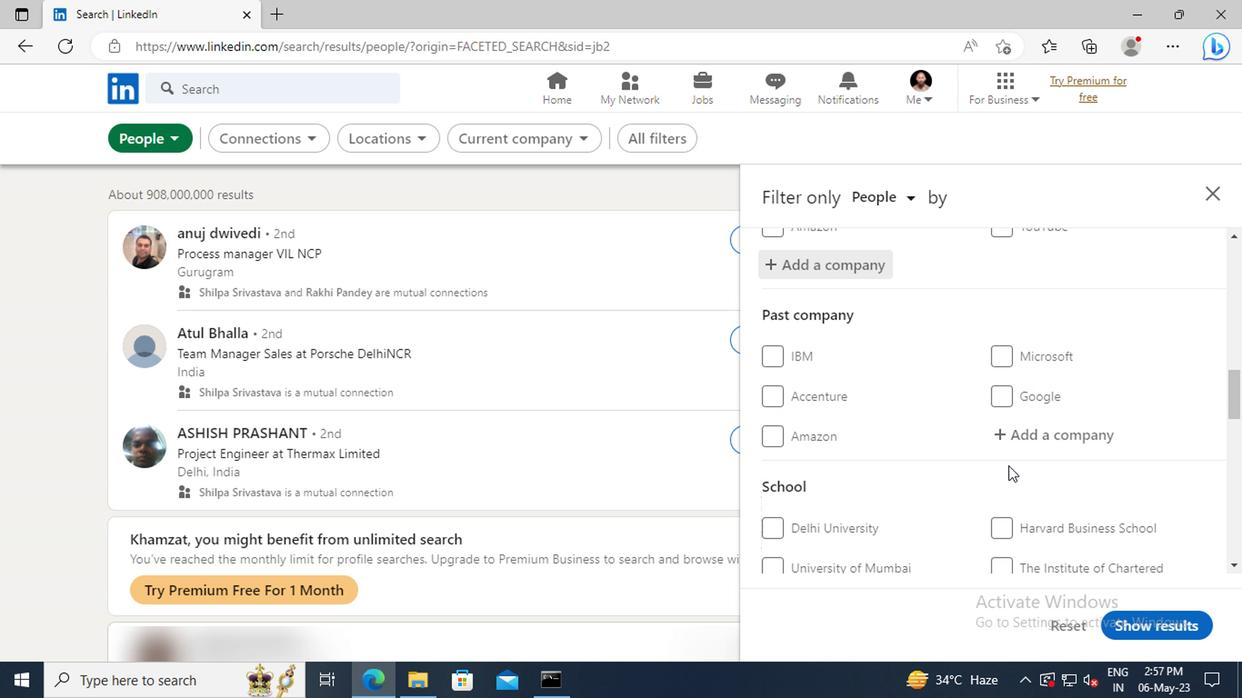 
Action: Mouse scrolled (1003, 459) with delta (0, 0)
Screenshot: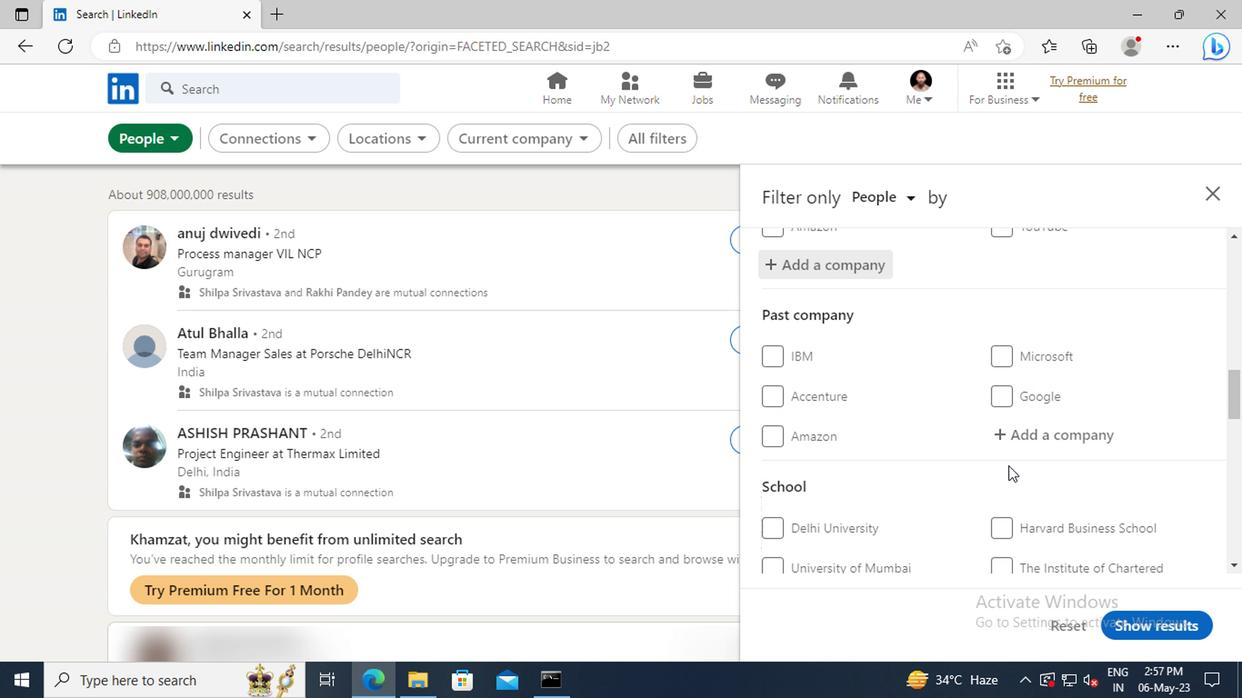 
Action: Mouse moved to (1003, 459)
Screenshot: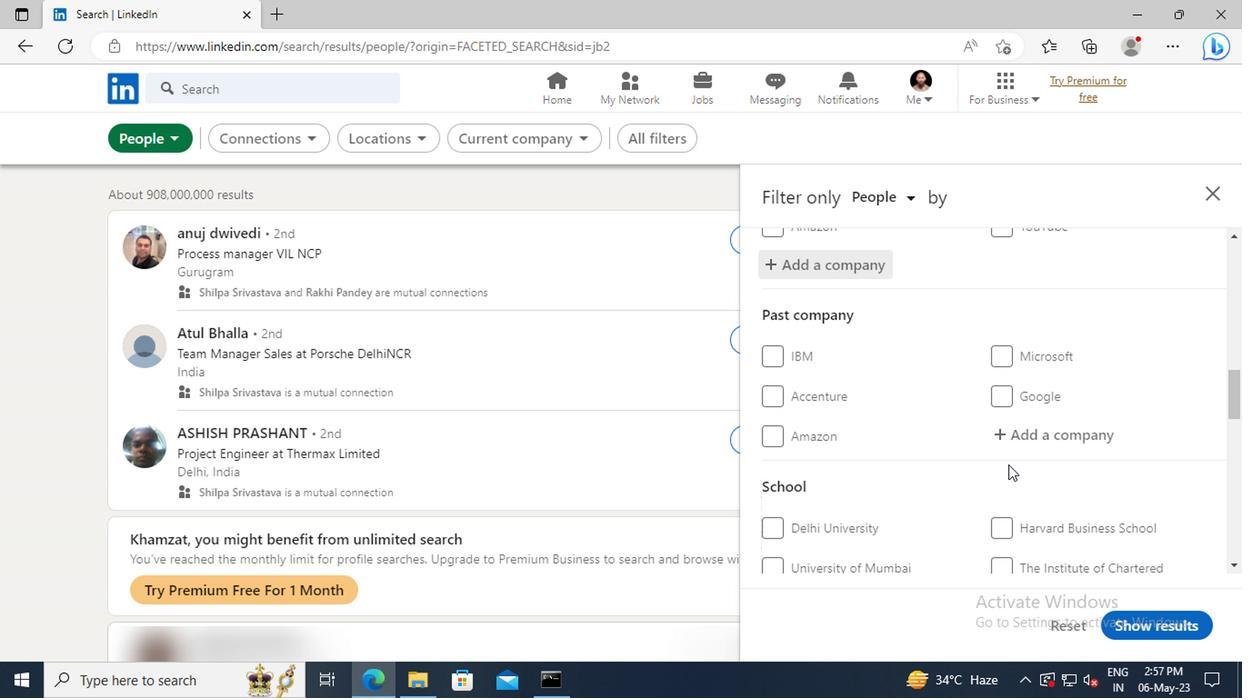 
Action: Mouse scrolled (1003, 457) with delta (0, -1)
Screenshot: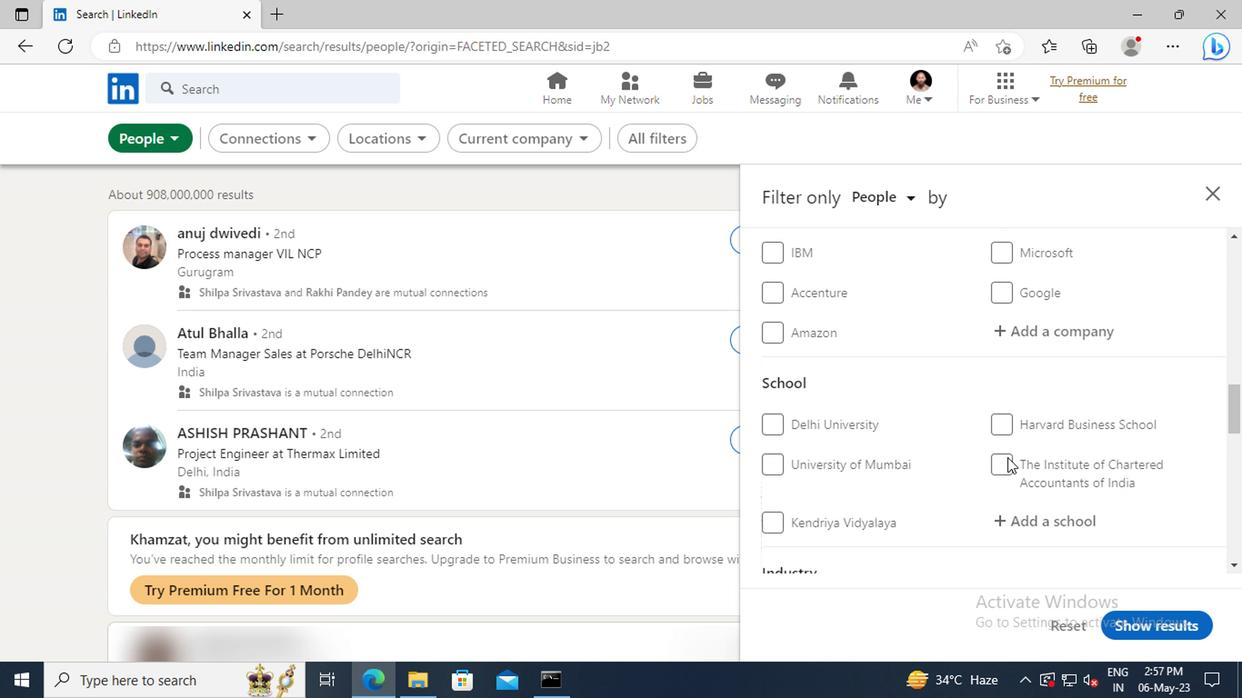 
Action: Mouse moved to (1007, 467)
Screenshot: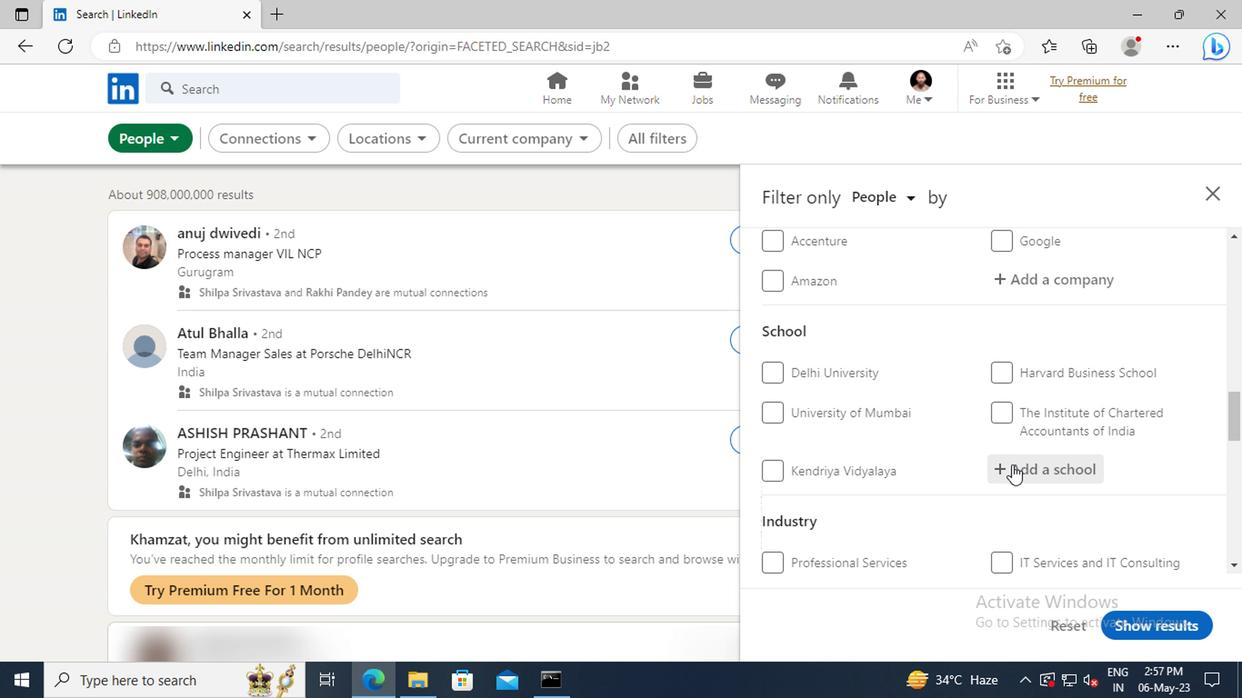 
Action: Mouse pressed left at (1007, 467)
Screenshot: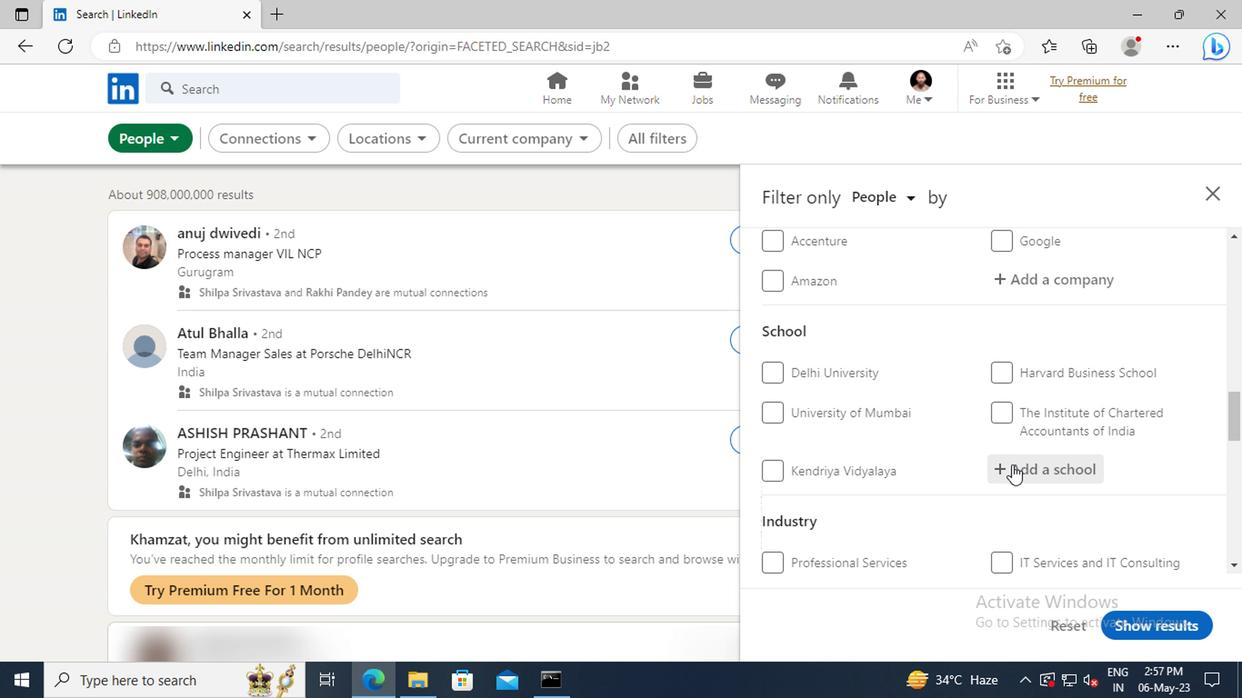 
Action: Key pressed <Key.shift>LUCKNOW<Key.space>FRE
Screenshot: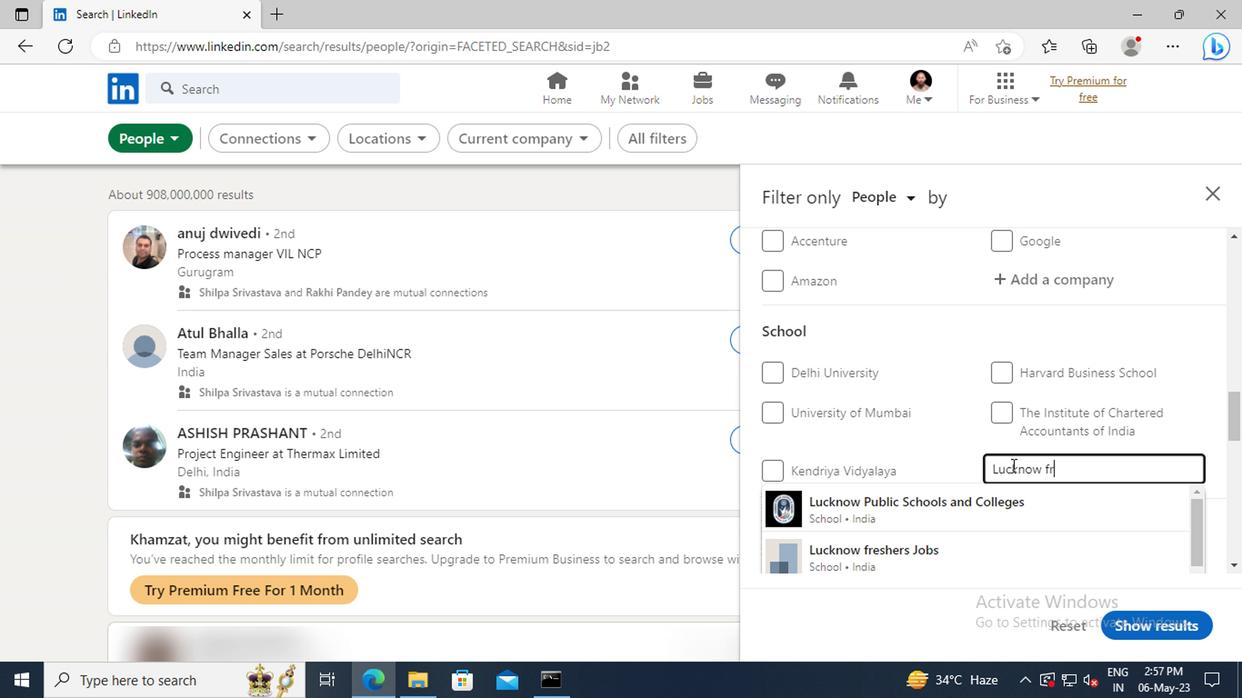 
Action: Mouse moved to (1002, 496)
Screenshot: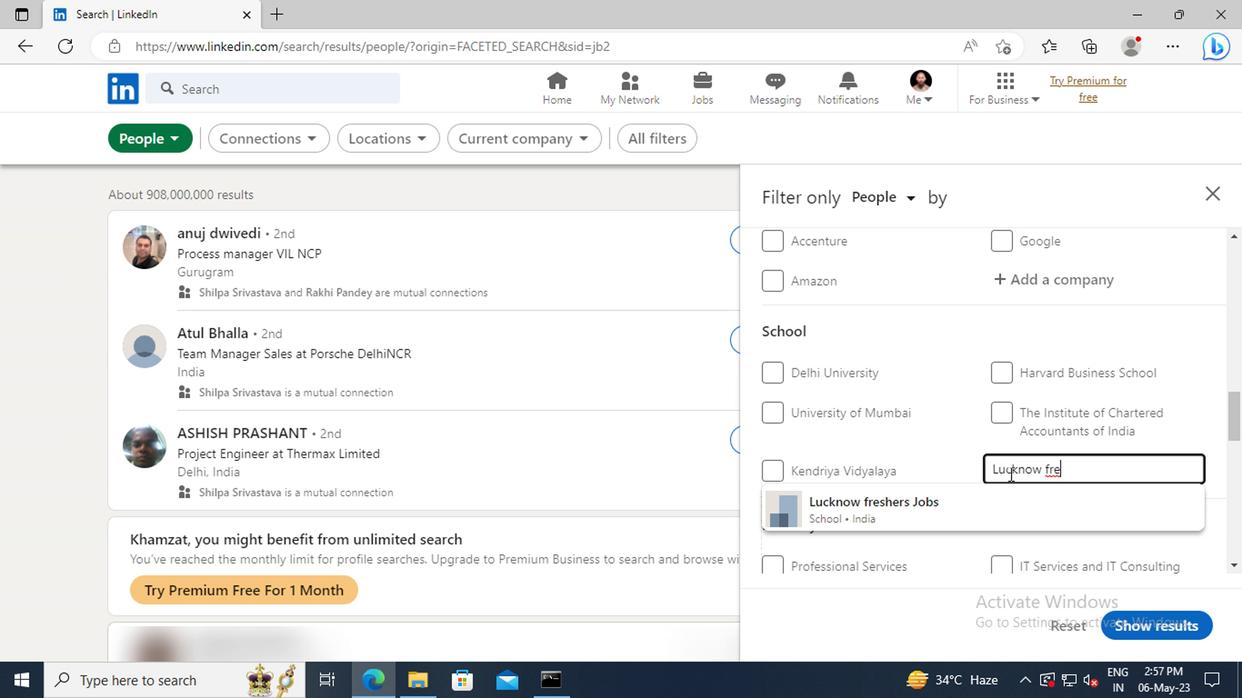 
Action: Mouse pressed left at (1002, 496)
Screenshot: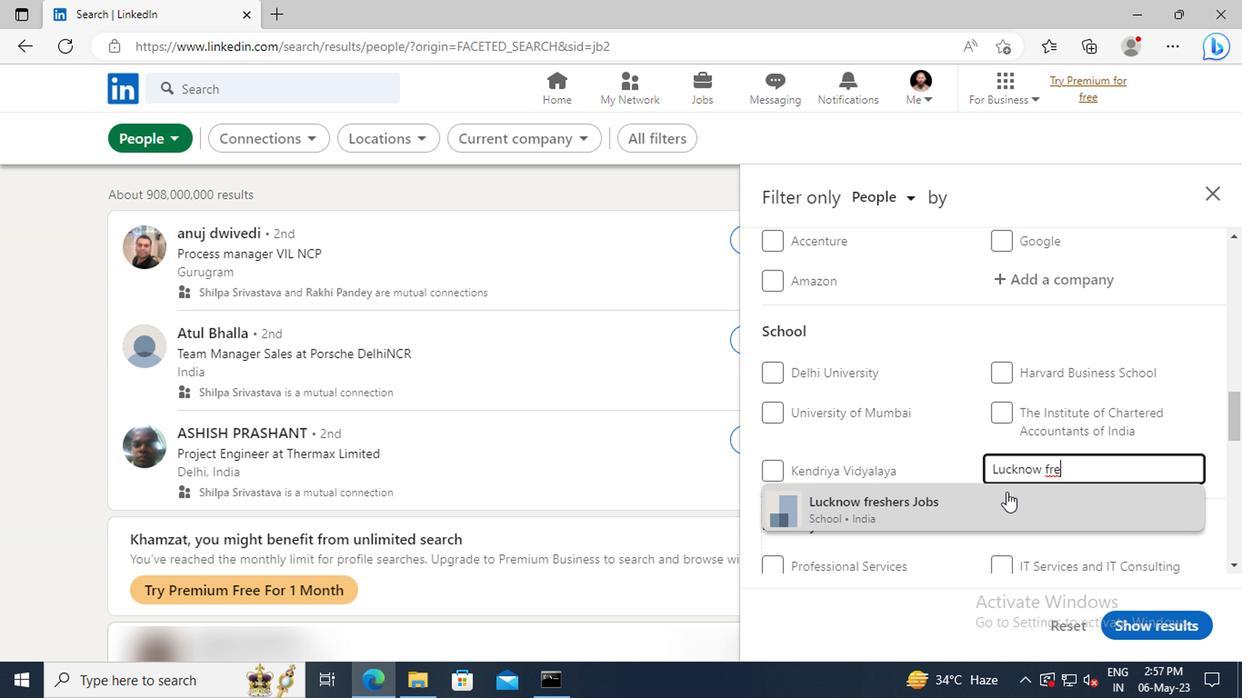 
Action: Mouse scrolled (1002, 495) with delta (0, 0)
Screenshot: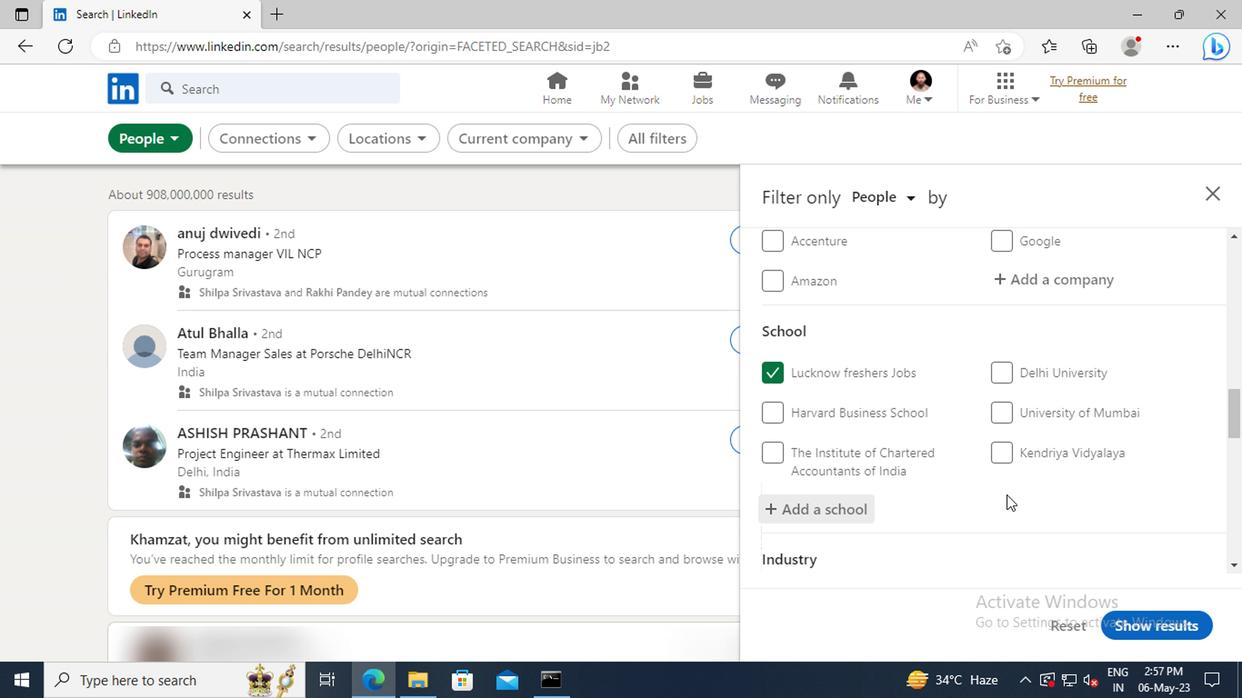 
Action: Mouse scrolled (1002, 495) with delta (0, 0)
Screenshot: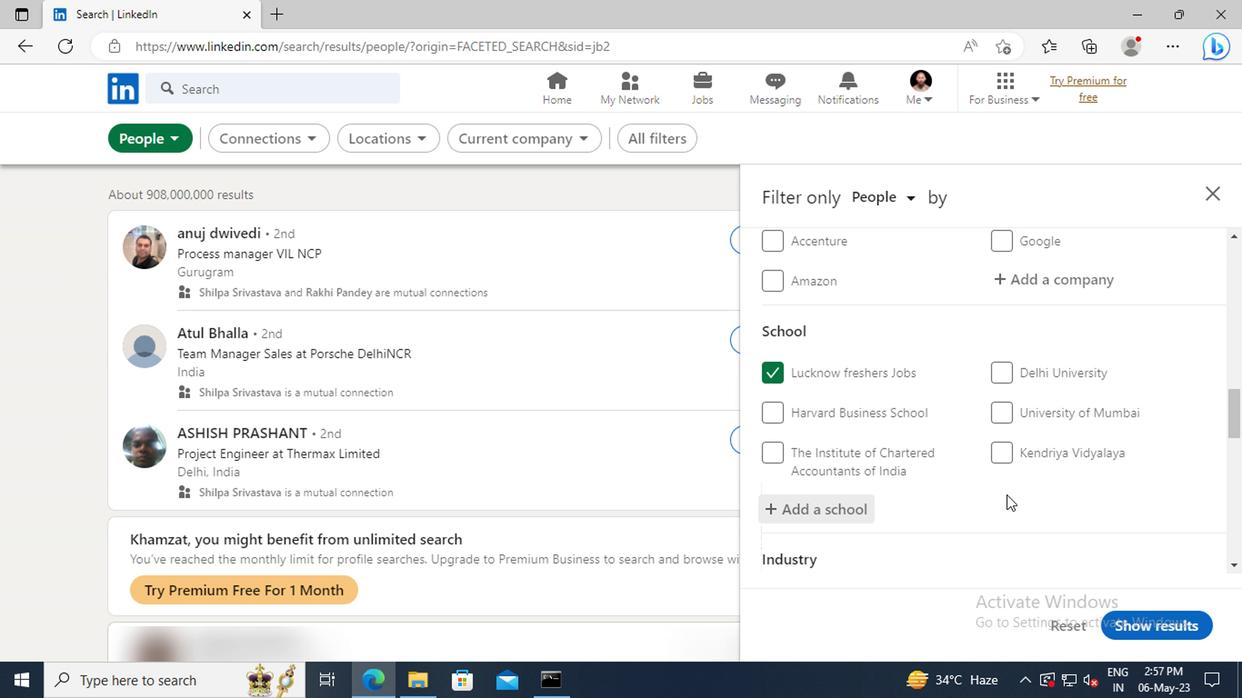 
Action: Mouse scrolled (1002, 495) with delta (0, 0)
Screenshot: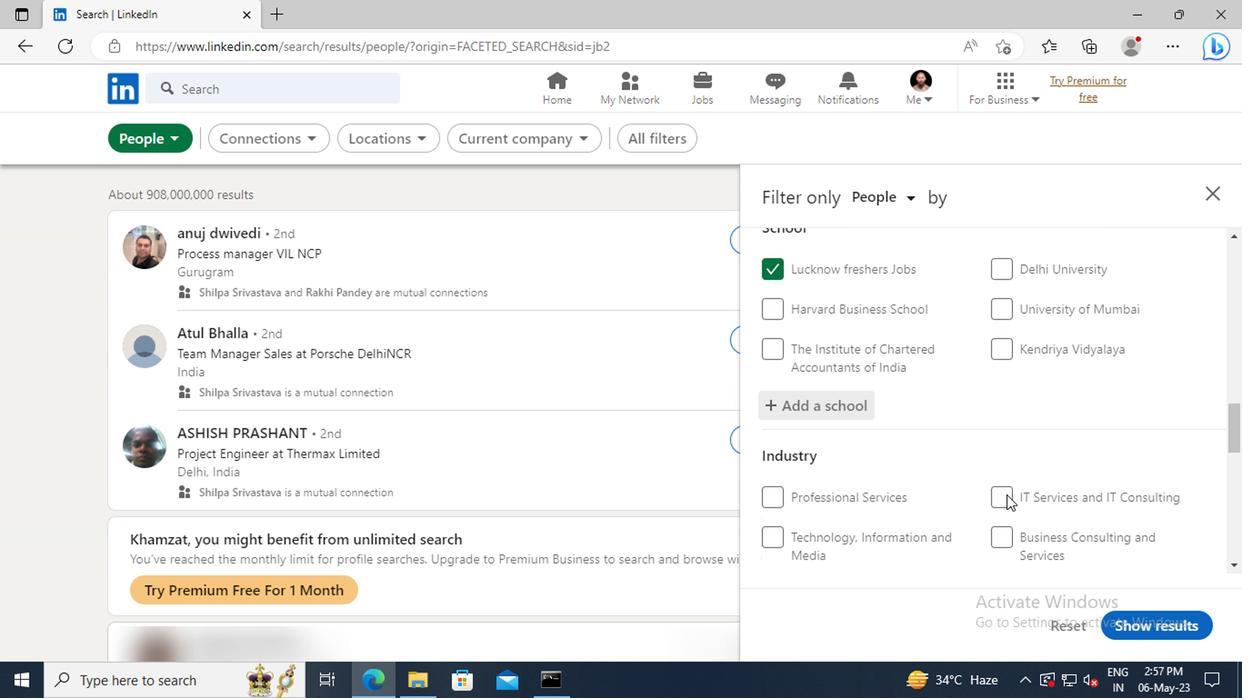 
Action: Mouse moved to (1001, 493)
Screenshot: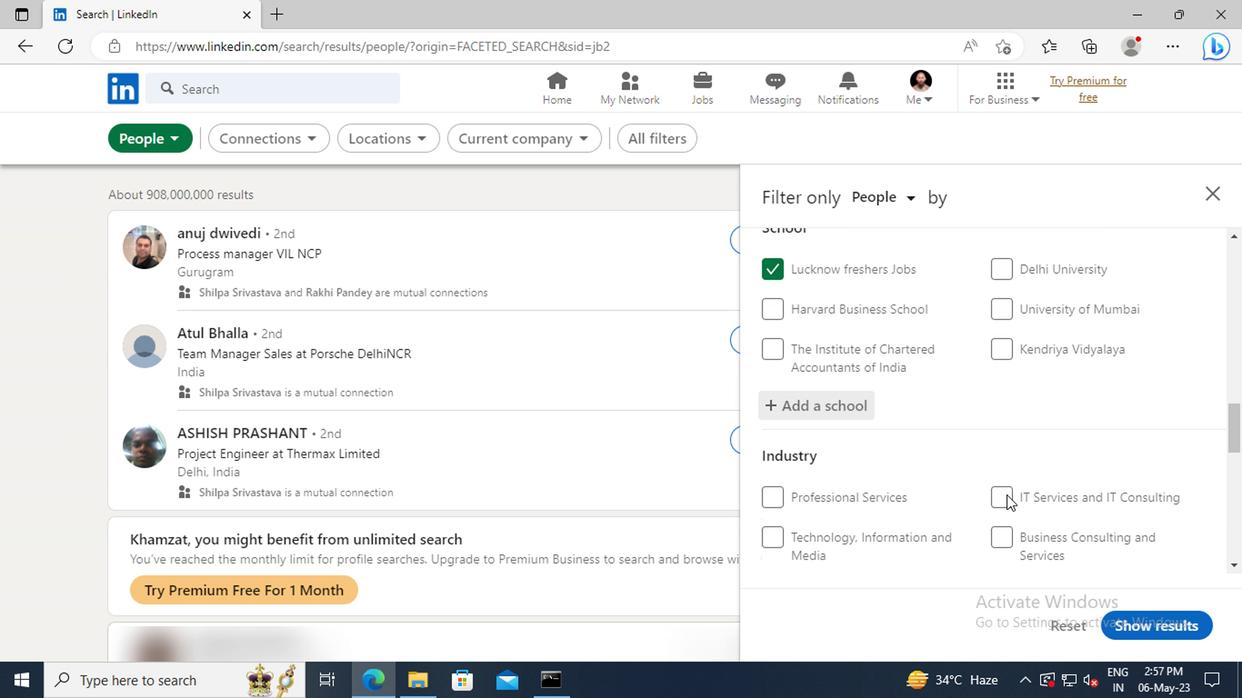
Action: Mouse scrolled (1001, 492) with delta (0, -1)
Screenshot: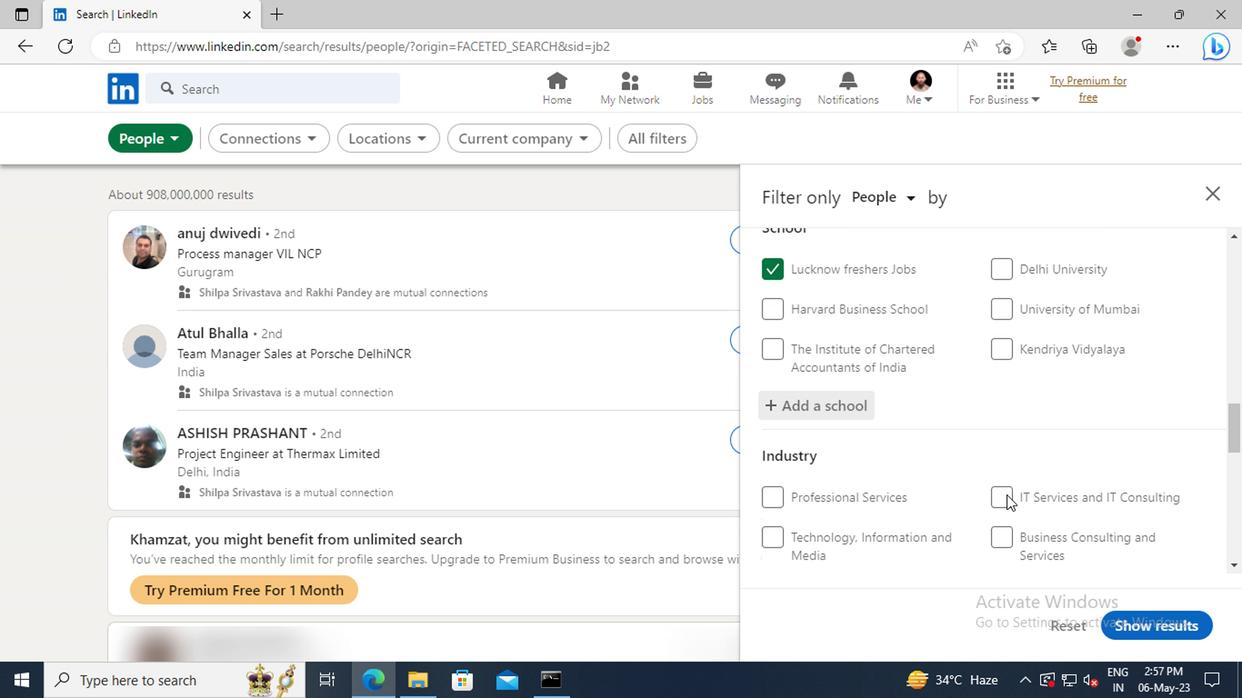 
Action: Mouse moved to (1000, 482)
Screenshot: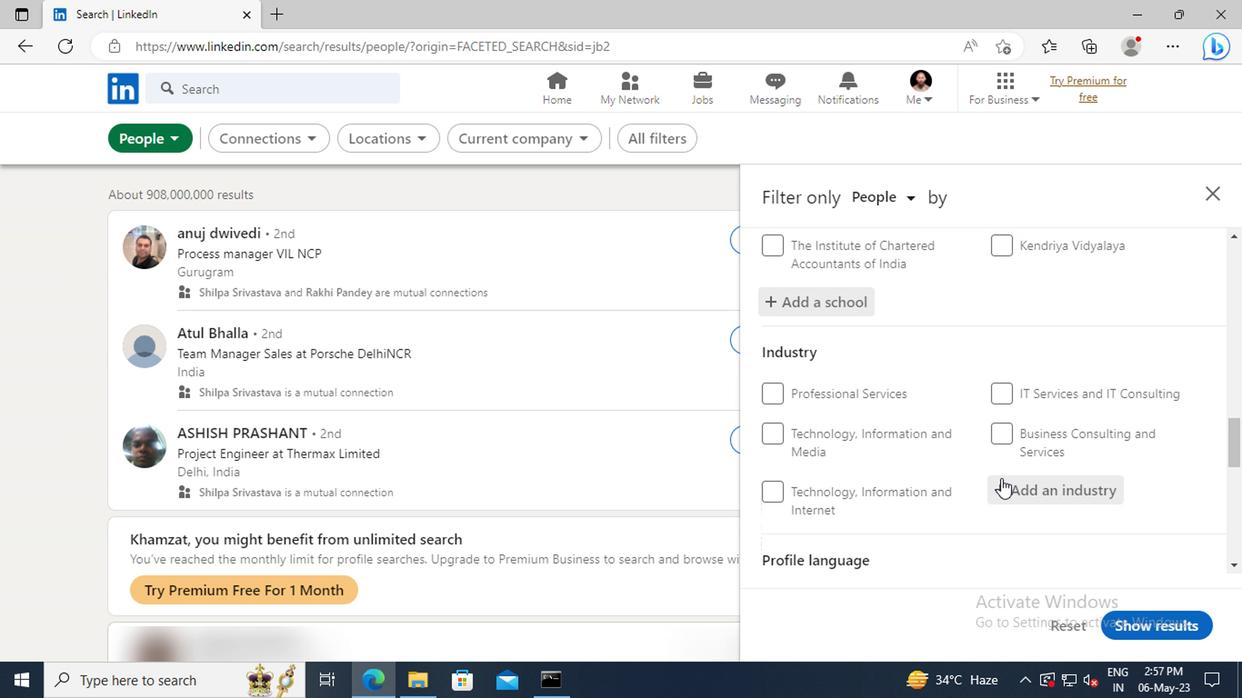 
Action: Mouse pressed left at (1000, 482)
Screenshot: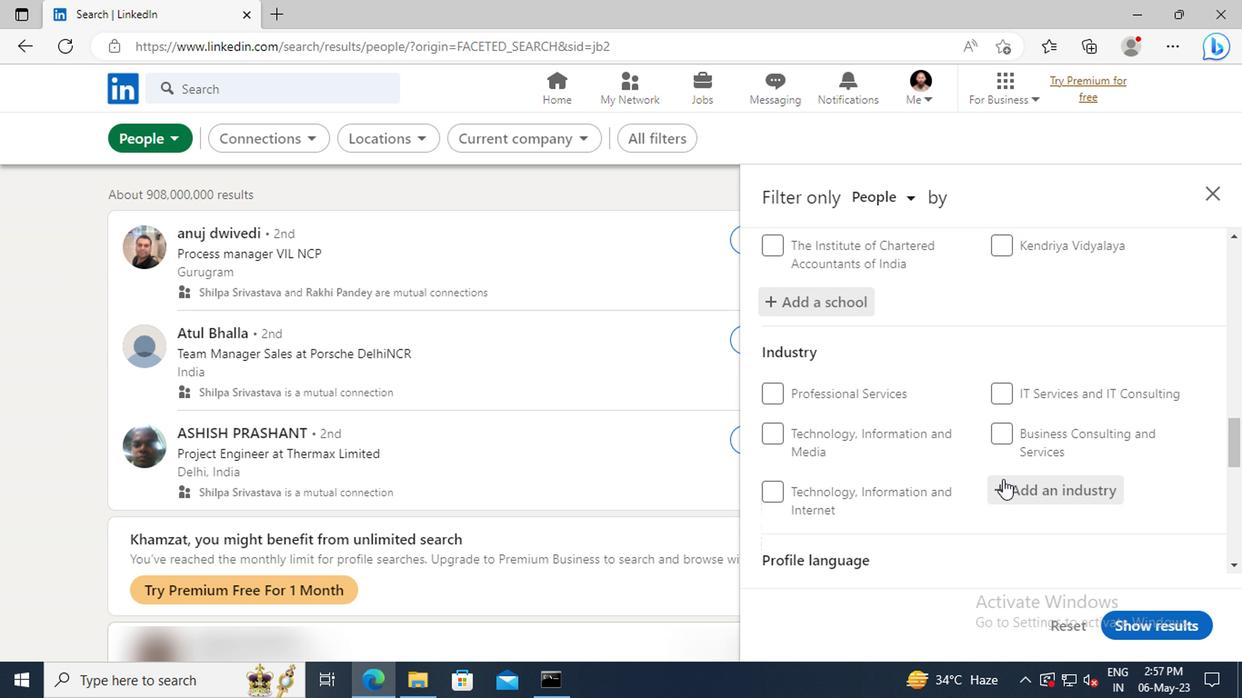 
Action: Key pressed <Key.shift>METAL<Key.space><Key.shift>VALV
Screenshot: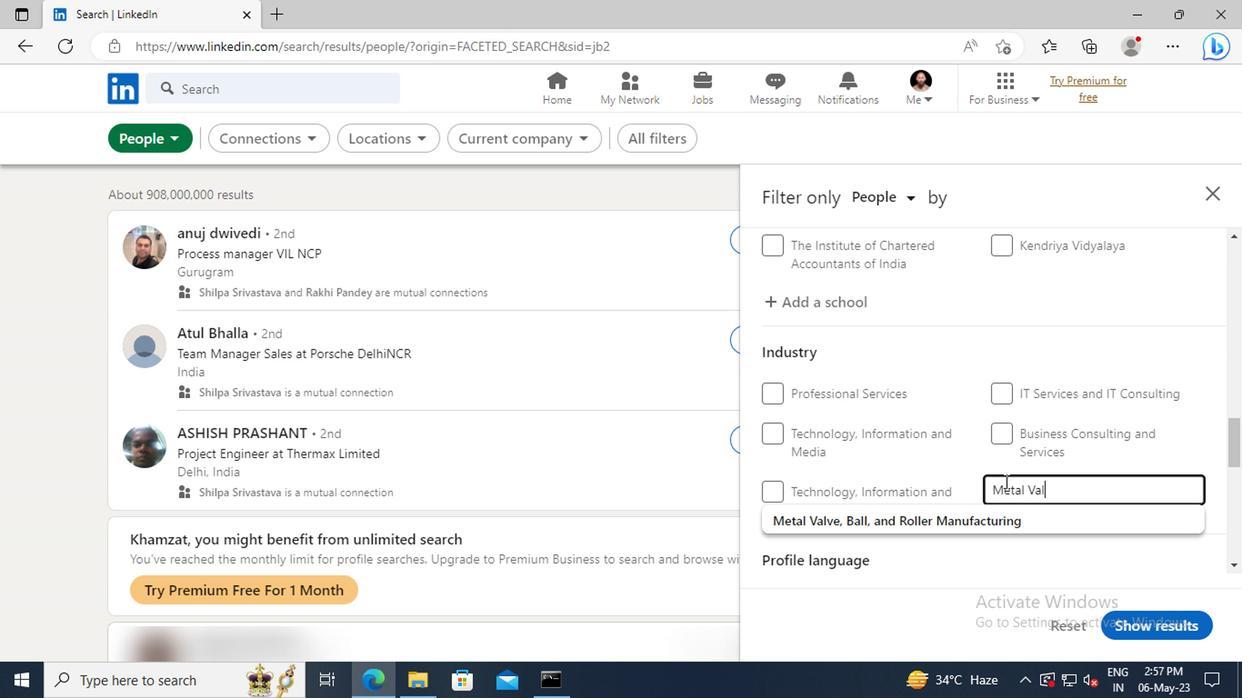 
Action: Mouse moved to (1014, 516)
Screenshot: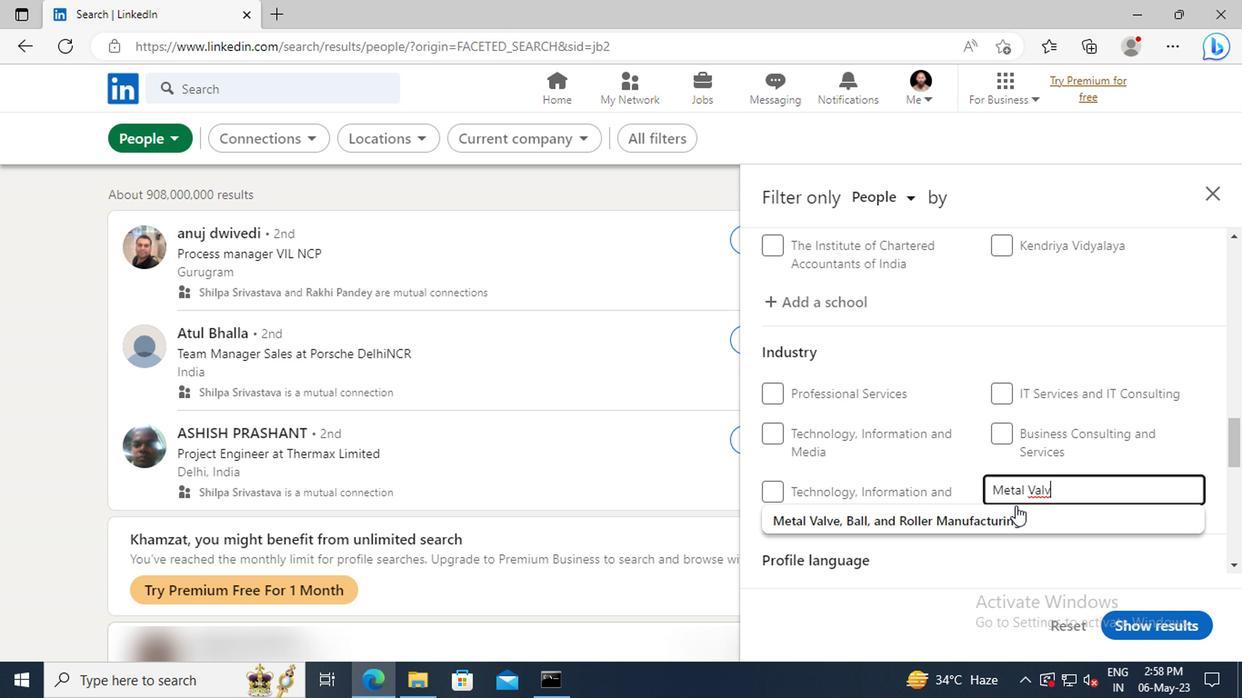 
Action: Mouse pressed left at (1014, 516)
Screenshot: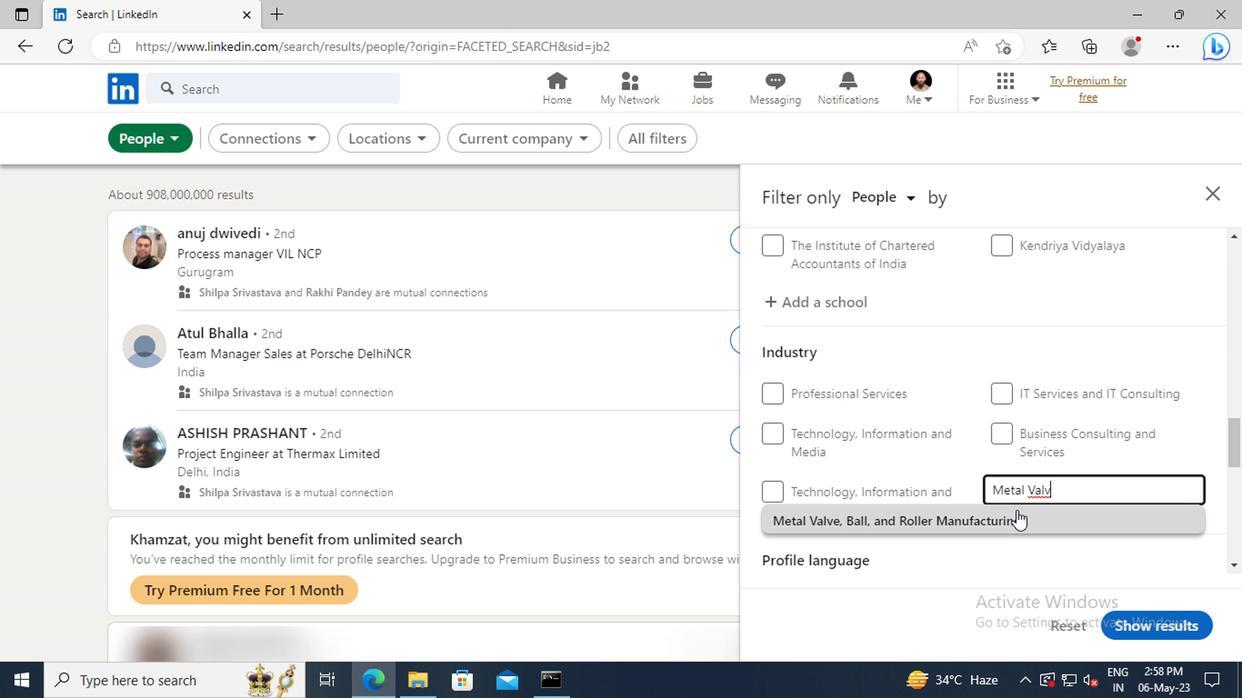 
Action: Mouse scrolled (1014, 515) with delta (0, 0)
Screenshot: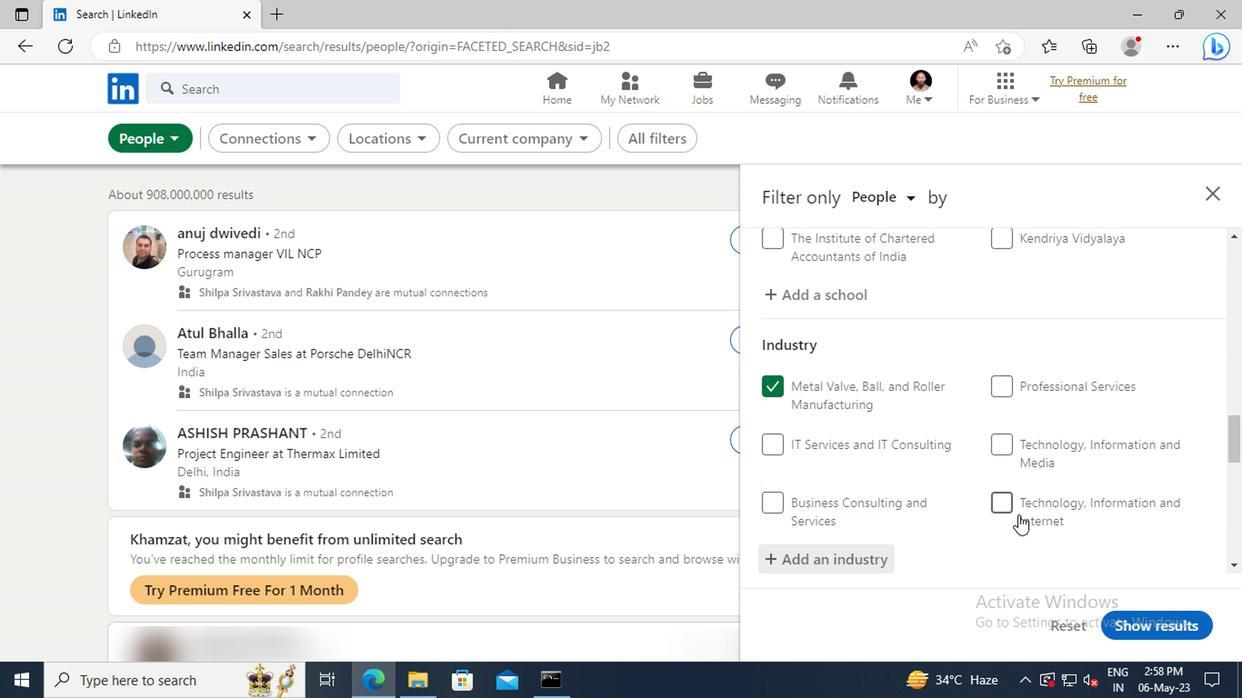 
Action: Mouse scrolled (1014, 515) with delta (0, 0)
Screenshot: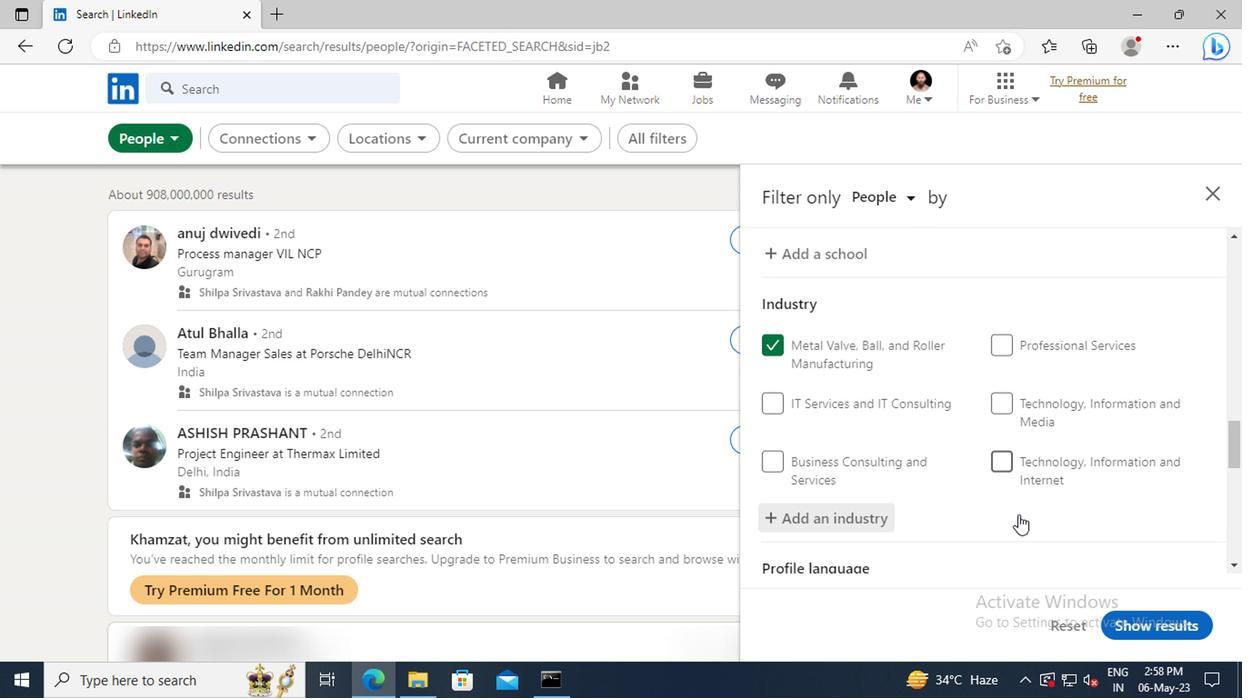 
Action: Mouse scrolled (1014, 515) with delta (0, 0)
Screenshot: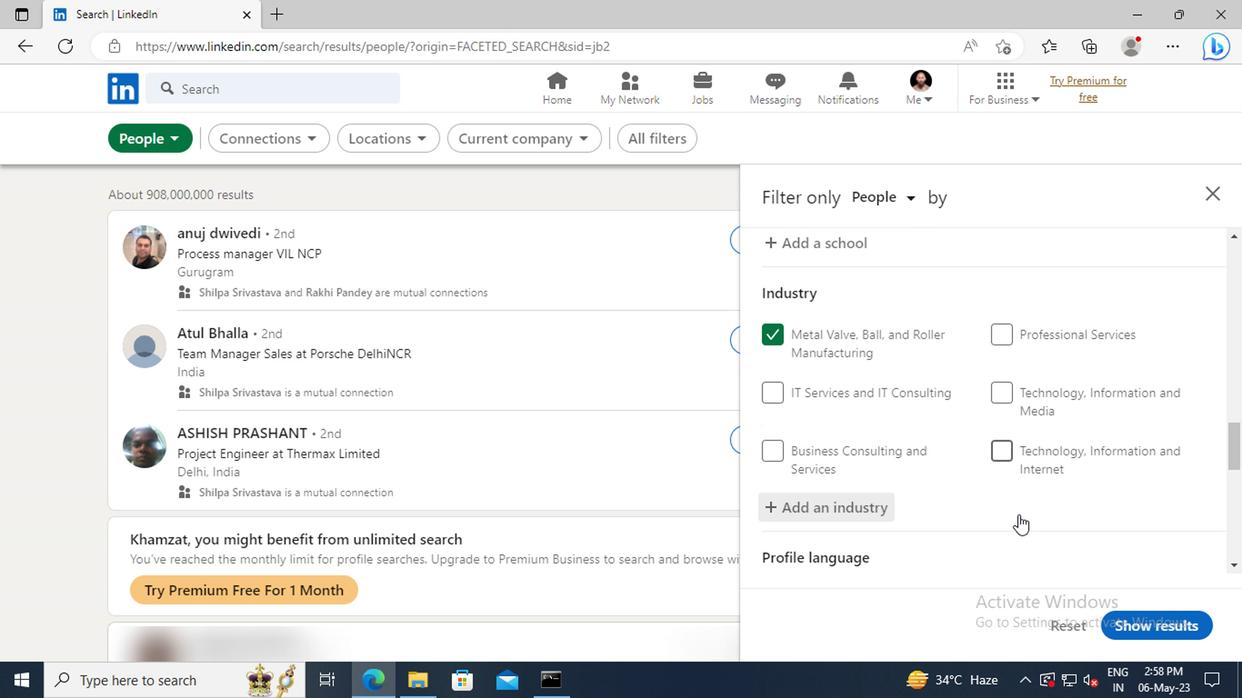 
Action: Mouse scrolled (1014, 515) with delta (0, 0)
Screenshot: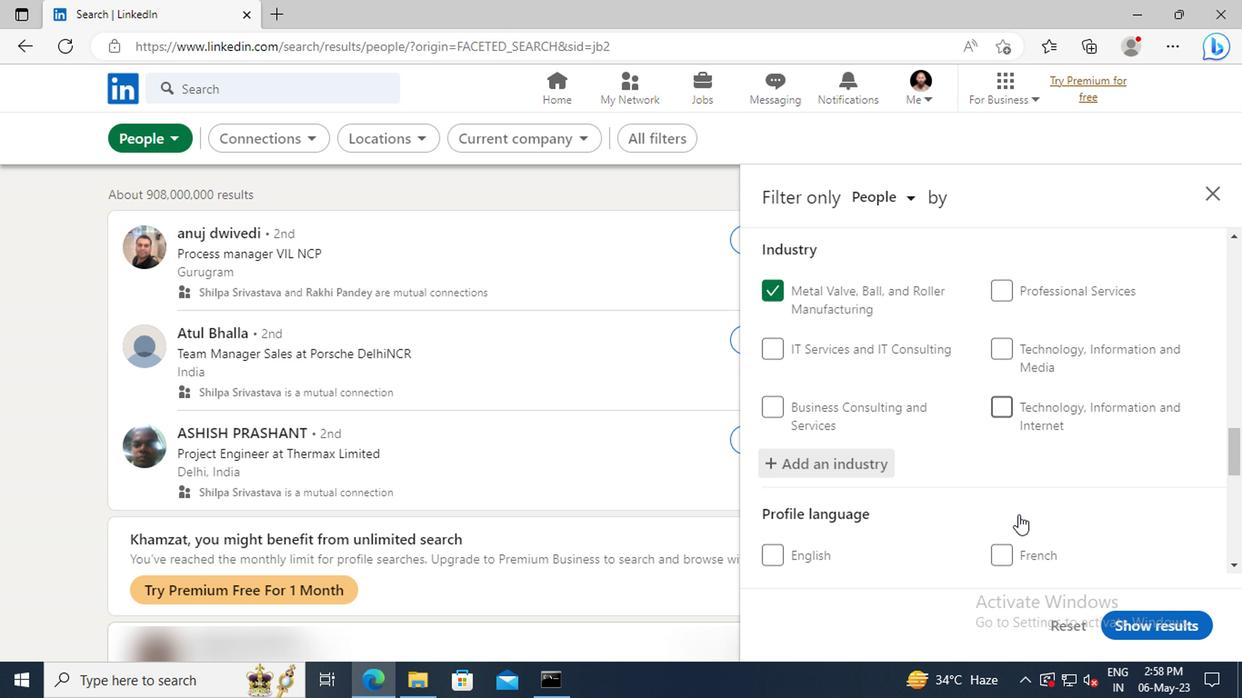 
Action: Mouse moved to (1011, 496)
Screenshot: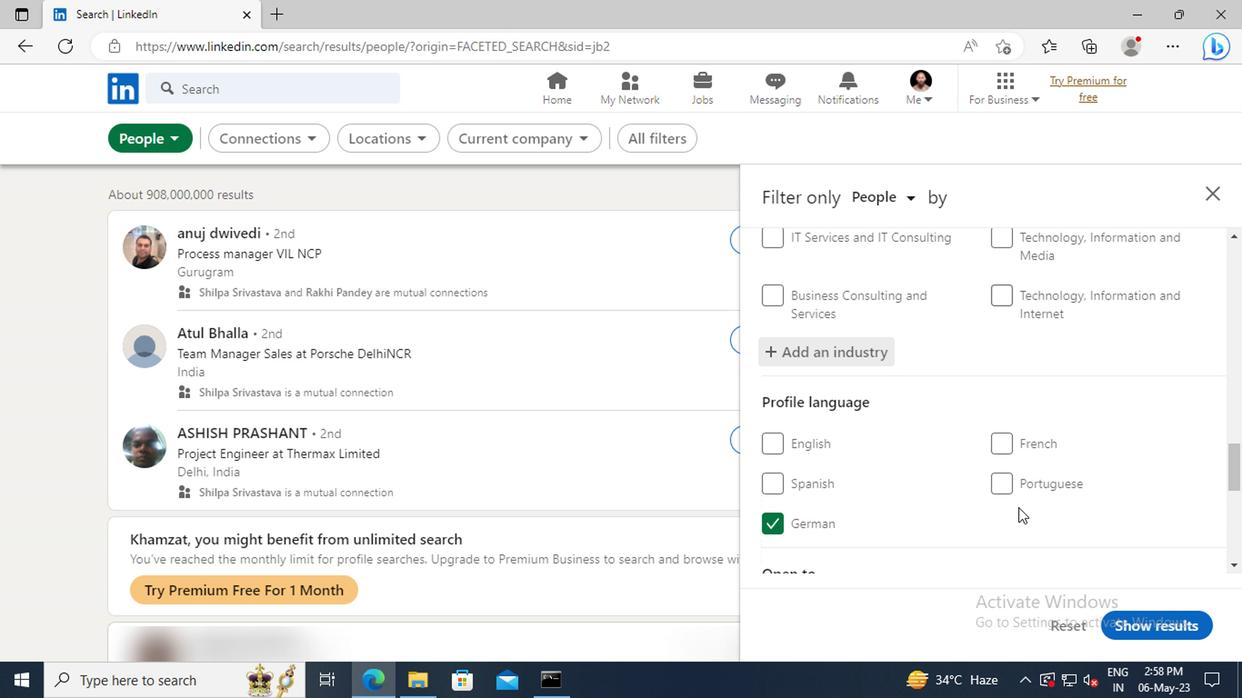 
Action: Mouse scrolled (1011, 496) with delta (0, 0)
Screenshot: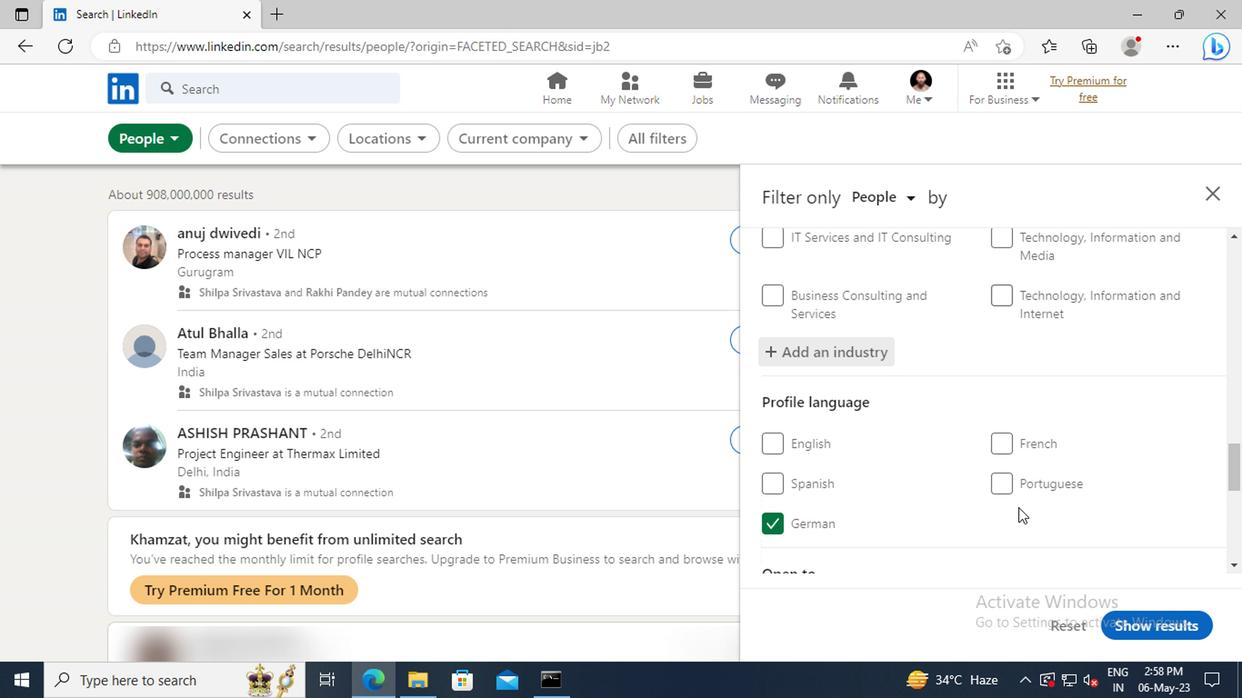 
Action: Mouse moved to (1008, 489)
Screenshot: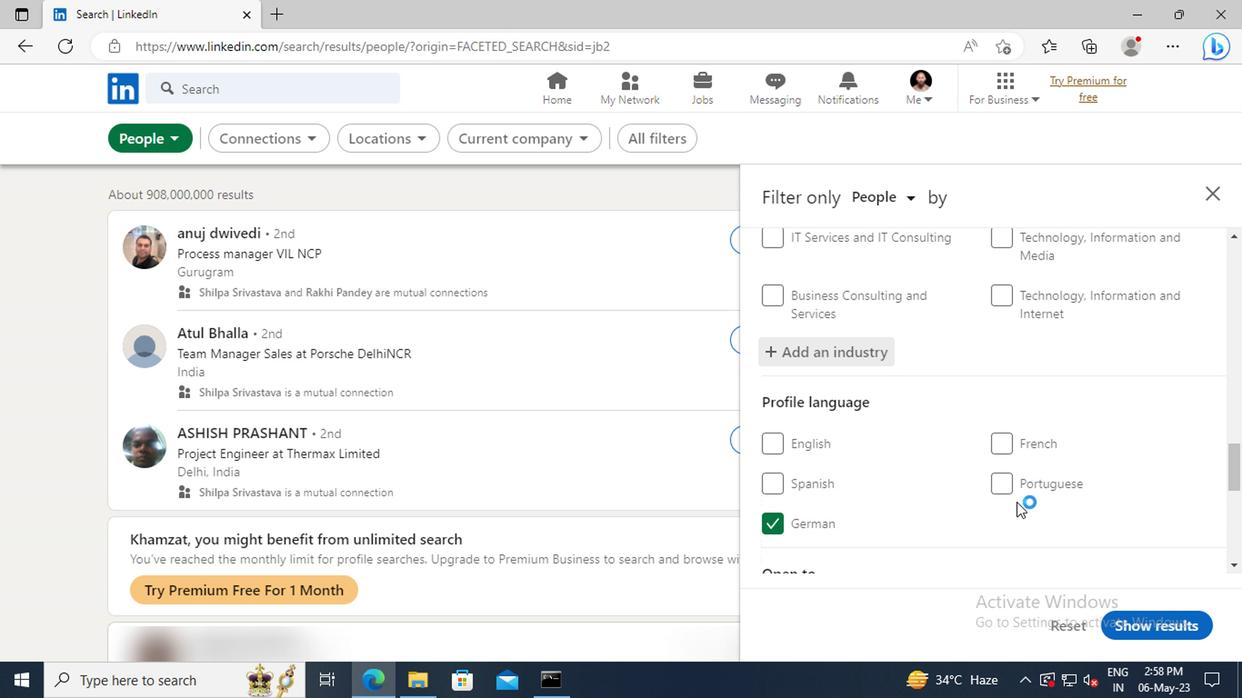 
Action: Mouse scrolled (1008, 489) with delta (0, 0)
Screenshot: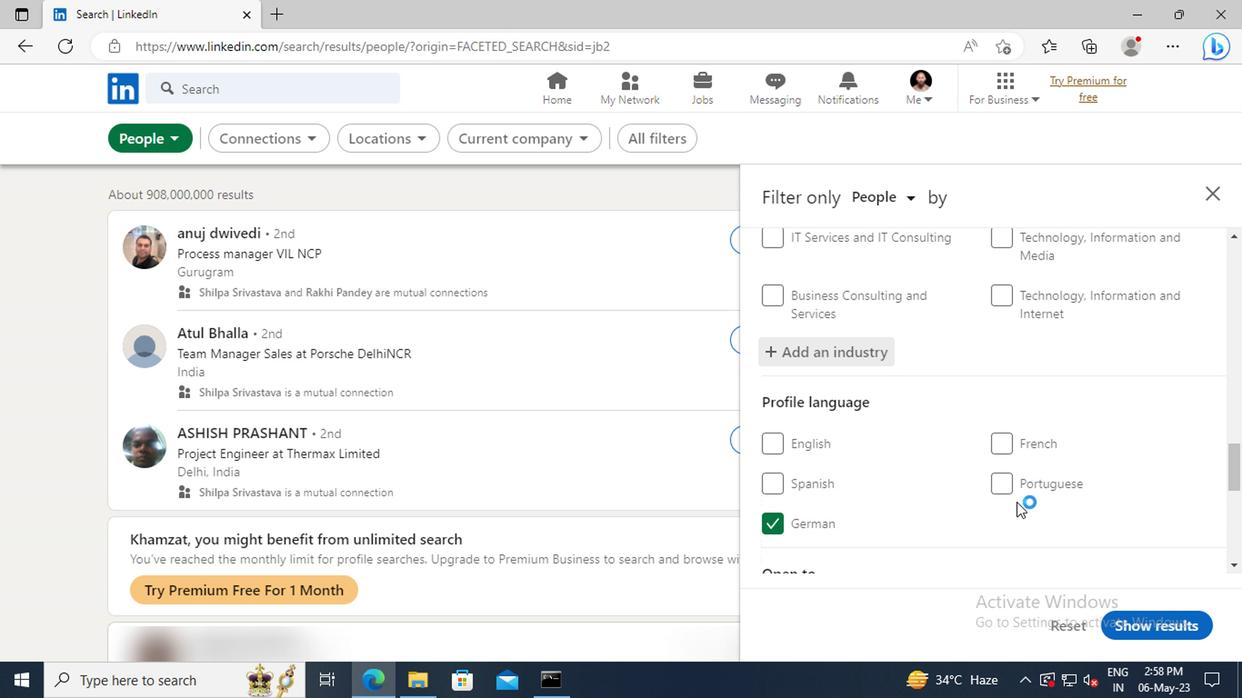 
Action: Mouse moved to (1001, 448)
Screenshot: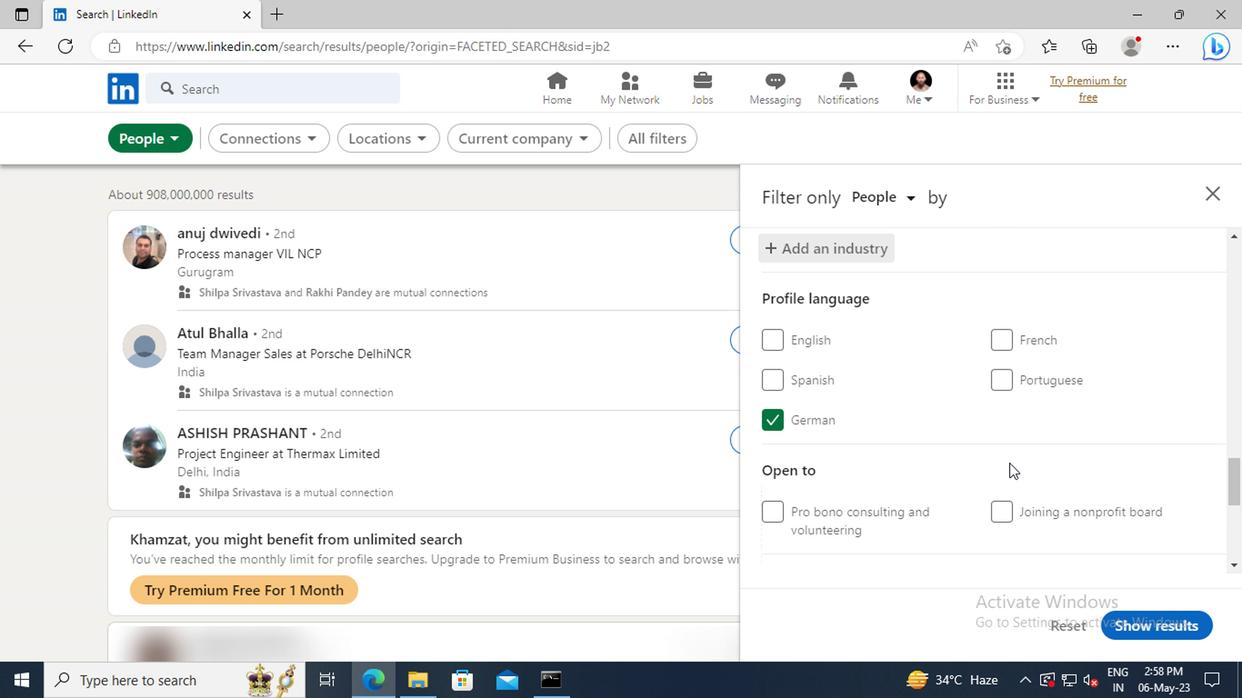 
Action: Mouse scrolled (1001, 448) with delta (0, 0)
Screenshot: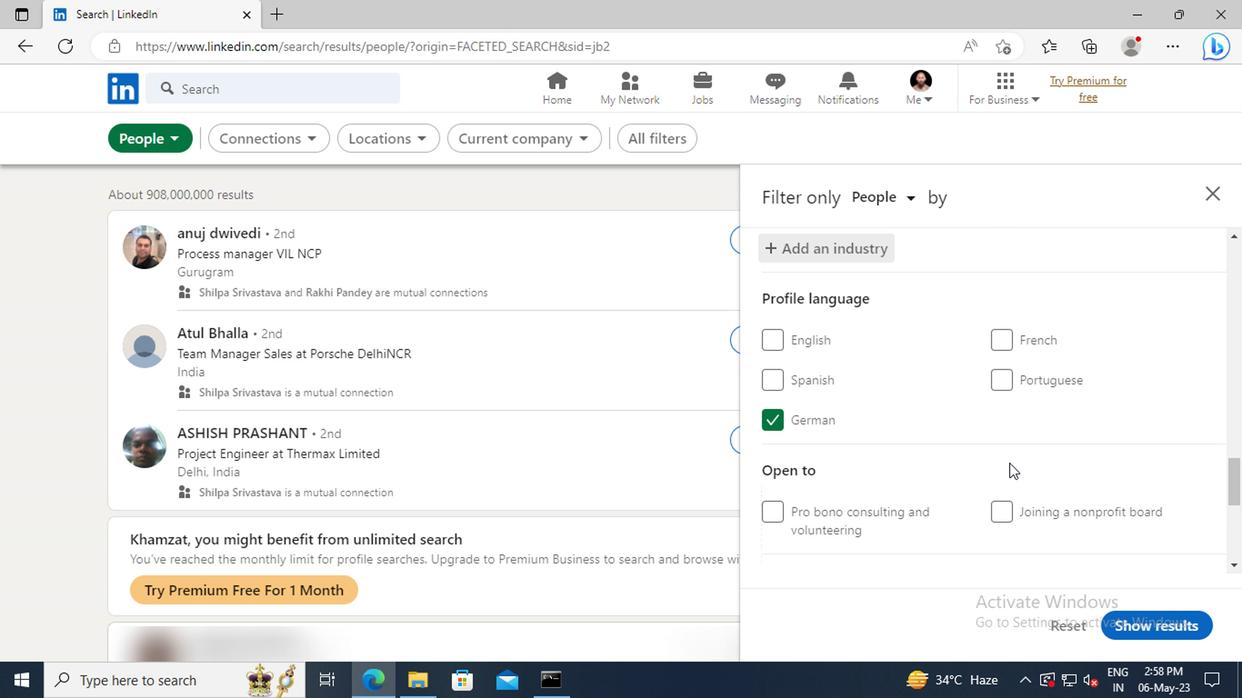 
Action: Mouse moved to (1000, 444)
Screenshot: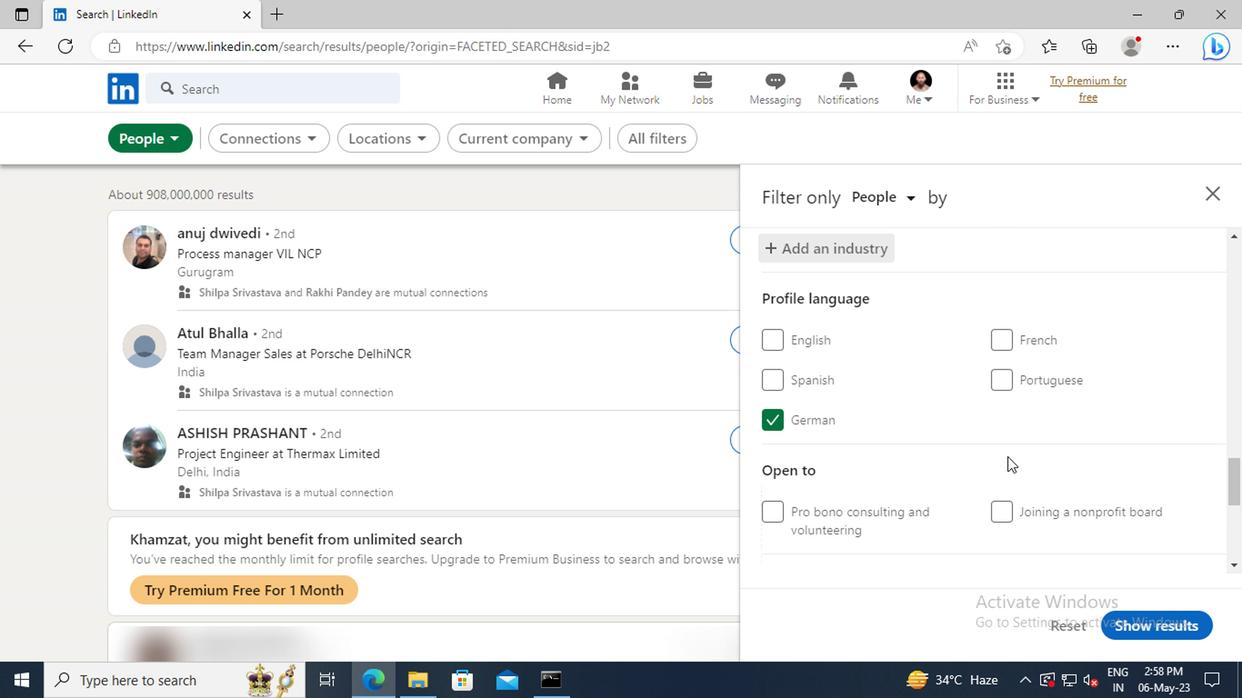 
Action: Mouse scrolled (1000, 443) with delta (0, 0)
Screenshot: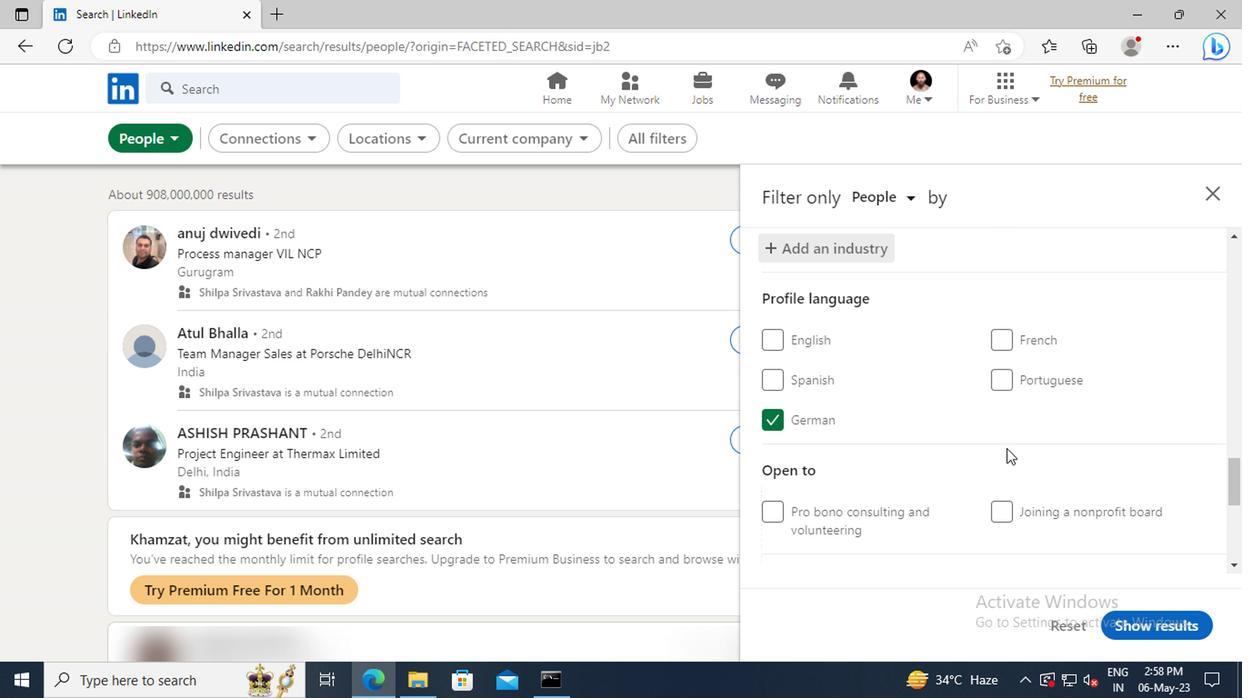 
Action: Mouse moved to (1000, 440)
Screenshot: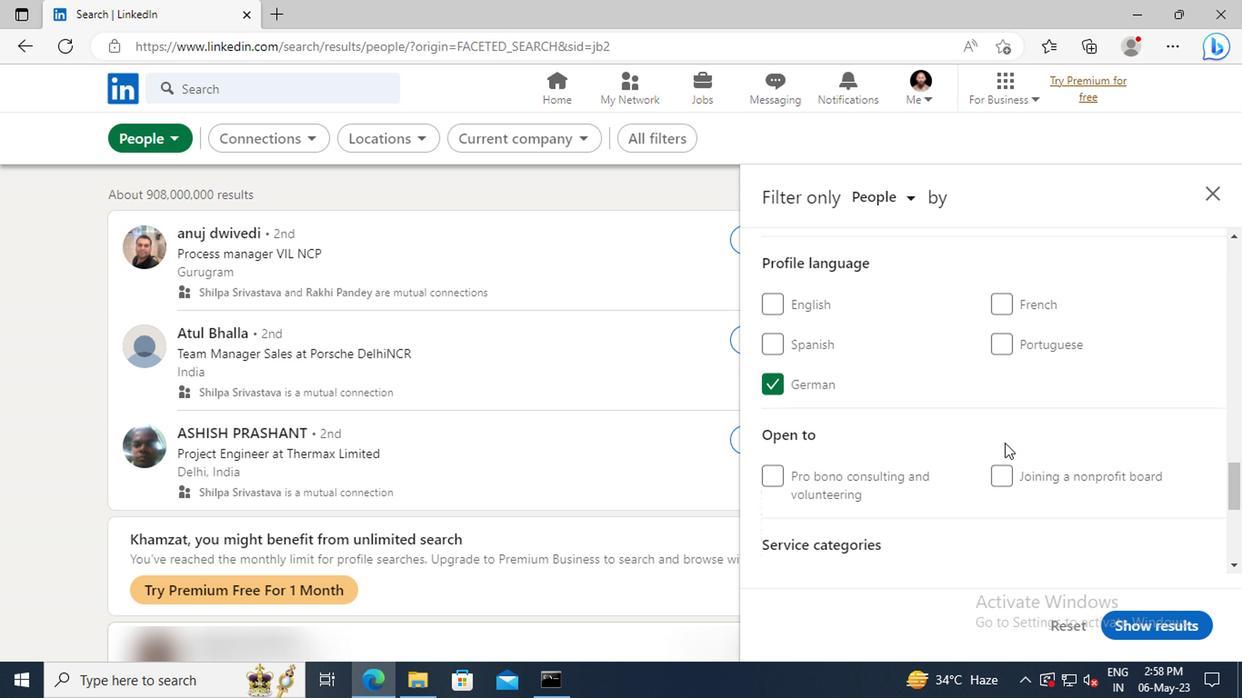 
Action: Mouse scrolled (1000, 439) with delta (0, 0)
Screenshot: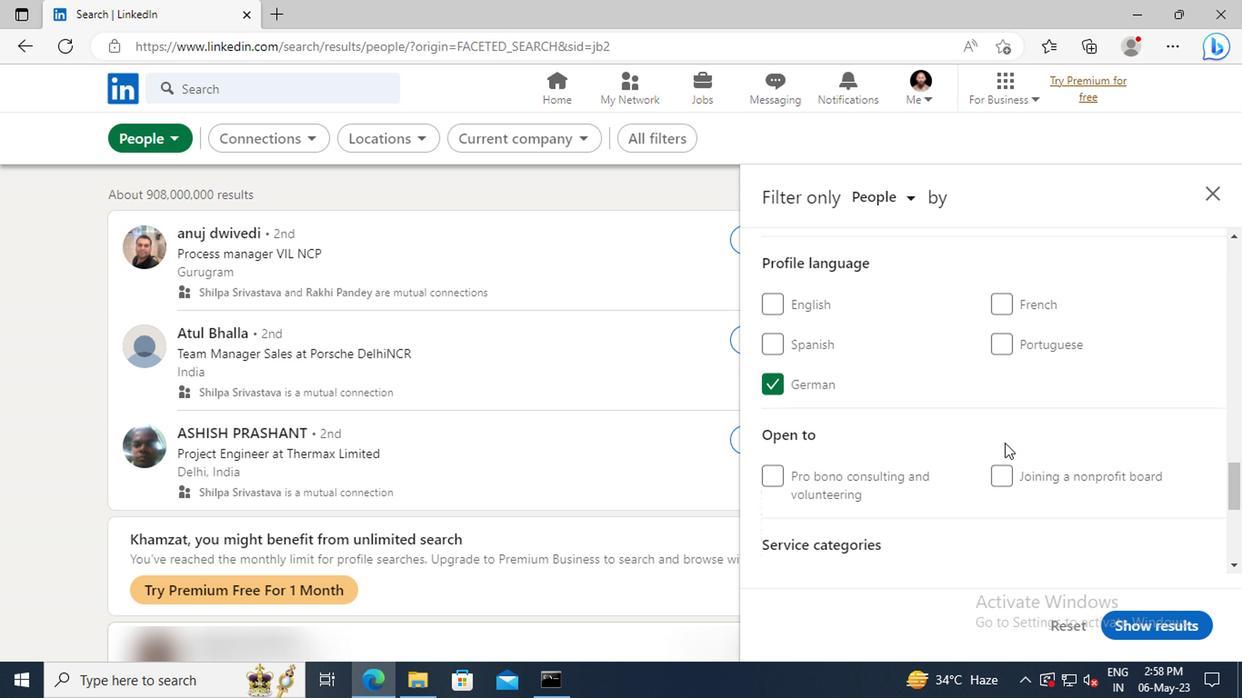 
Action: Mouse moved to (999, 437)
Screenshot: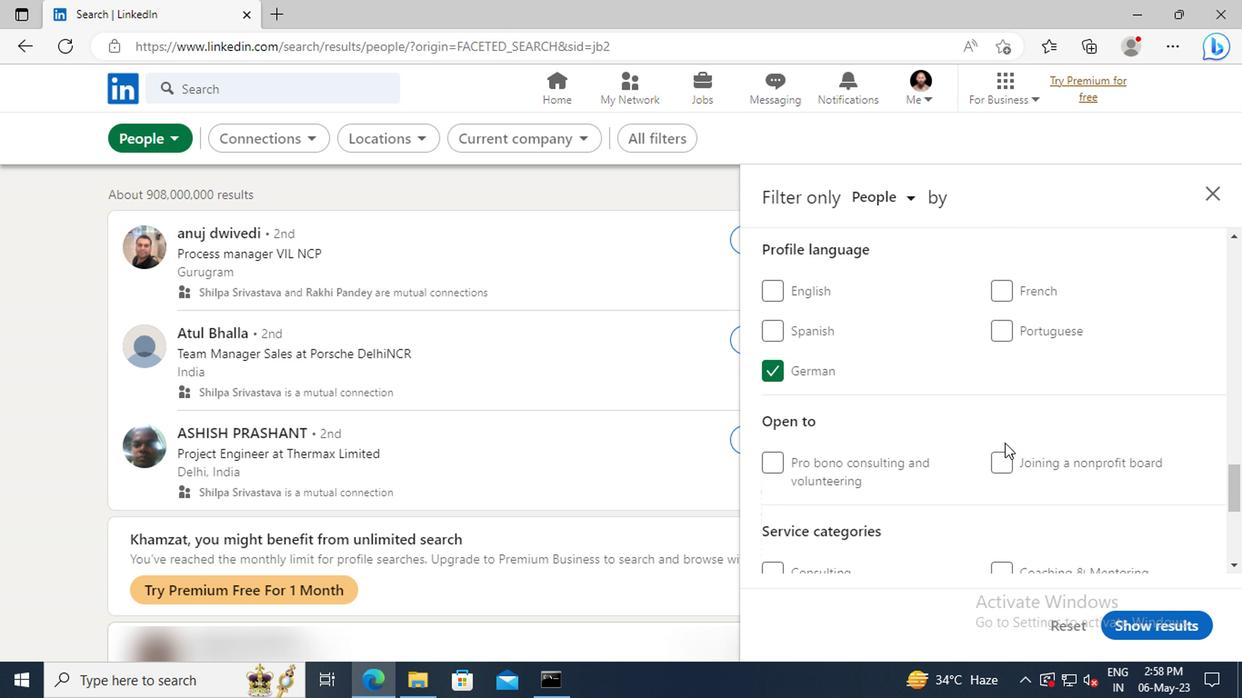 
Action: Mouse scrolled (999, 437) with delta (0, 0)
Screenshot: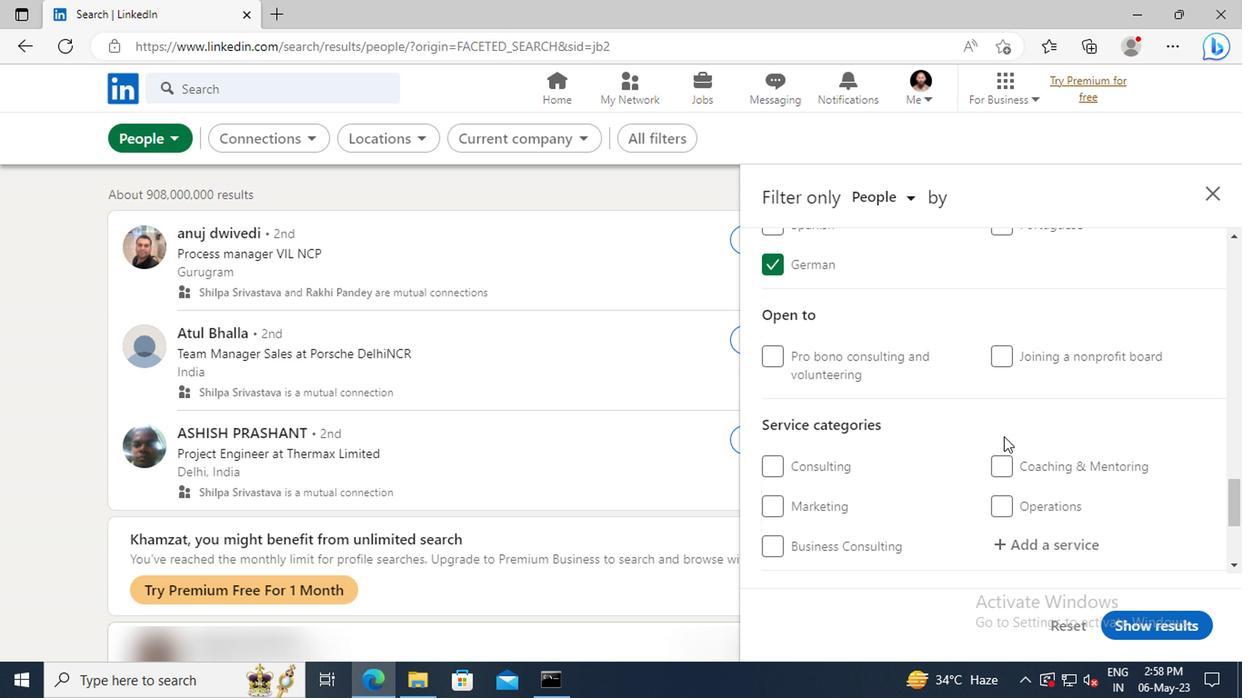 
Action: Mouse scrolled (999, 437) with delta (0, 0)
Screenshot: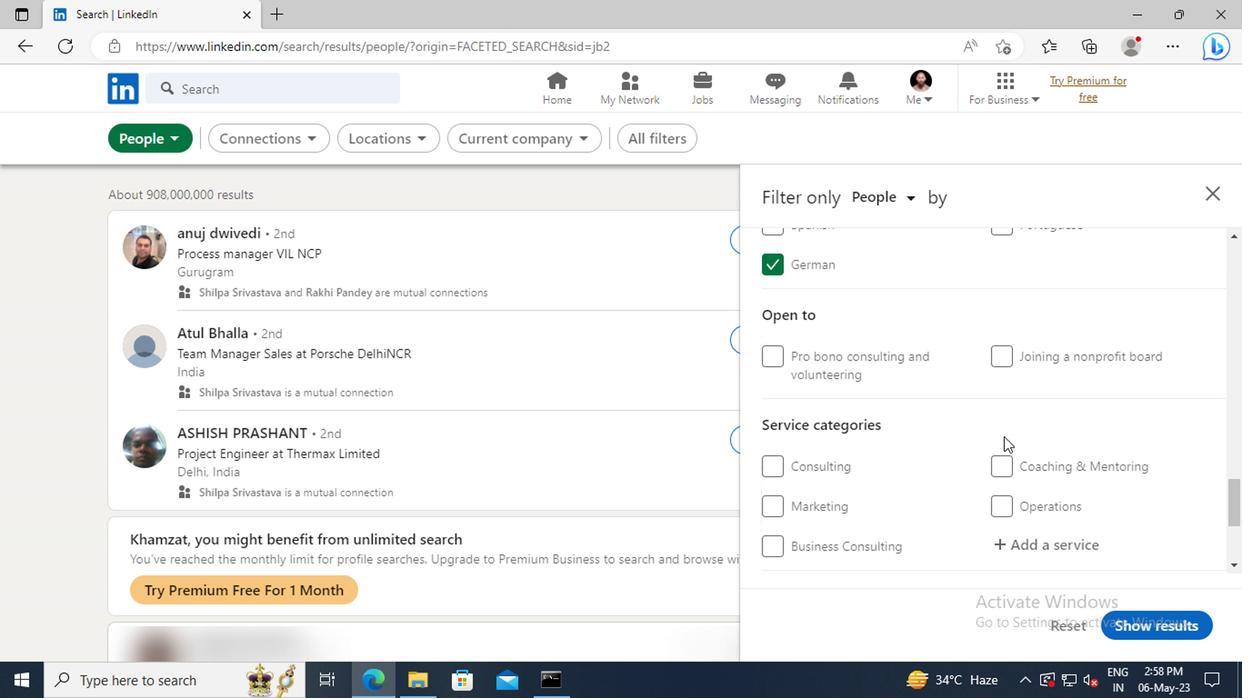 
Action: Mouse moved to (1018, 439)
Screenshot: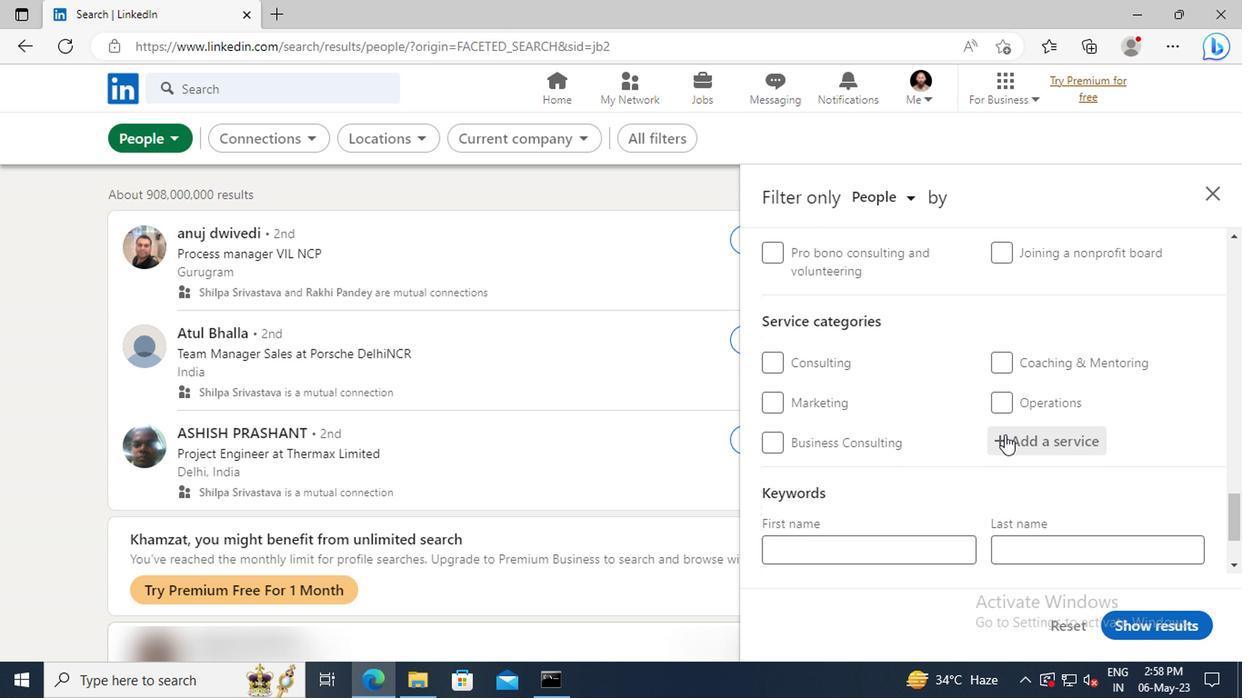 
Action: Mouse pressed left at (1018, 439)
Screenshot: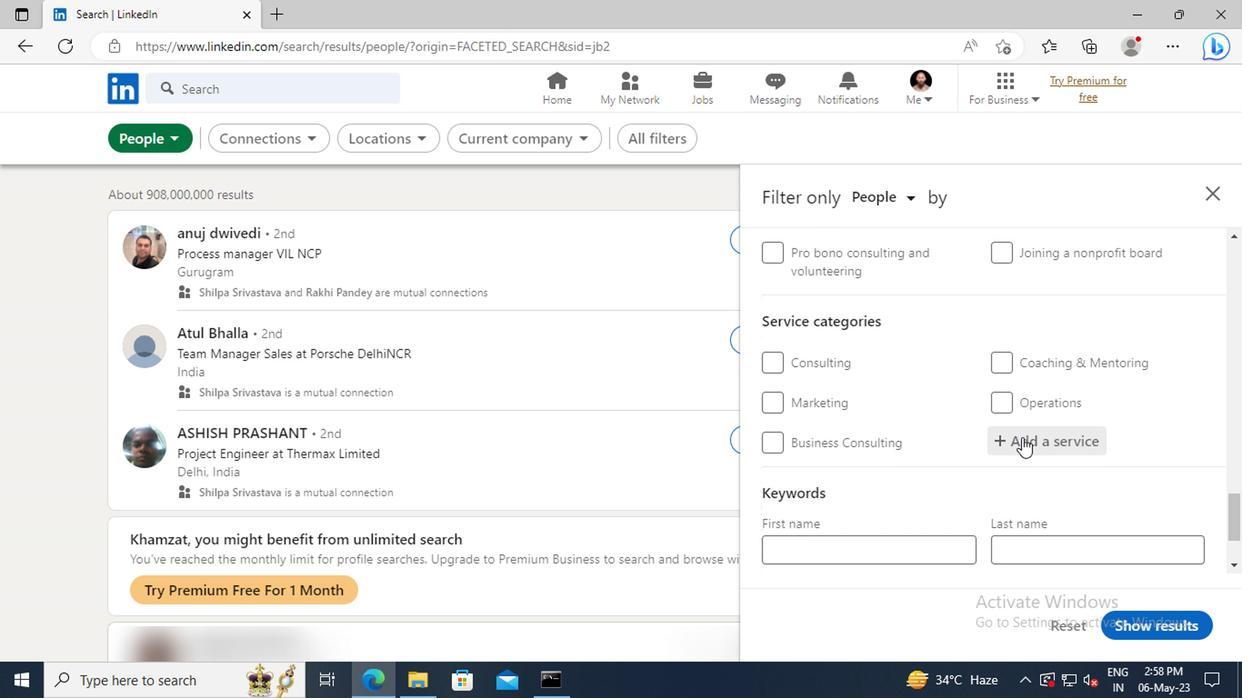 
Action: Key pressed <Key.shift>BUSINESS<Key.space><Key.shift>AN
Screenshot: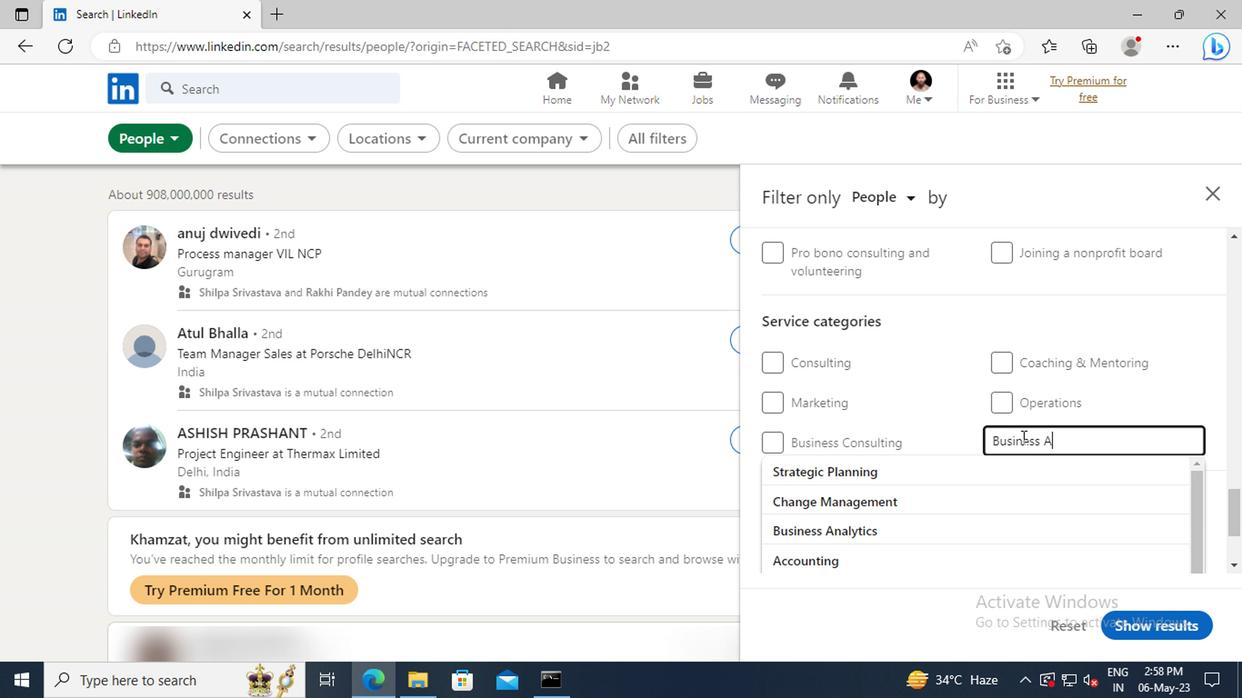 
Action: Mouse moved to (1021, 463)
Screenshot: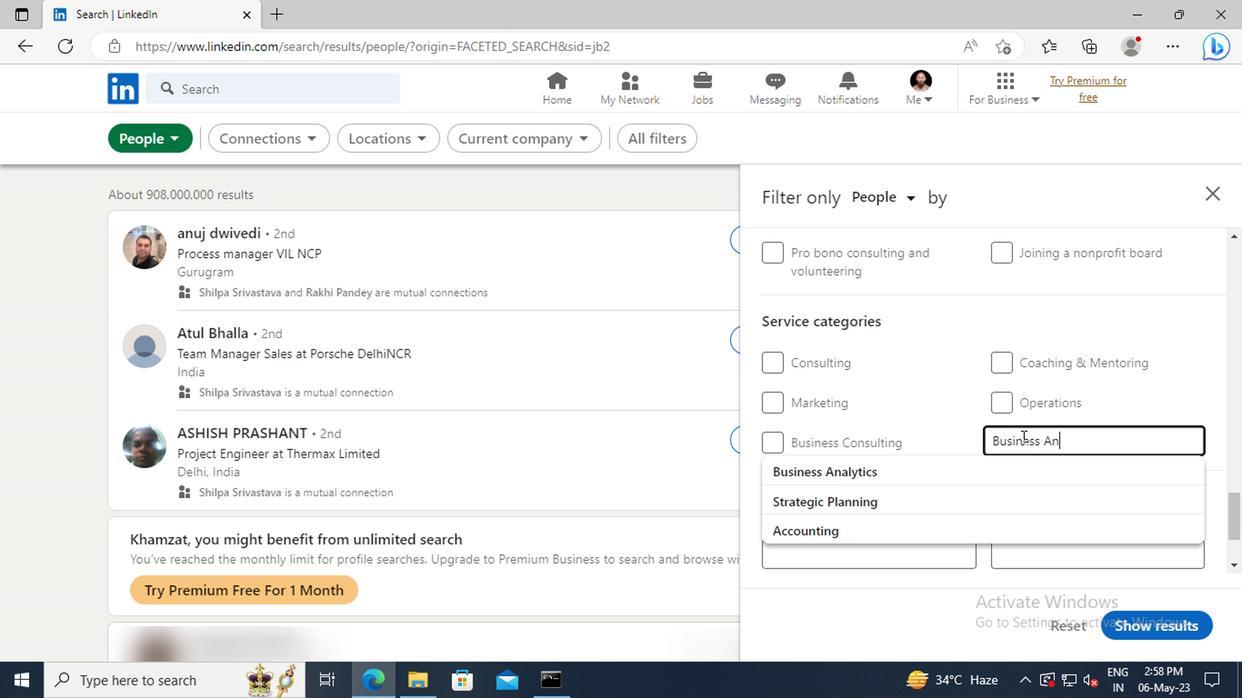 
Action: Mouse pressed left at (1021, 463)
Screenshot: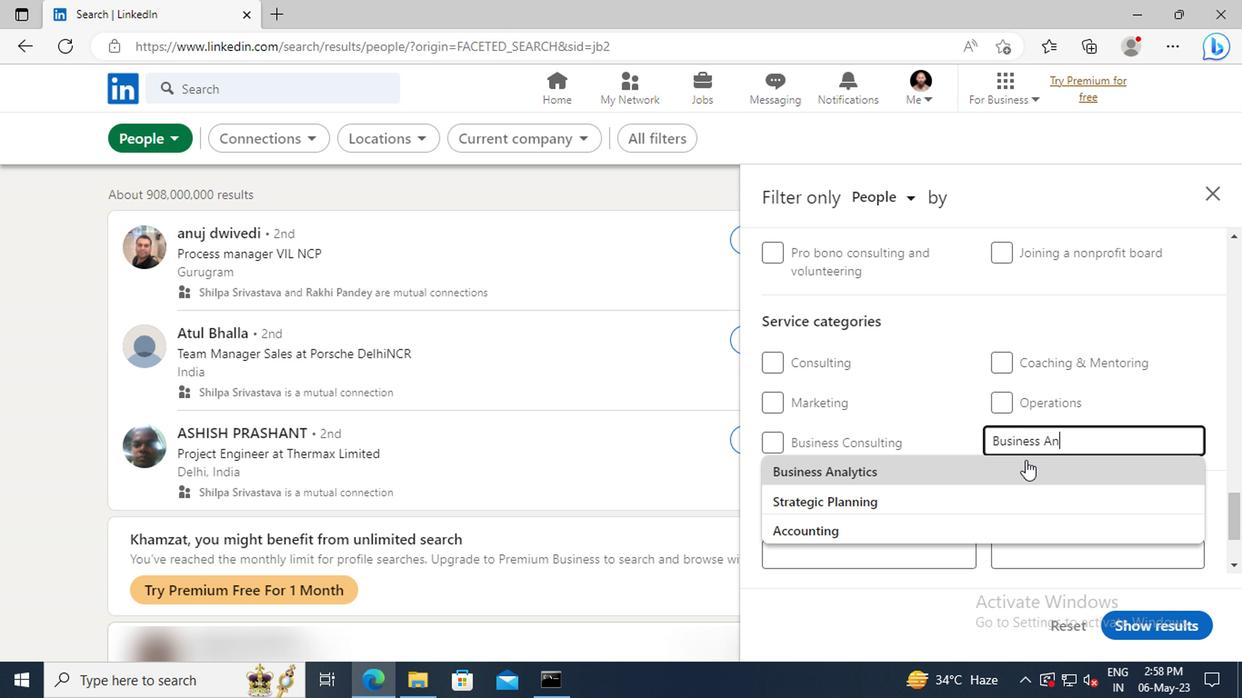 
Action: Mouse scrolled (1021, 462) with delta (0, -1)
Screenshot: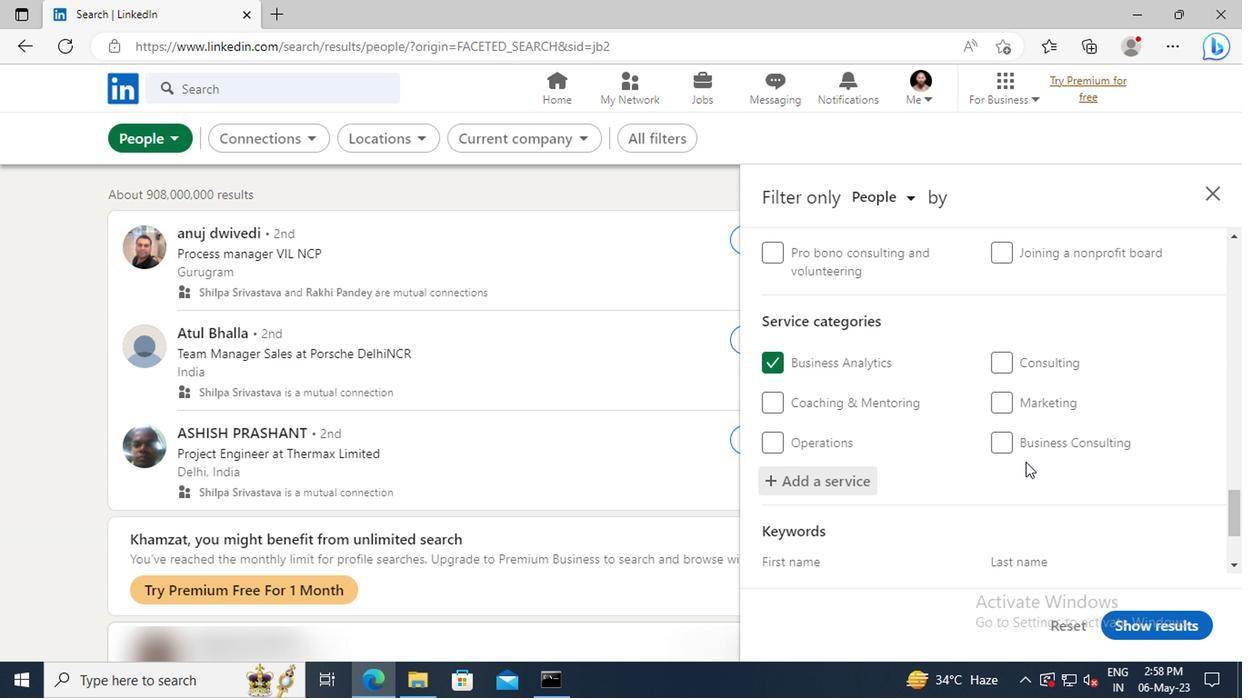 
Action: Mouse scrolled (1021, 462) with delta (0, -1)
Screenshot: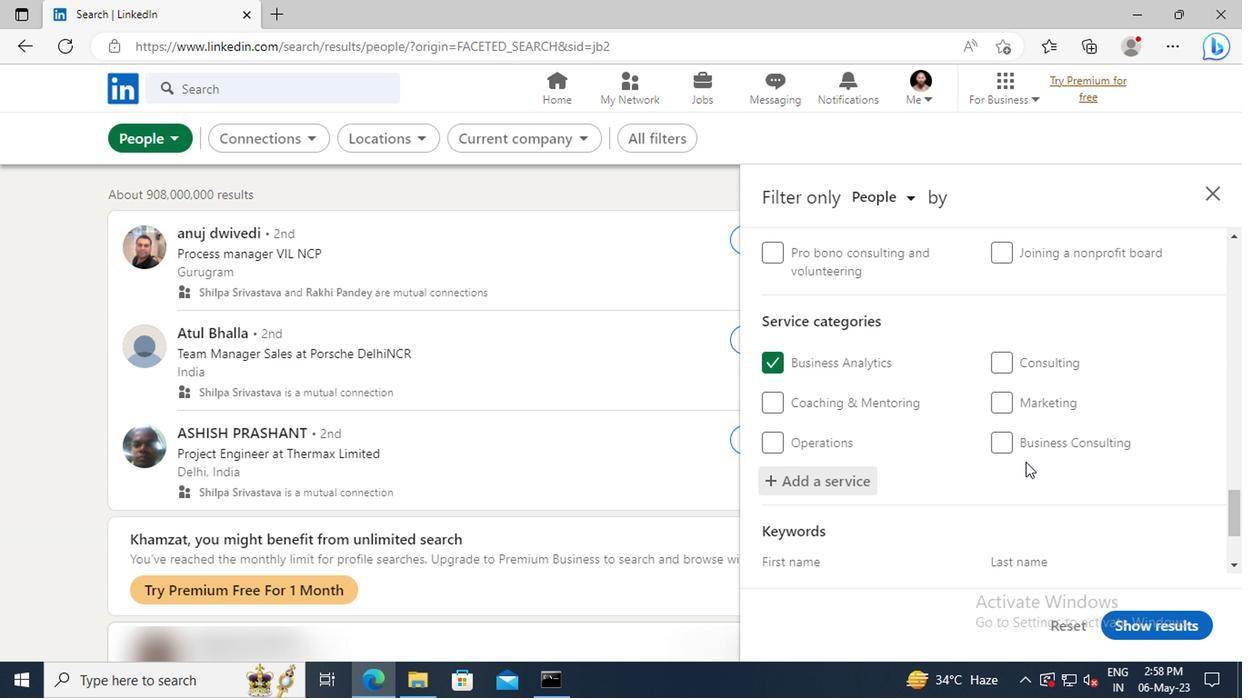 
Action: Mouse scrolled (1021, 462) with delta (0, -1)
Screenshot: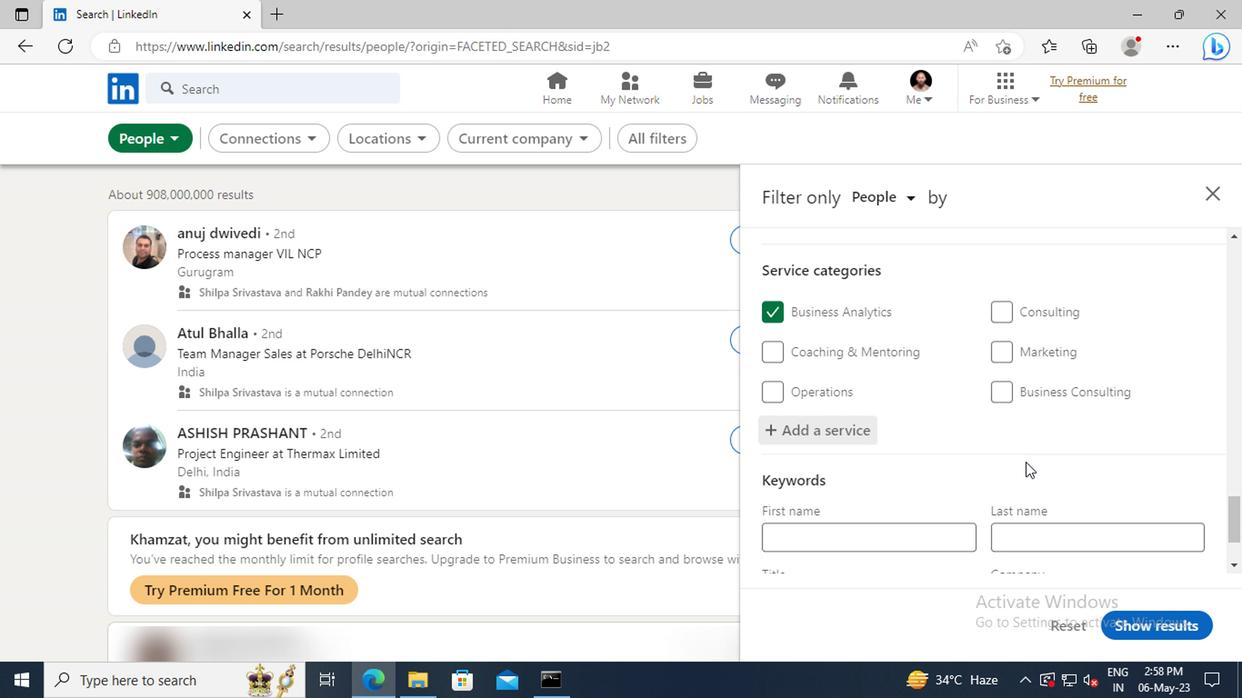 
Action: Mouse moved to (941, 498)
Screenshot: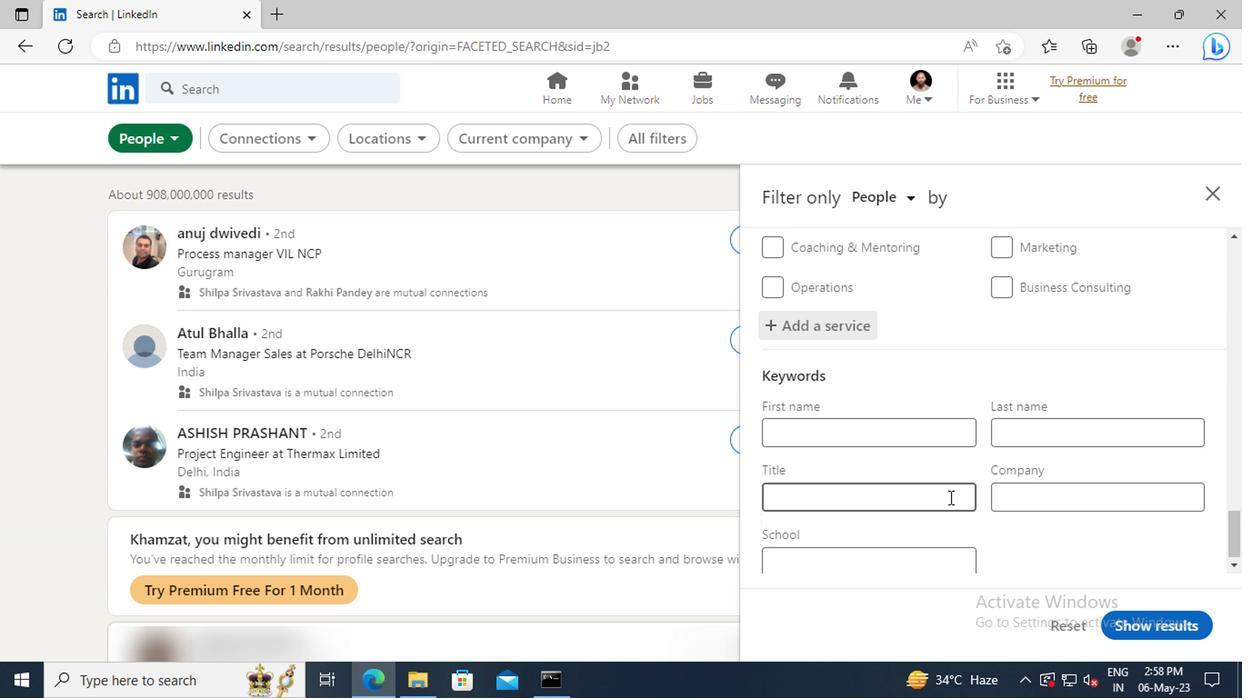
Action: Mouse pressed left at (941, 498)
Screenshot: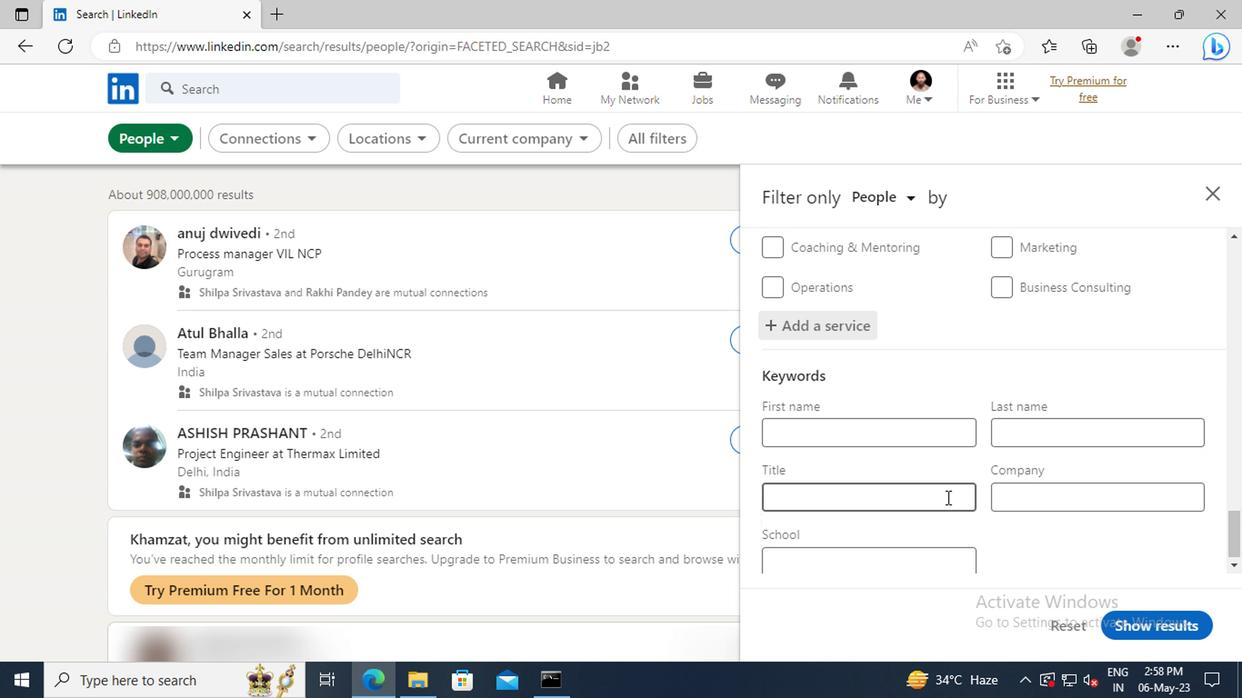 
Action: Key pressed <Key.shift>MARKETING<Key.space><Key.shift>STAFF<Key.enter>
Screenshot: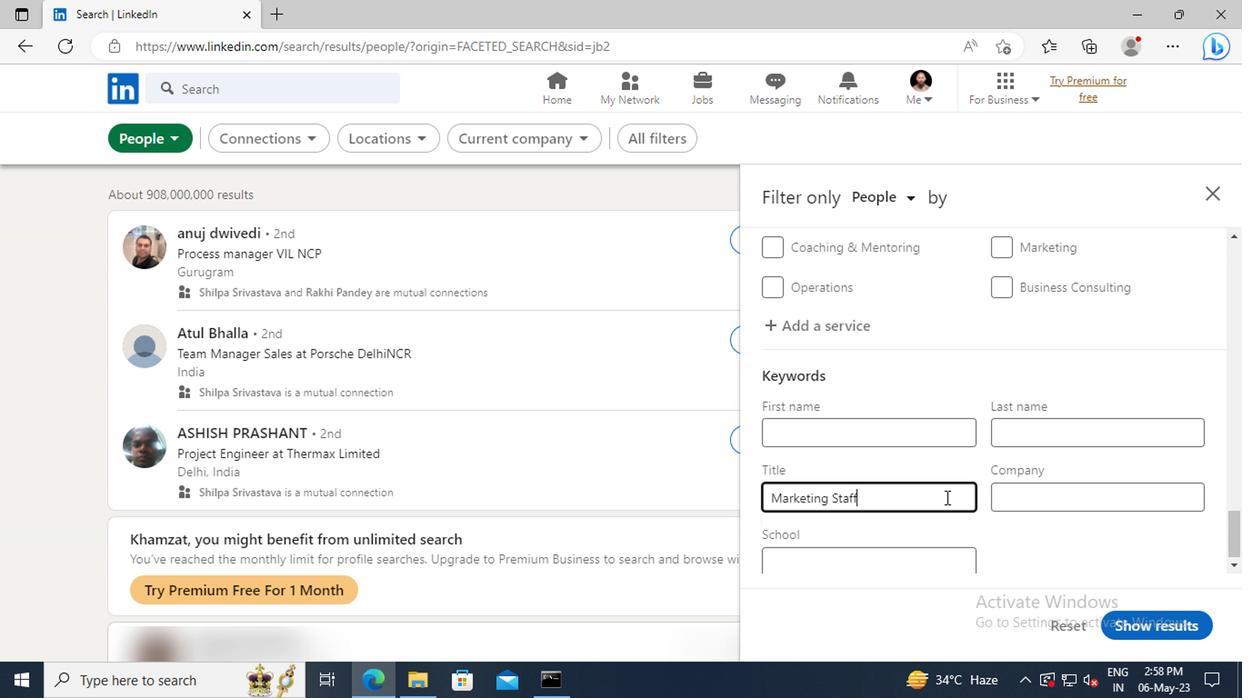 
Action: Mouse moved to (1130, 623)
Screenshot: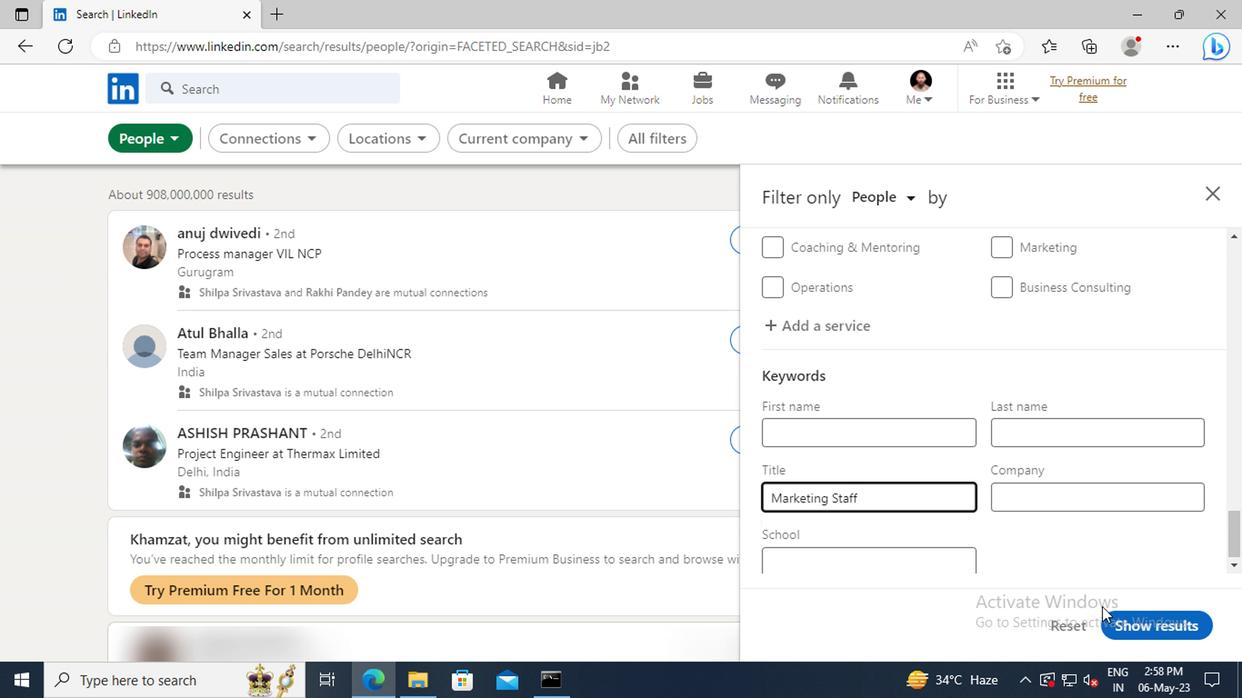 
Action: Mouse pressed left at (1130, 623)
Screenshot: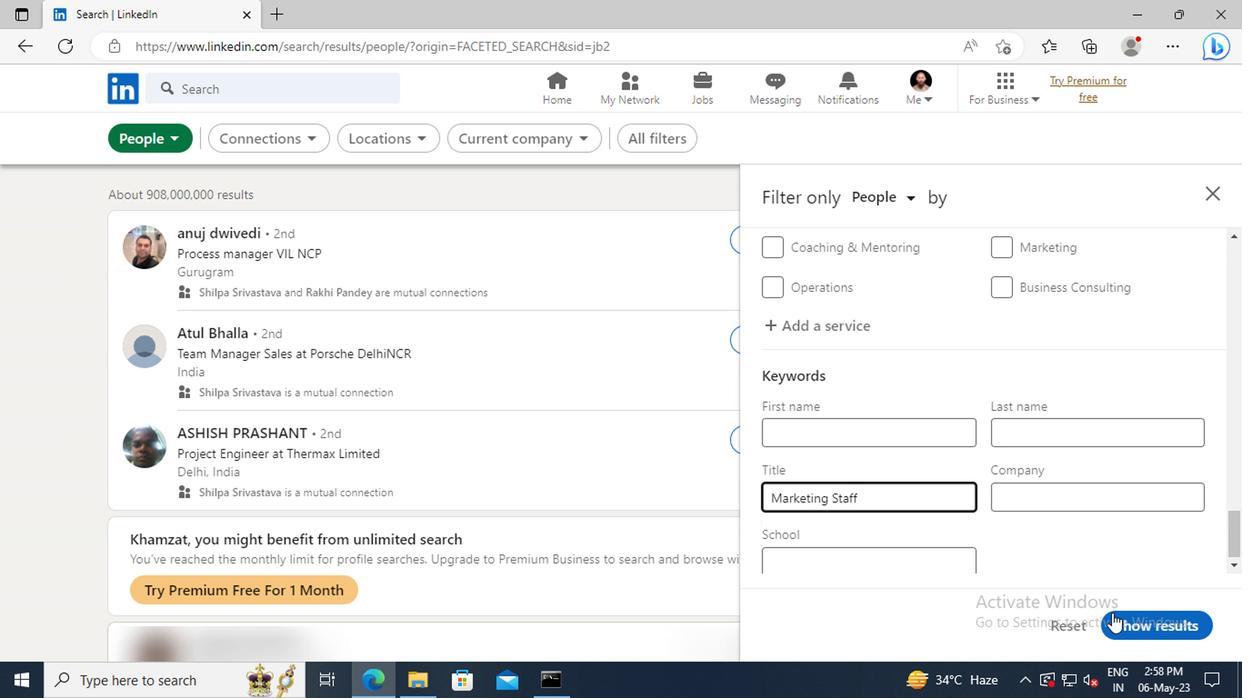 
